 Task: Find connections with filter location Jagtiāl with filter topic #Futurismwith filter profile language English with filter current company EPAM Anywhere with filter school Indian Institute of Information Technology, Design and Manufacturing, Jabalpur with filter industry Transportation, Logistics, Supply Chain and Storage with filter service category Corporate Events with filter keywords title Life Coach
Action: Mouse moved to (657, 93)
Screenshot: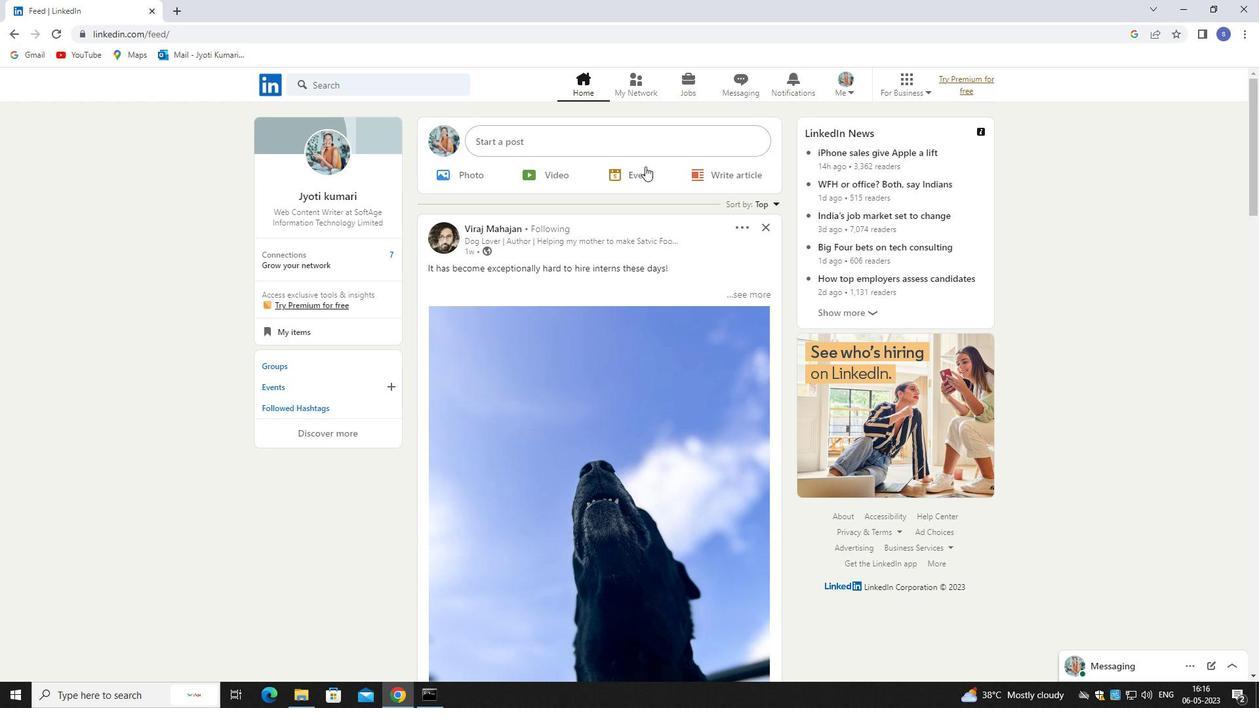 
Action: Mouse pressed left at (657, 93)
Screenshot: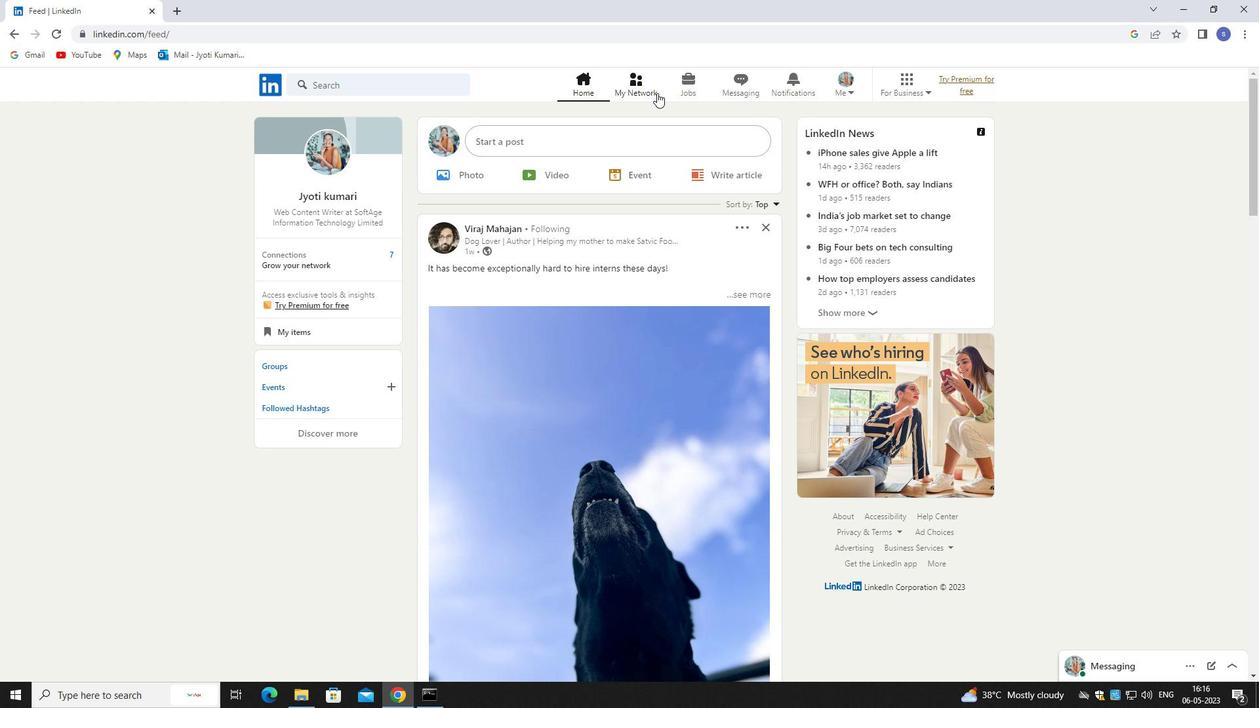 
Action: Mouse pressed left at (657, 93)
Screenshot: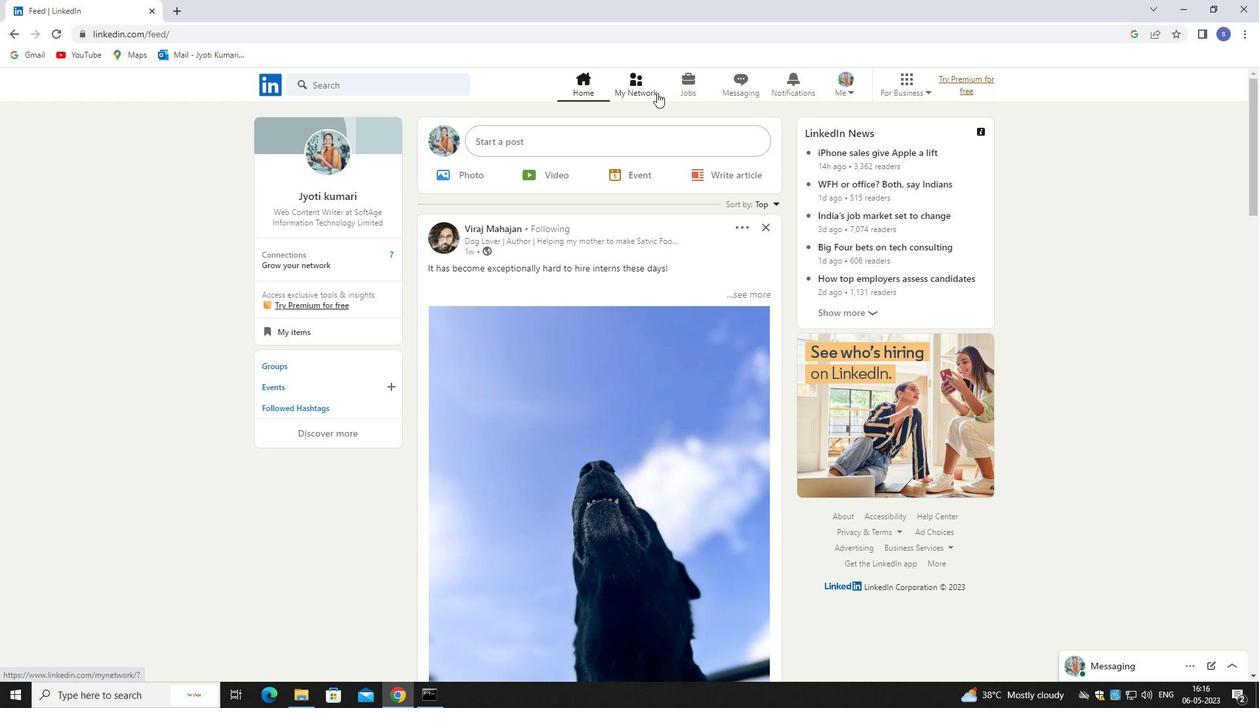 
Action: Mouse moved to (379, 171)
Screenshot: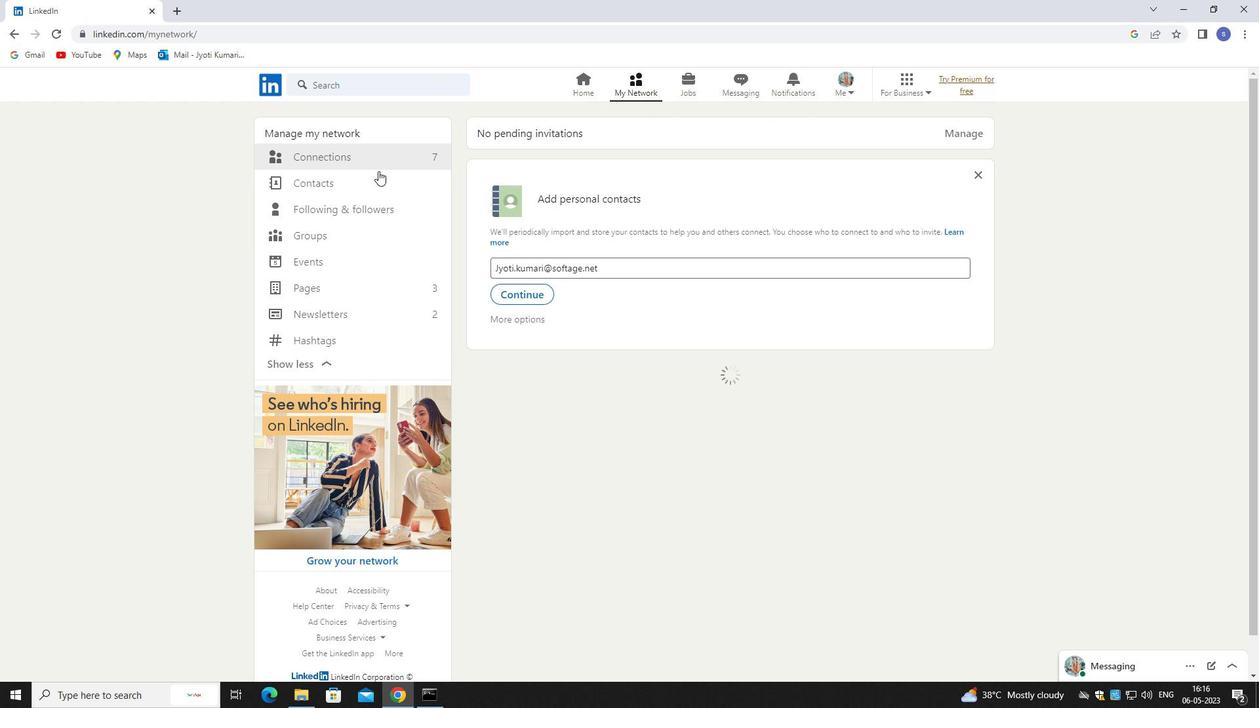 
Action: Mouse pressed left at (379, 171)
Screenshot: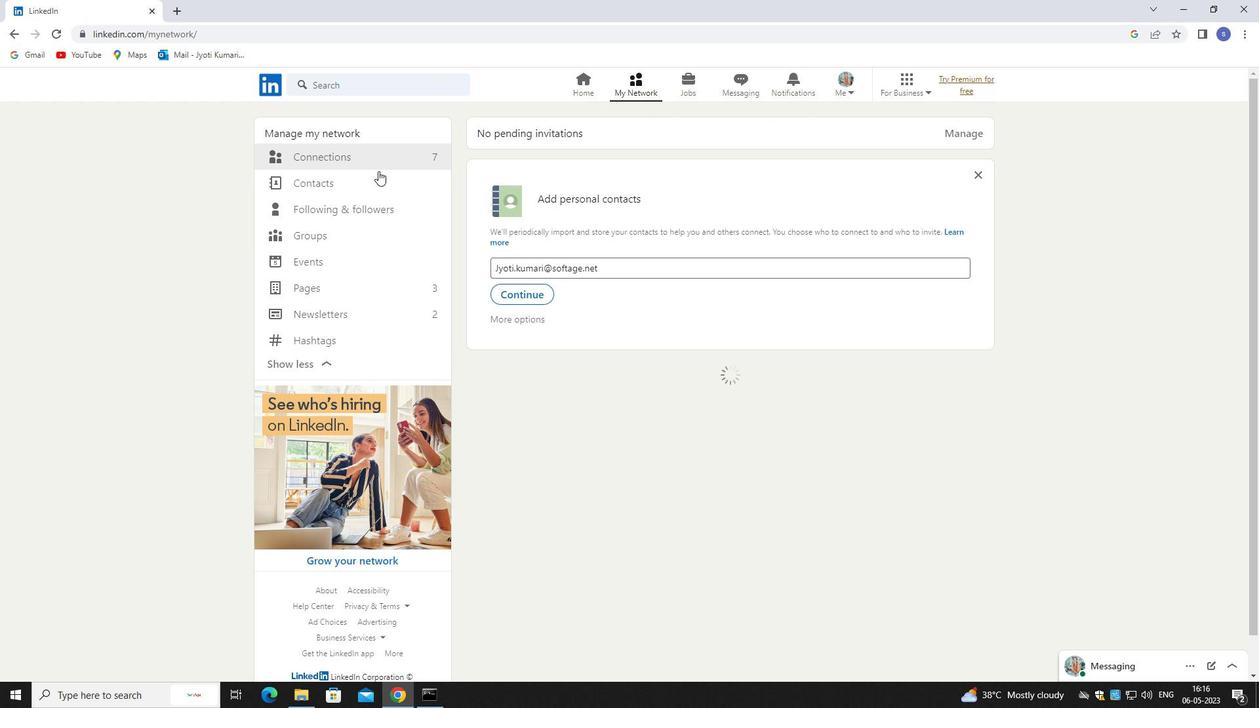 
Action: Mouse moved to (381, 159)
Screenshot: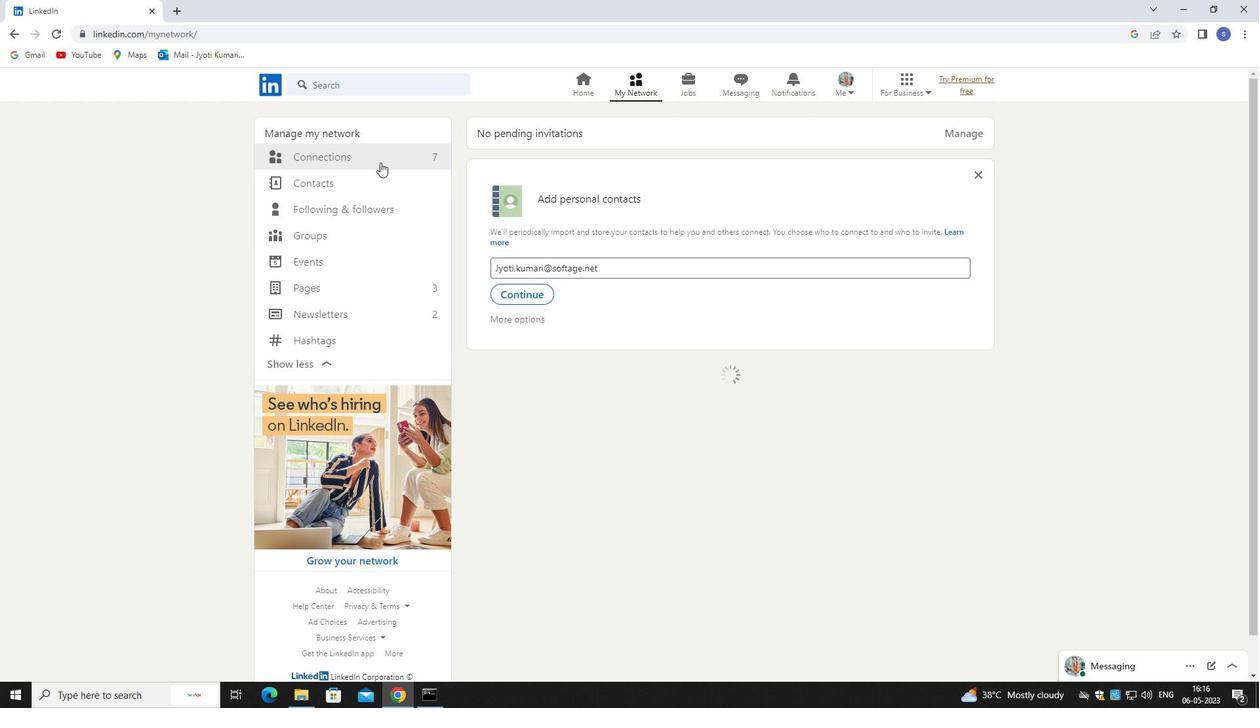 
Action: Mouse pressed left at (381, 159)
Screenshot: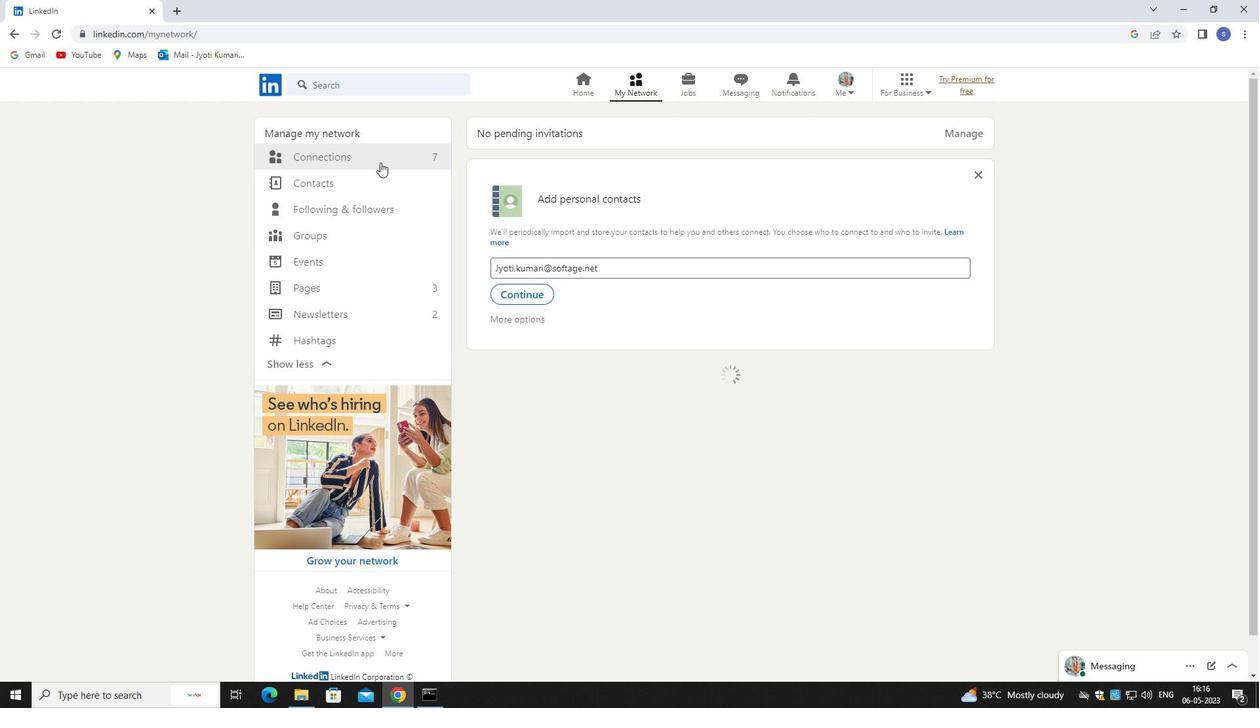 
Action: Mouse moved to (383, 159)
Screenshot: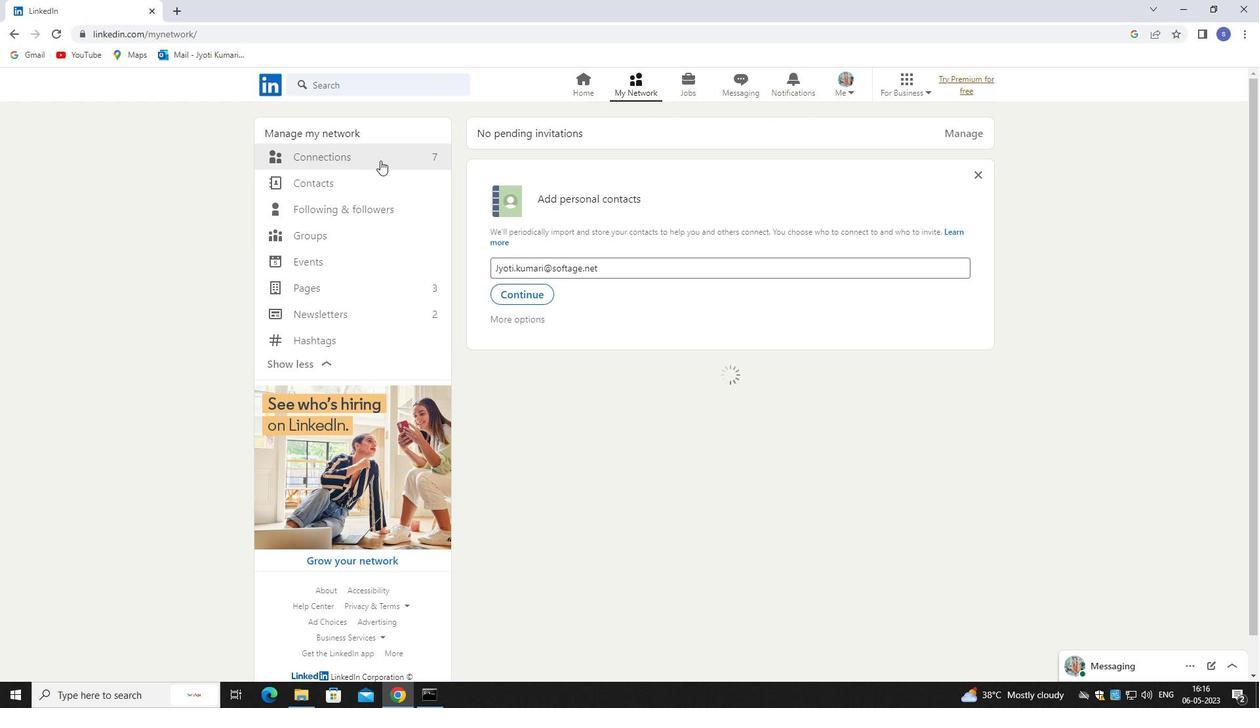 
Action: Mouse pressed left at (383, 159)
Screenshot: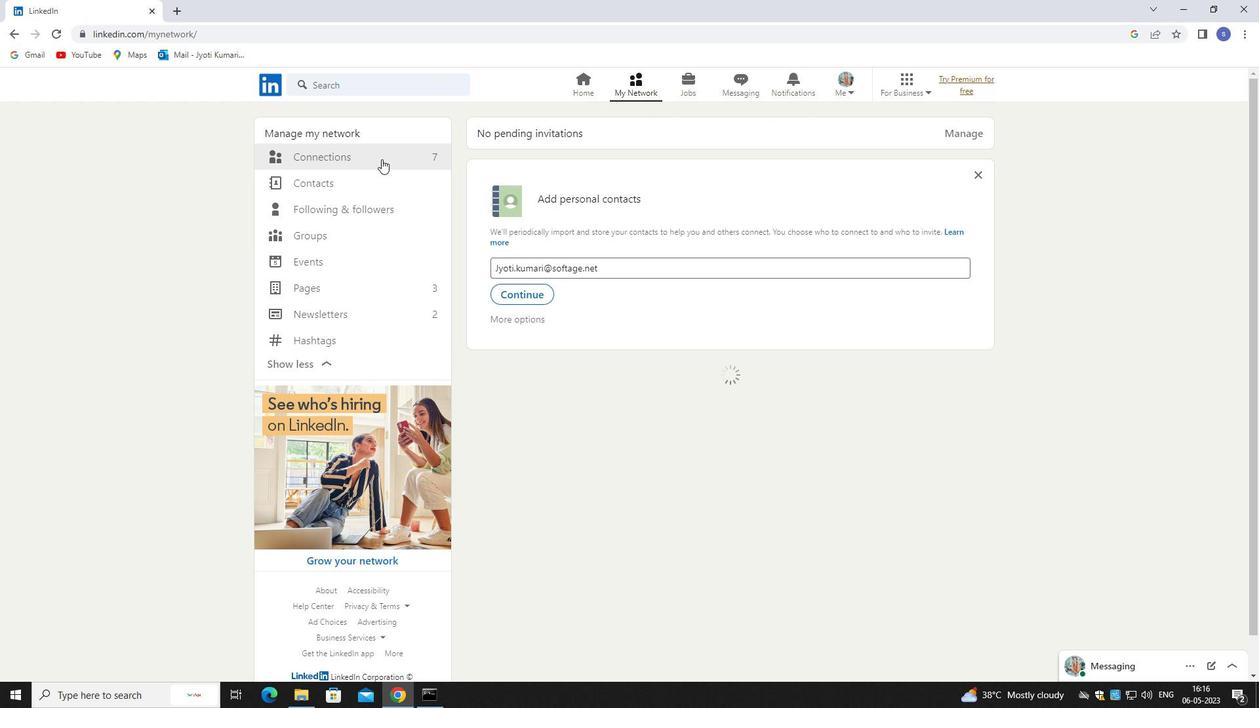 
Action: Mouse moved to (709, 148)
Screenshot: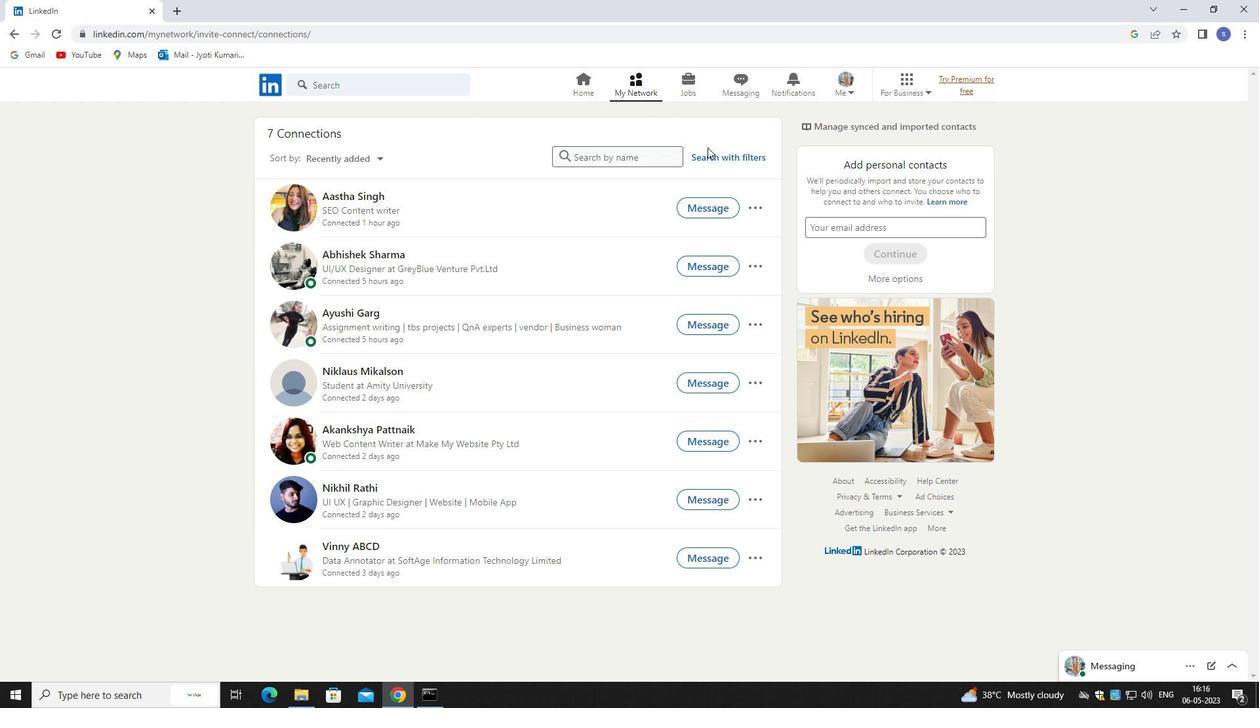 
Action: Mouse pressed left at (709, 148)
Screenshot: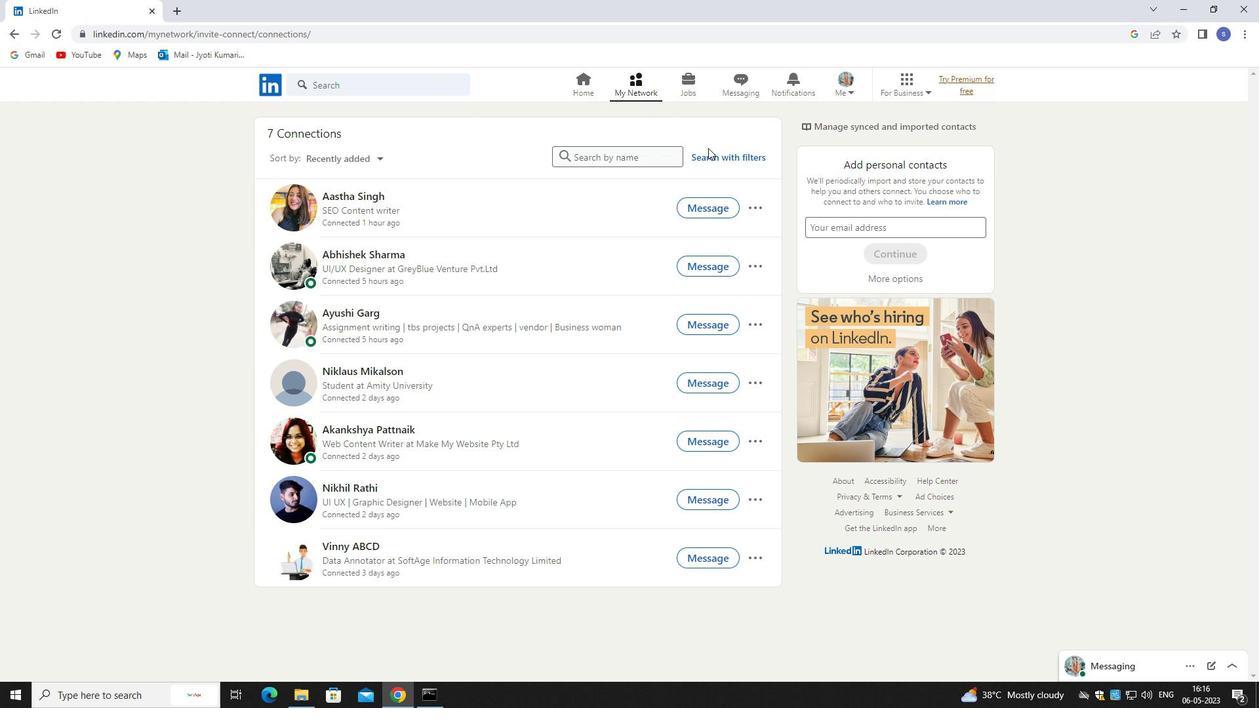 
Action: Mouse moved to (711, 152)
Screenshot: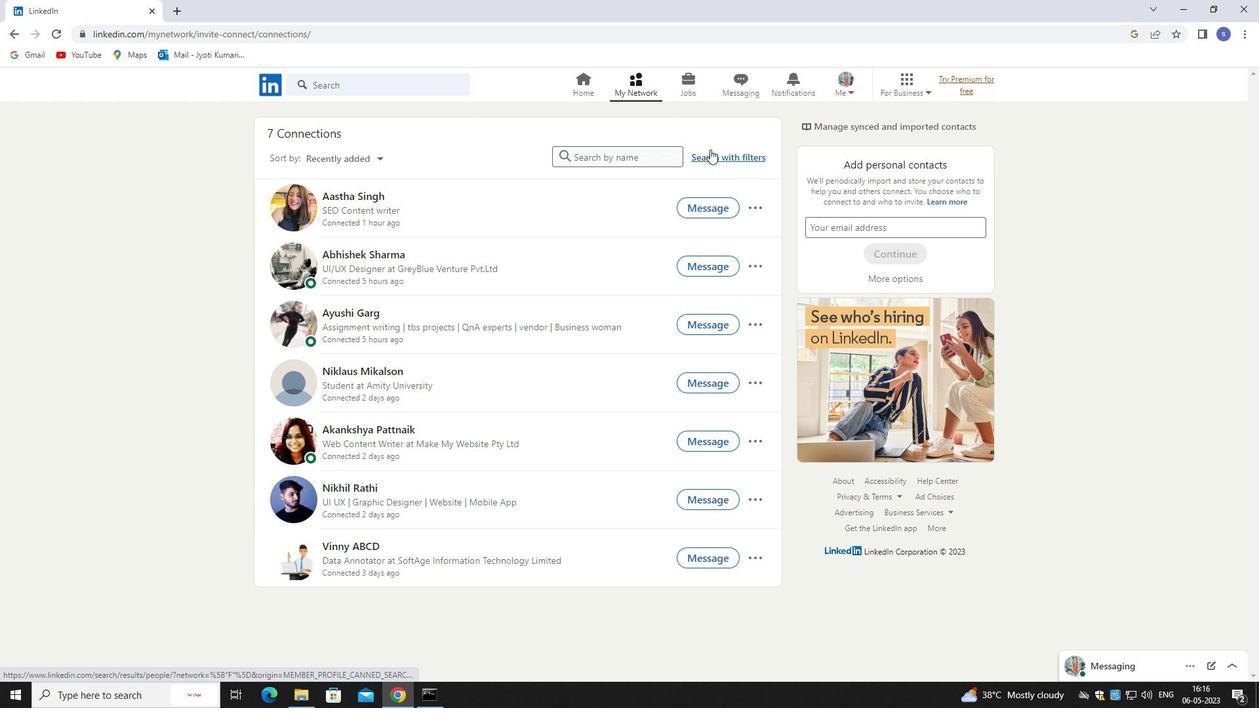 
Action: Mouse pressed left at (711, 152)
Screenshot: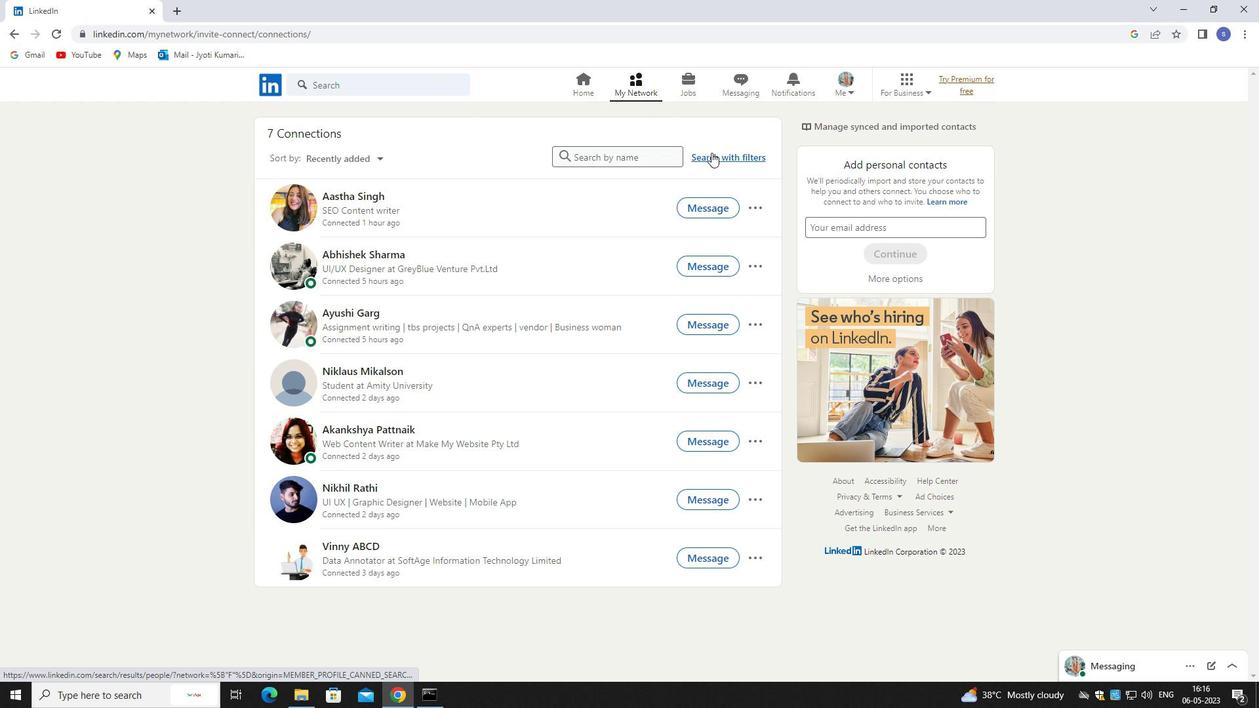 
Action: Mouse moved to (683, 120)
Screenshot: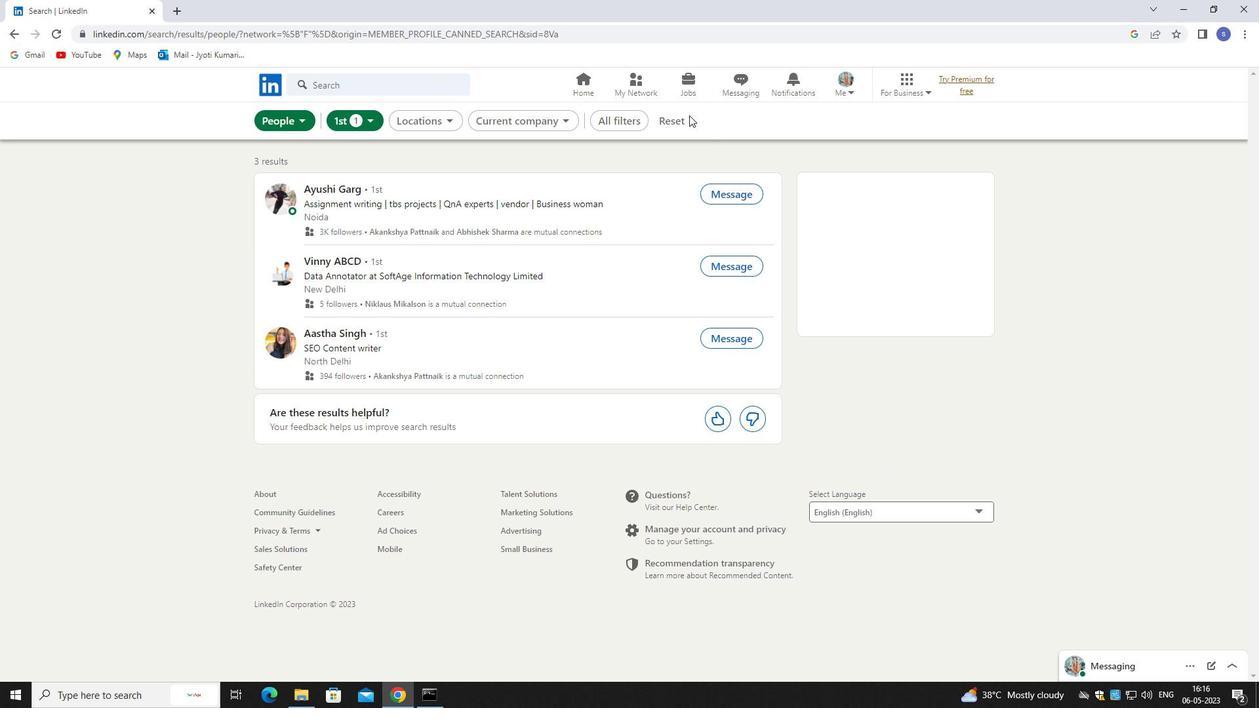
Action: Mouse pressed left at (683, 120)
Screenshot: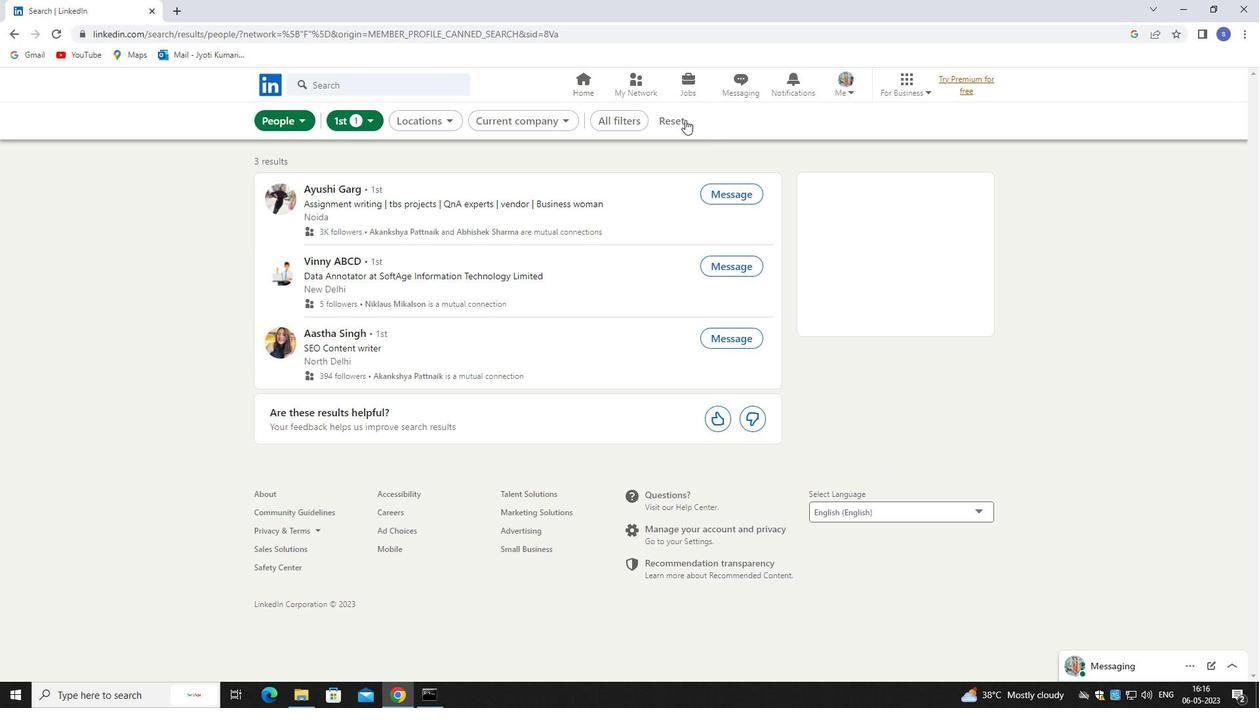 
Action: Mouse moved to (668, 117)
Screenshot: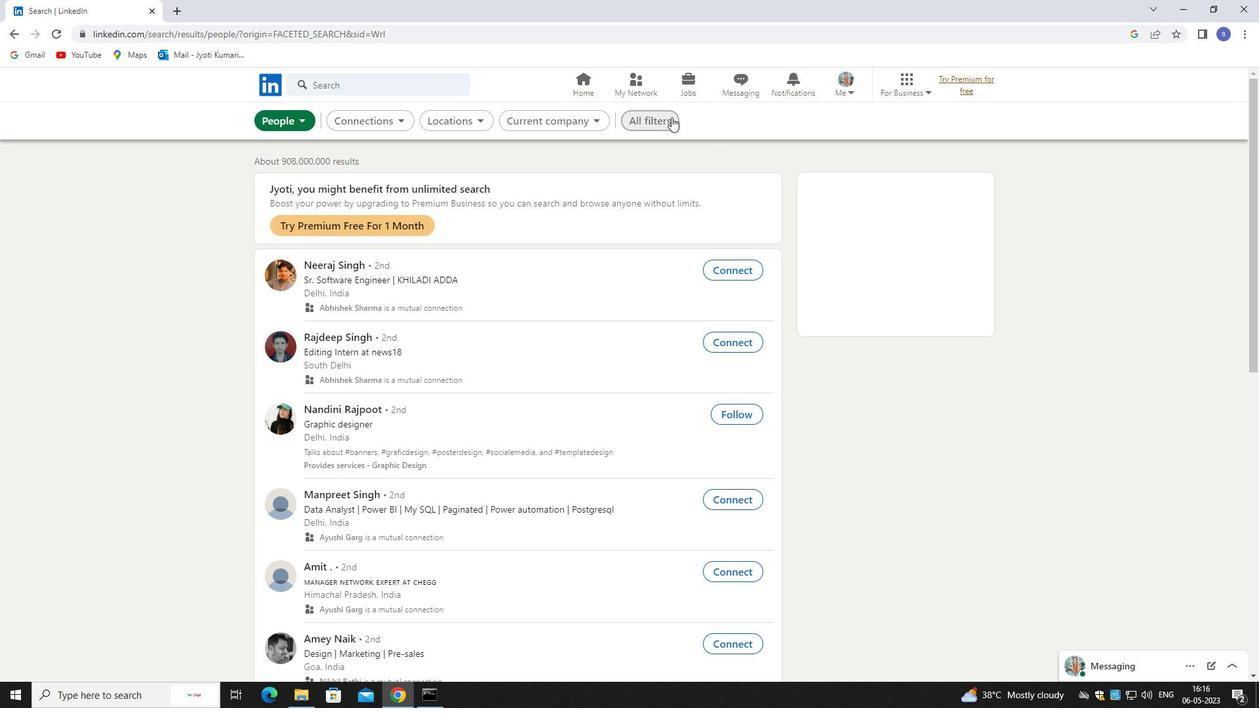 
Action: Mouse pressed left at (668, 117)
Screenshot: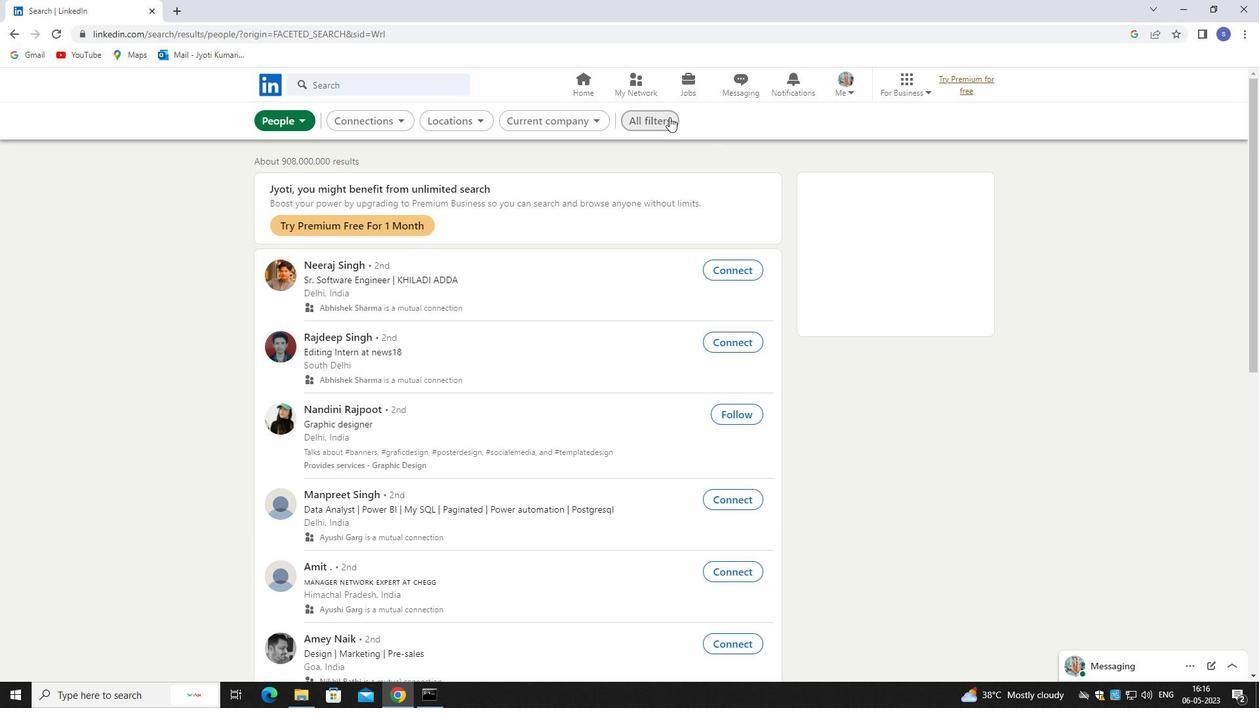 
Action: Mouse moved to (1104, 500)
Screenshot: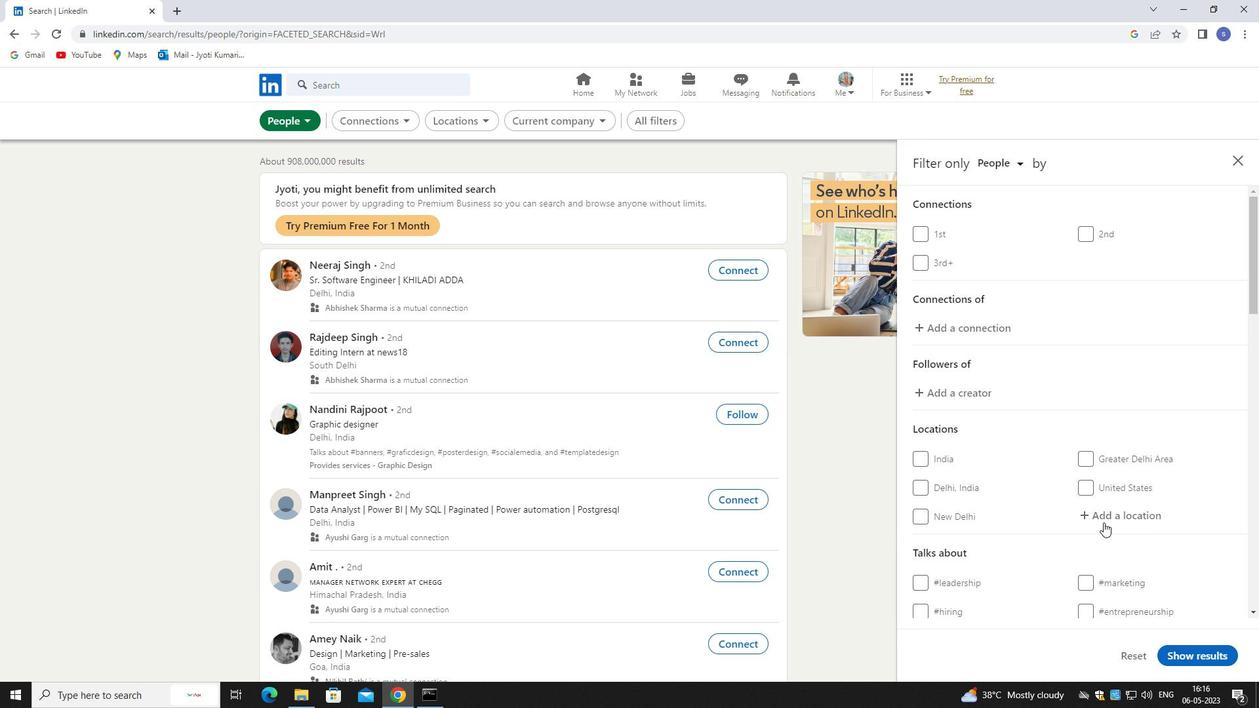 
Action: Mouse pressed left at (1104, 500)
Screenshot: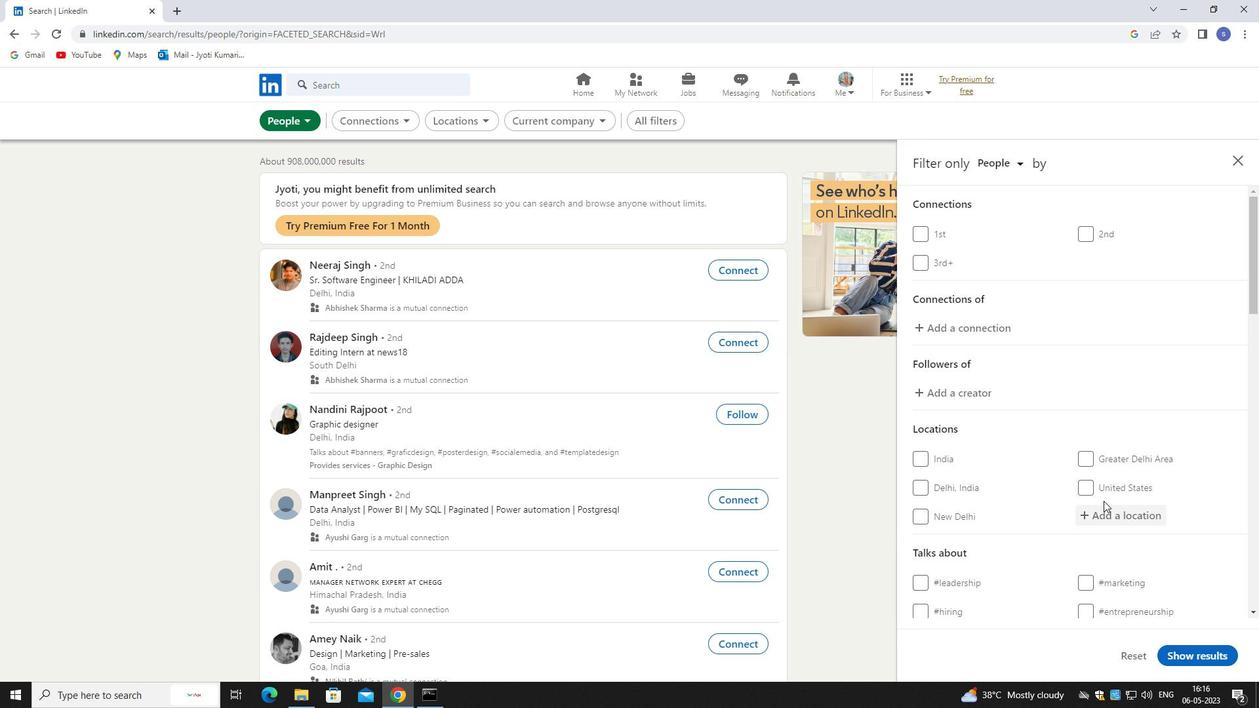 
Action: Mouse moved to (1103, 511)
Screenshot: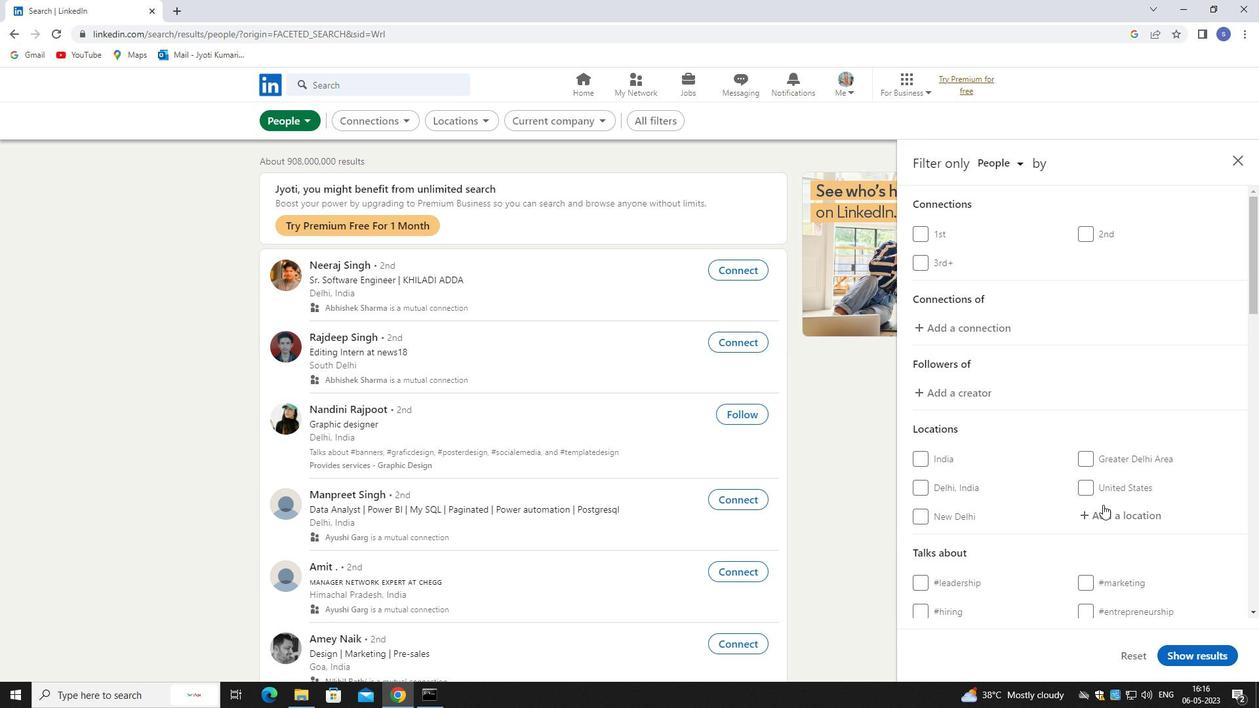 
Action: Mouse pressed left at (1103, 511)
Screenshot: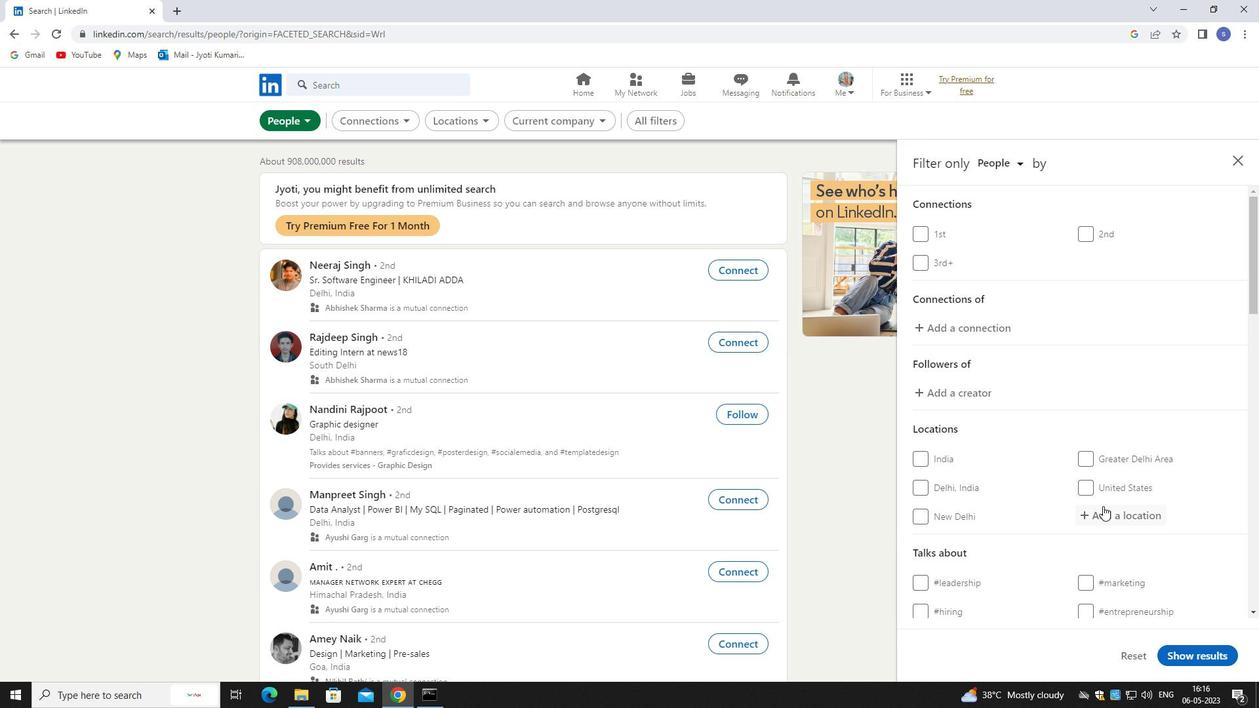 
Action: Mouse moved to (902, 372)
Screenshot: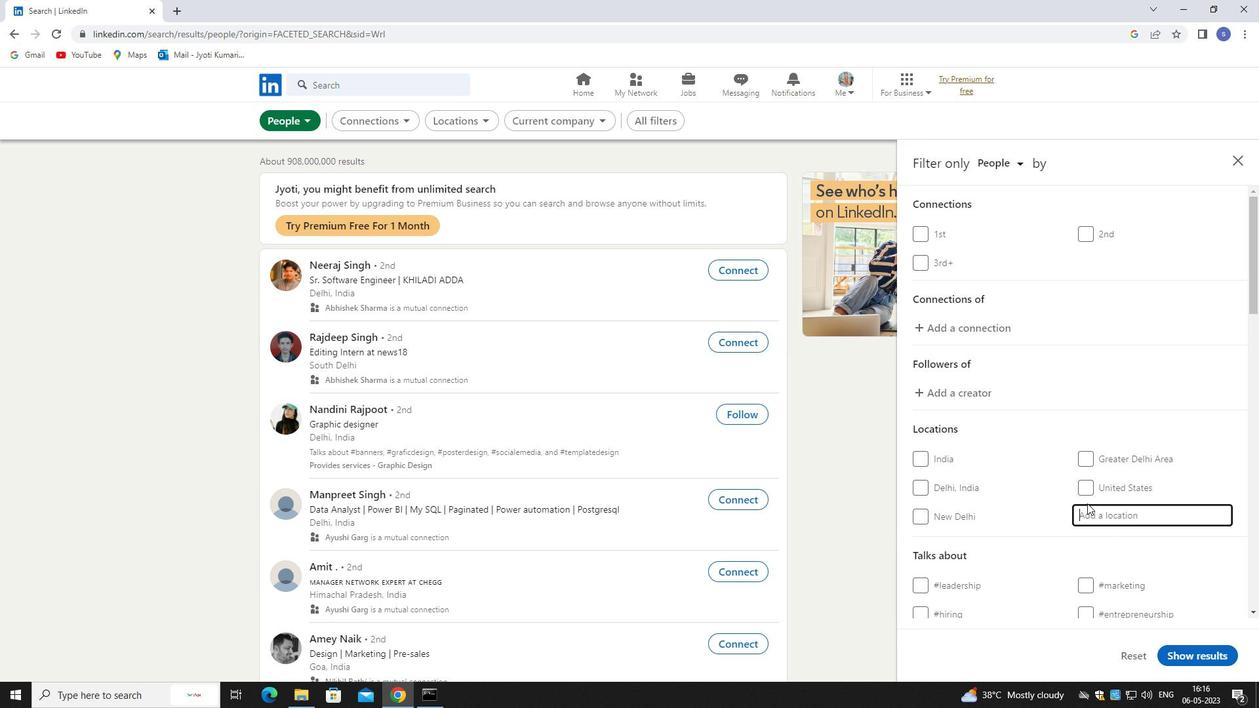 
Action: Key pressed jagtial
Screenshot: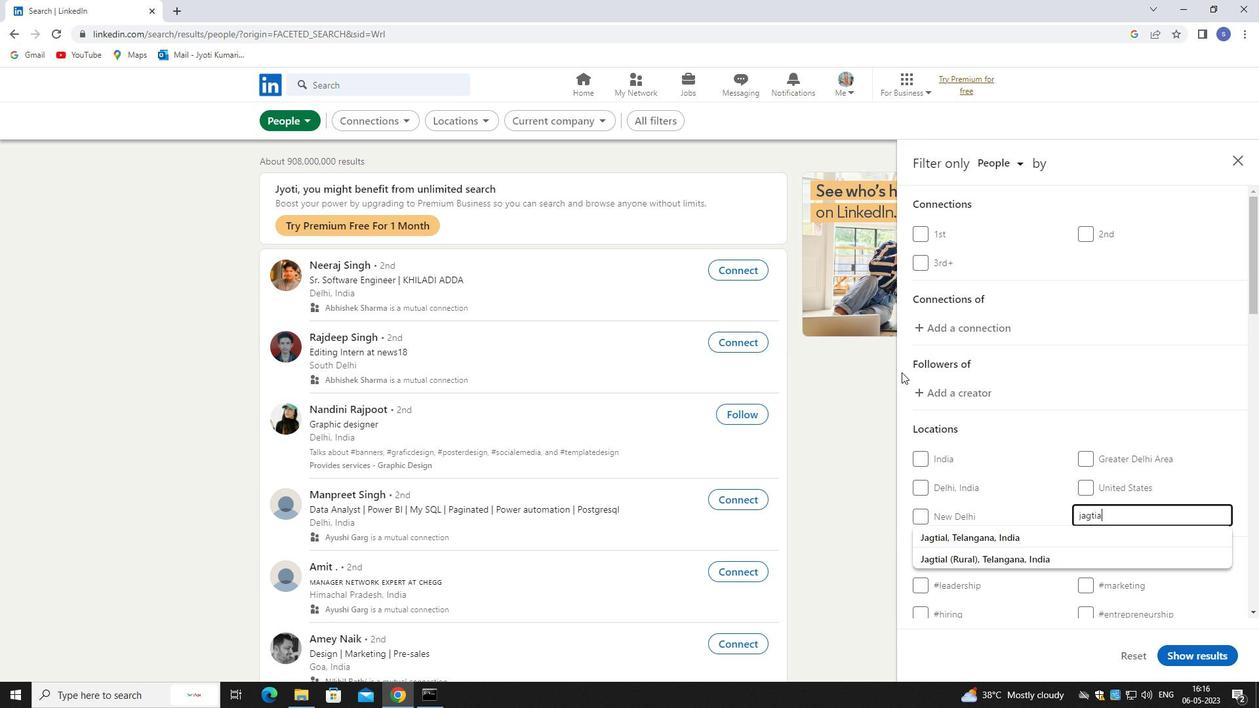 
Action: Mouse moved to (1086, 538)
Screenshot: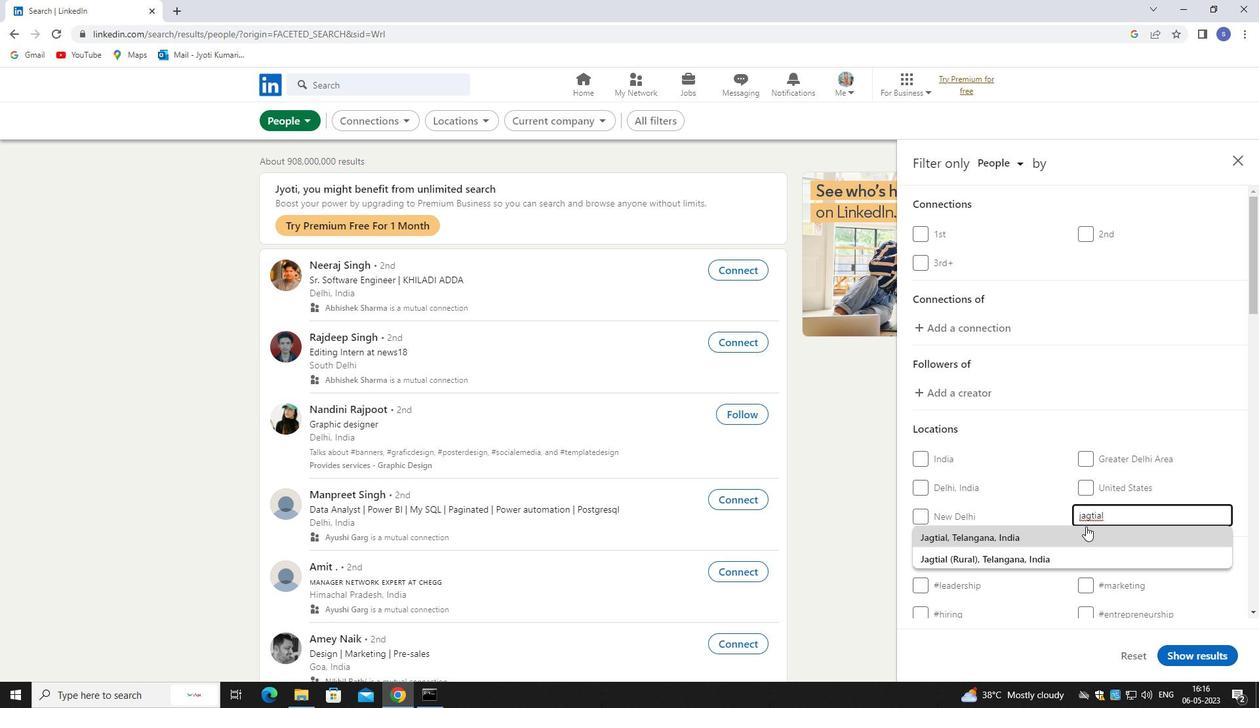 
Action: Mouse pressed left at (1086, 538)
Screenshot: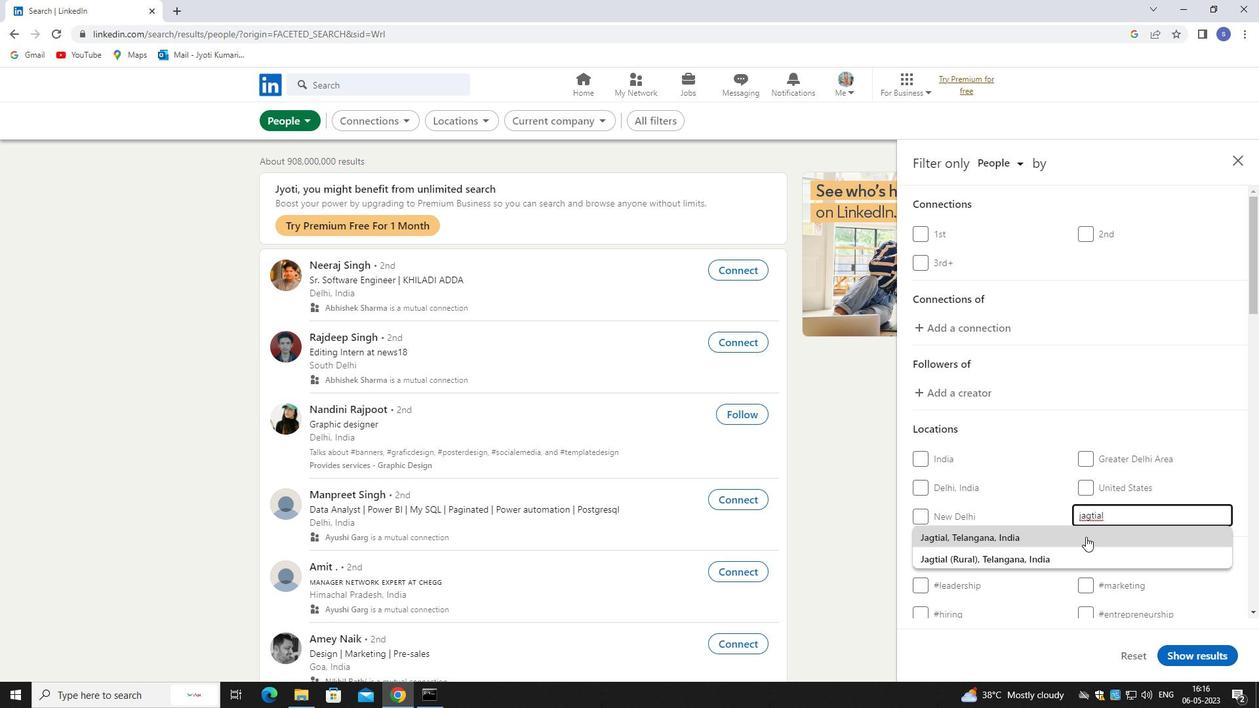 
Action: Mouse moved to (1088, 537)
Screenshot: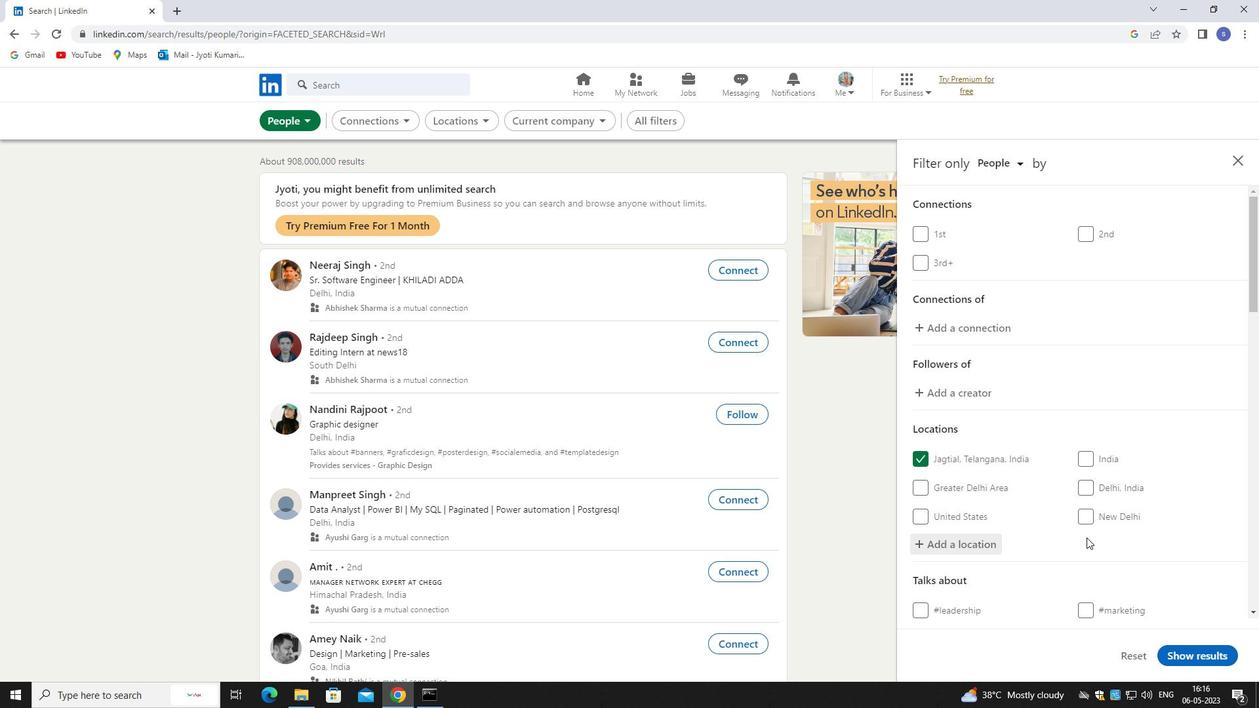 
Action: Mouse scrolled (1088, 536) with delta (0, 0)
Screenshot: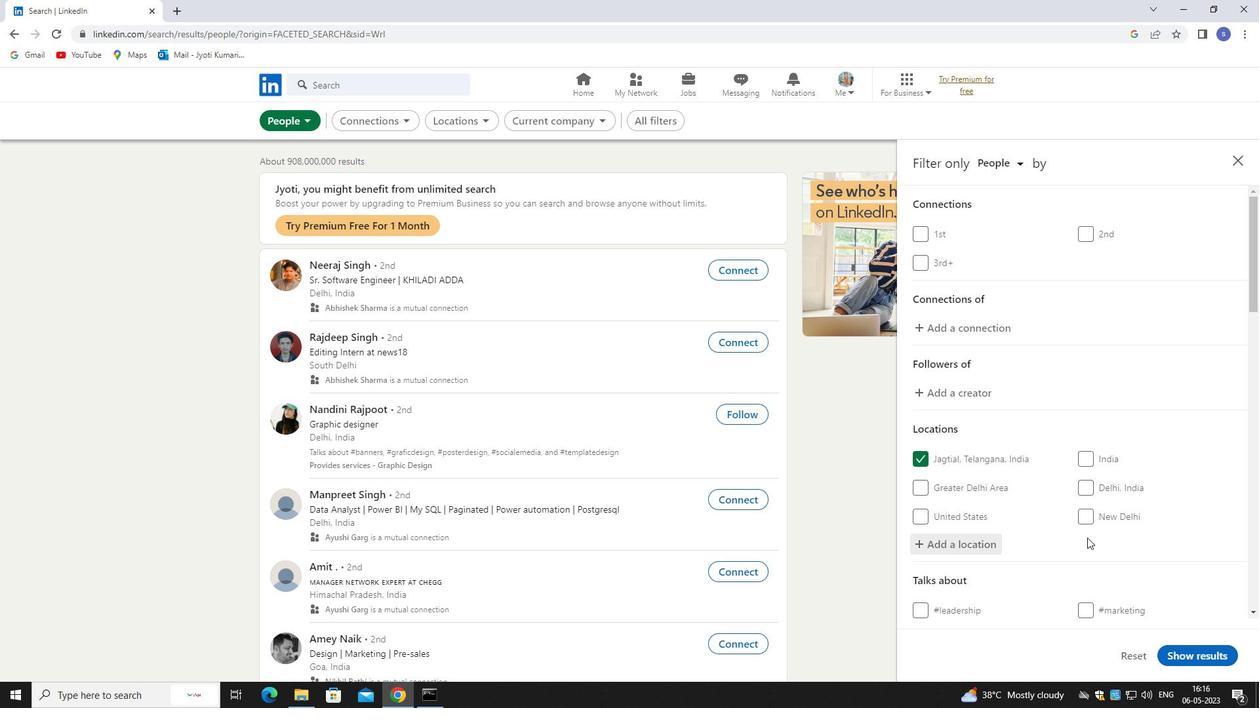 
Action: Mouse moved to (1088, 537)
Screenshot: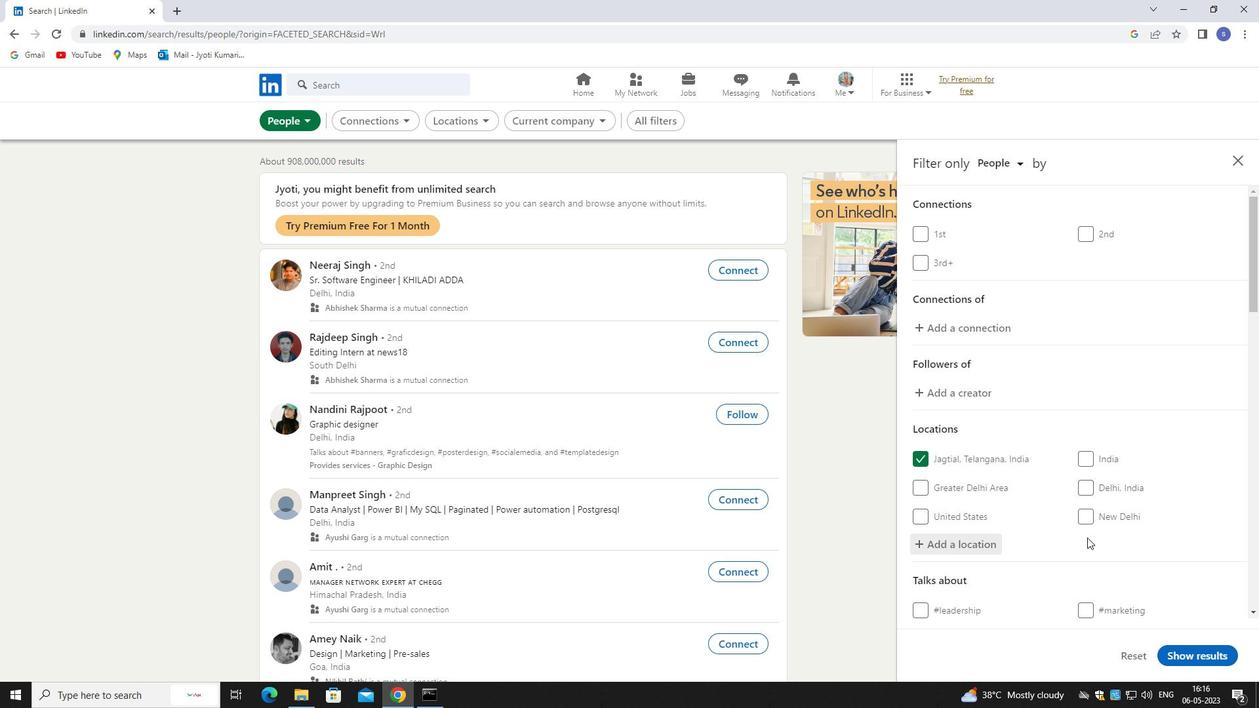 
Action: Mouse scrolled (1088, 536) with delta (0, 0)
Screenshot: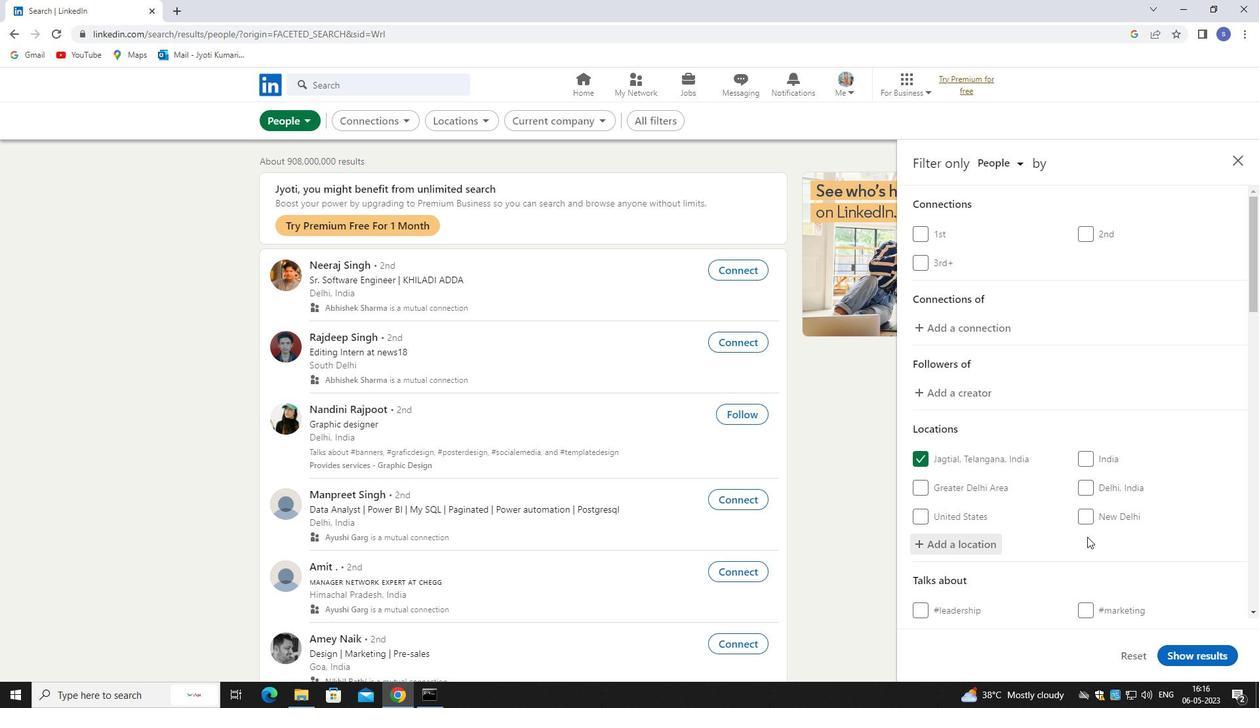 
Action: Mouse scrolled (1088, 536) with delta (0, 0)
Screenshot: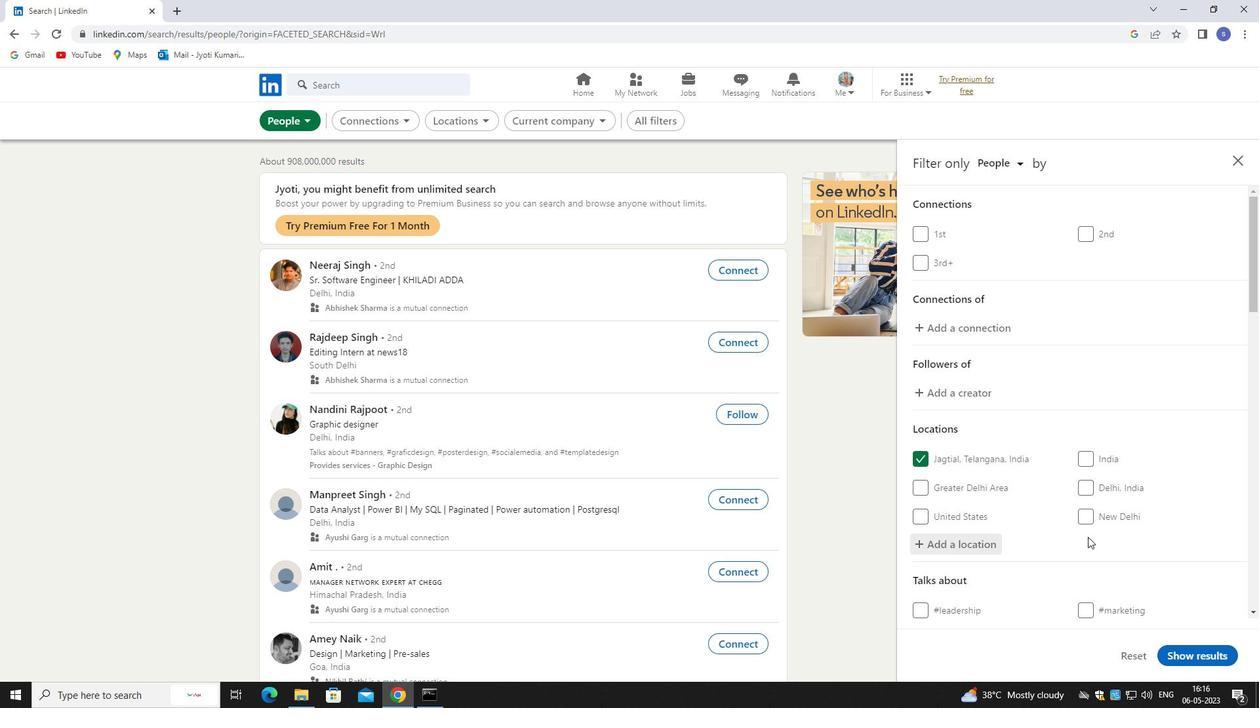 
Action: Mouse moved to (1085, 468)
Screenshot: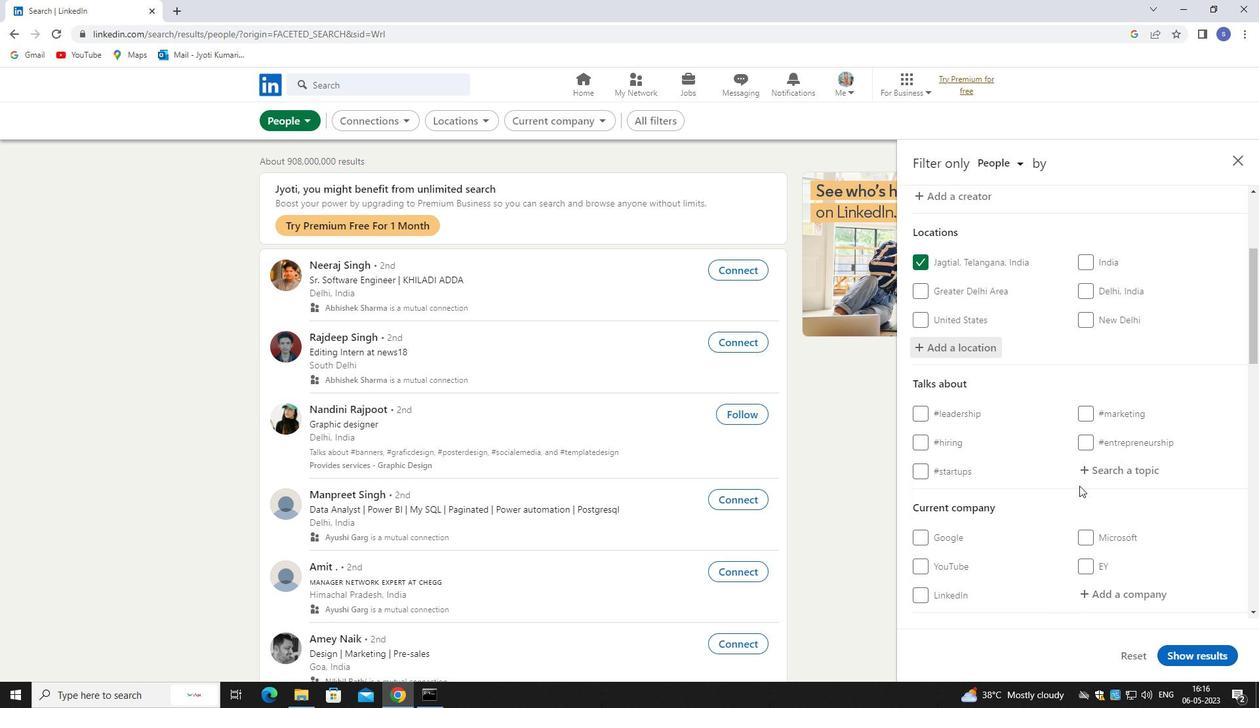 
Action: Mouse pressed left at (1085, 468)
Screenshot: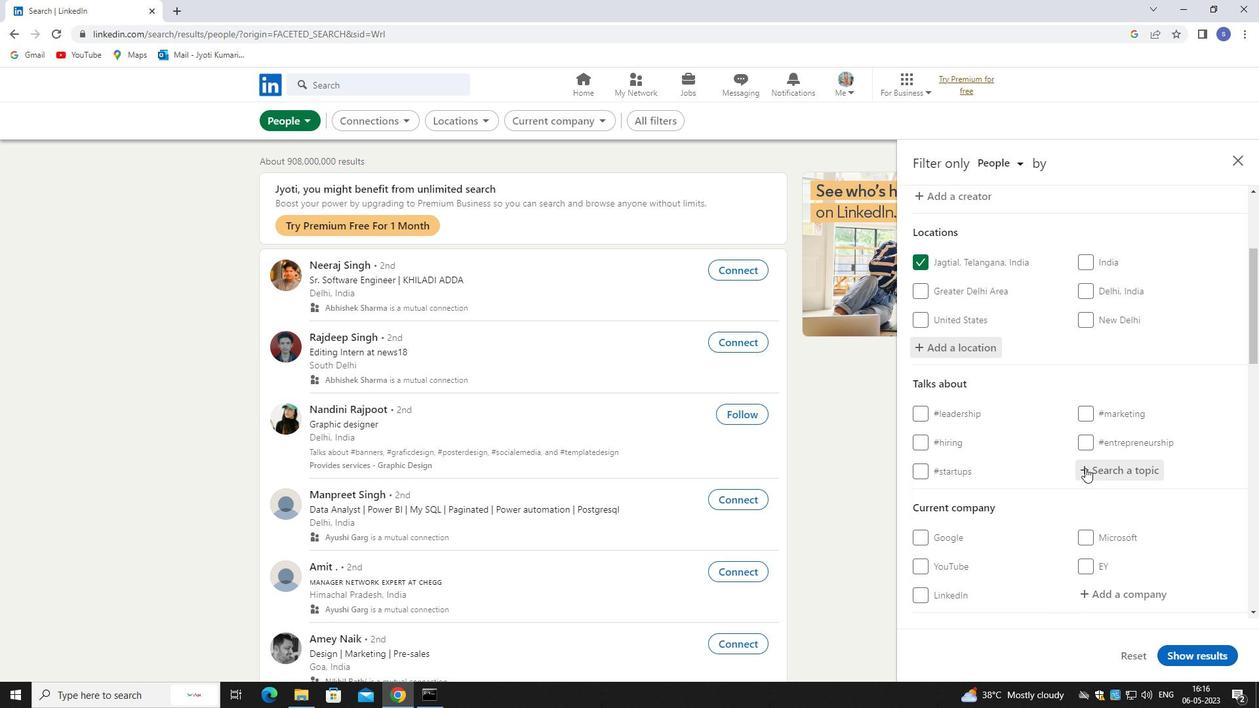 
Action: Mouse moved to (1035, 436)
Screenshot: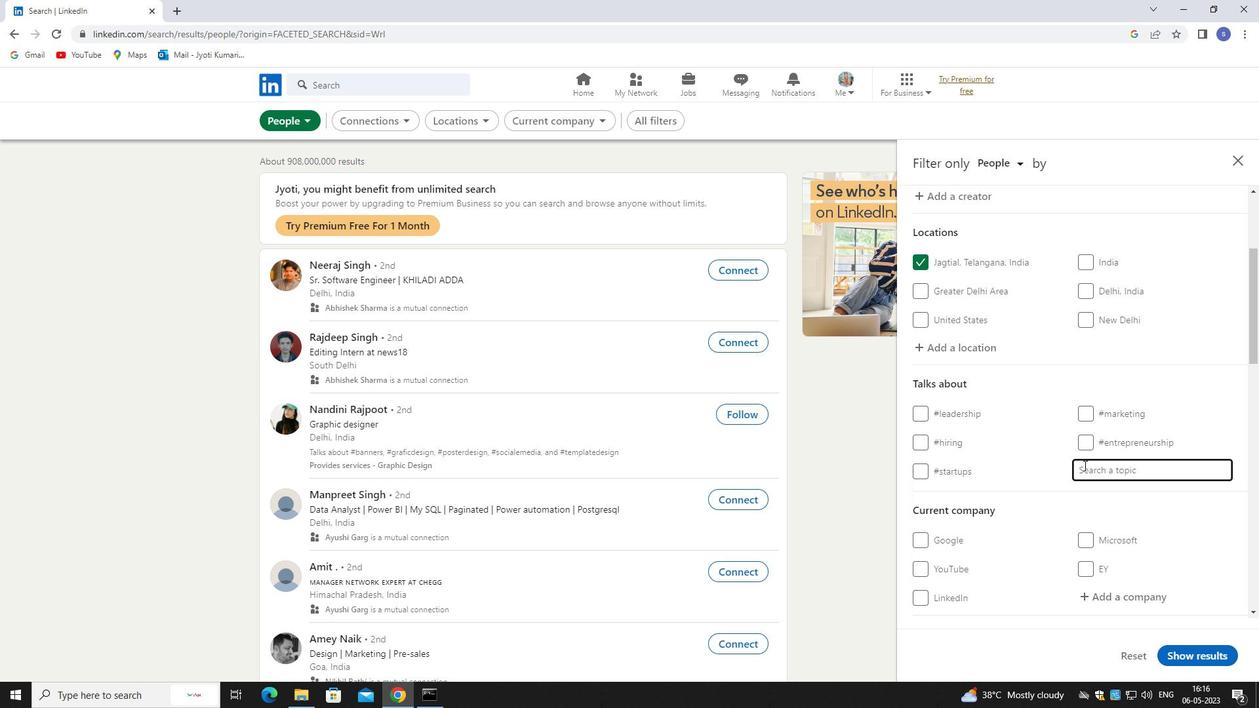 
Action: Key pressed futurism
Screenshot: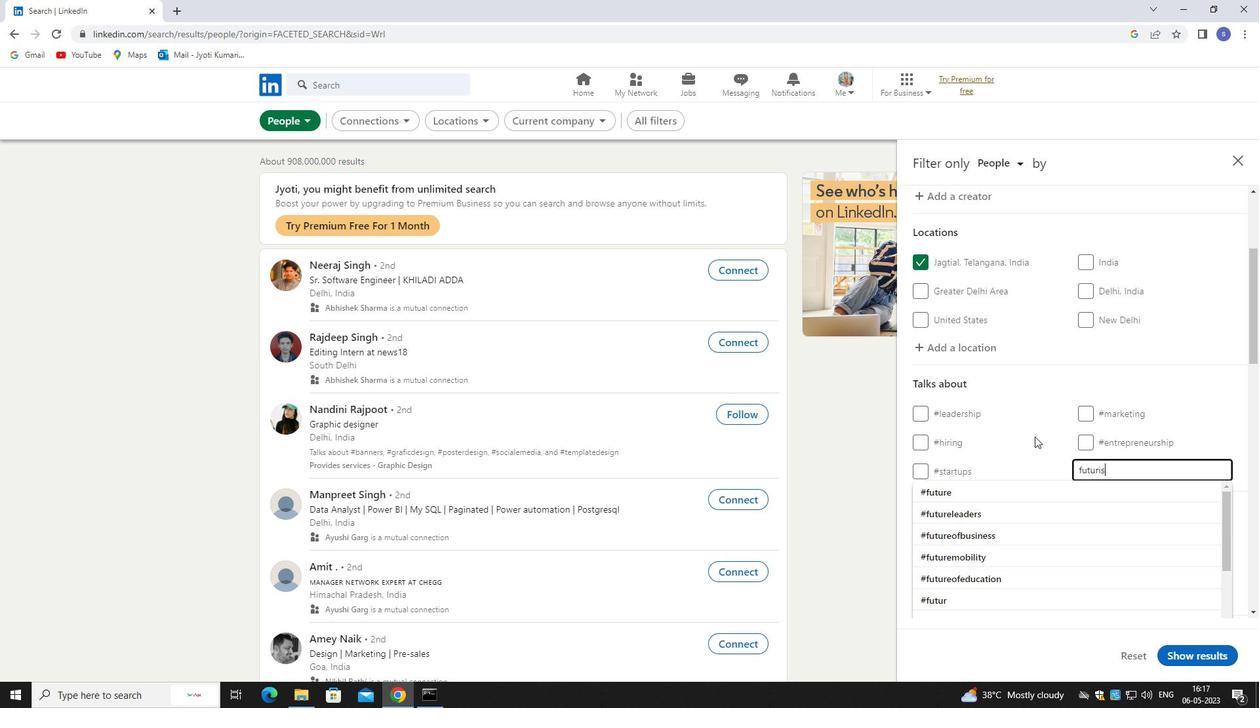 
Action: Mouse moved to (1023, 484)
Screenshot: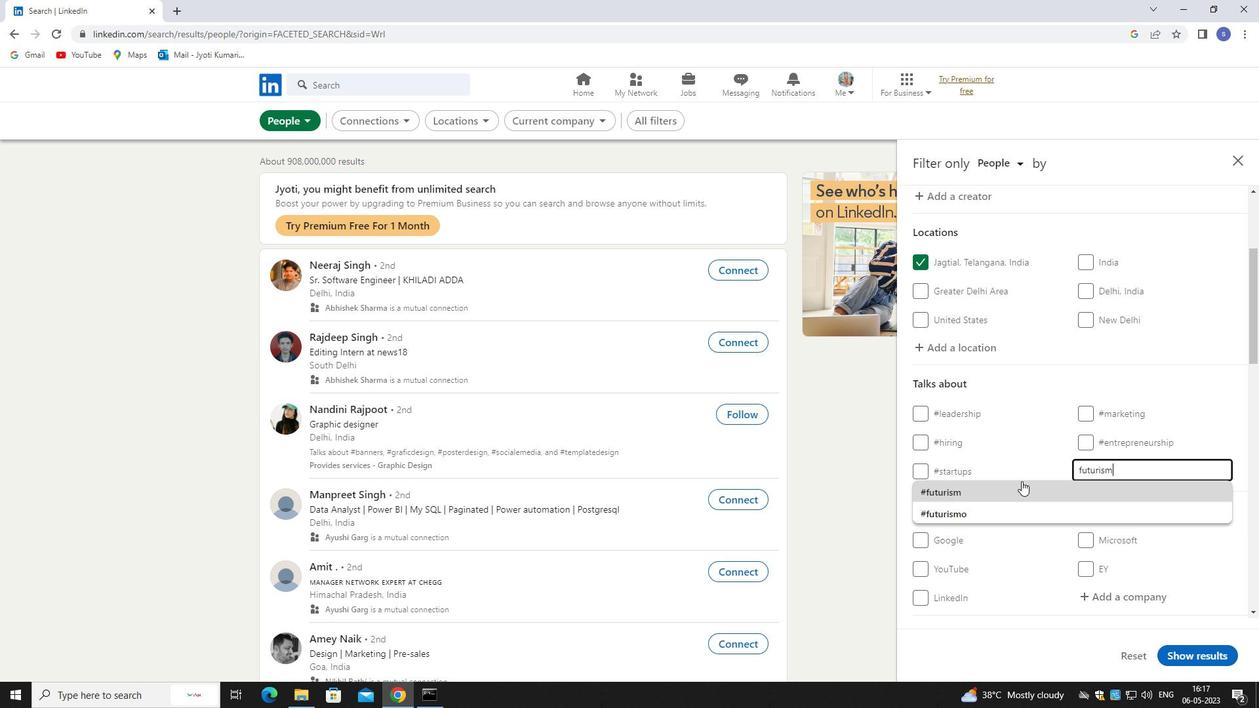 
Action: Mouse pressed left at (1023, 484)
Screenshot: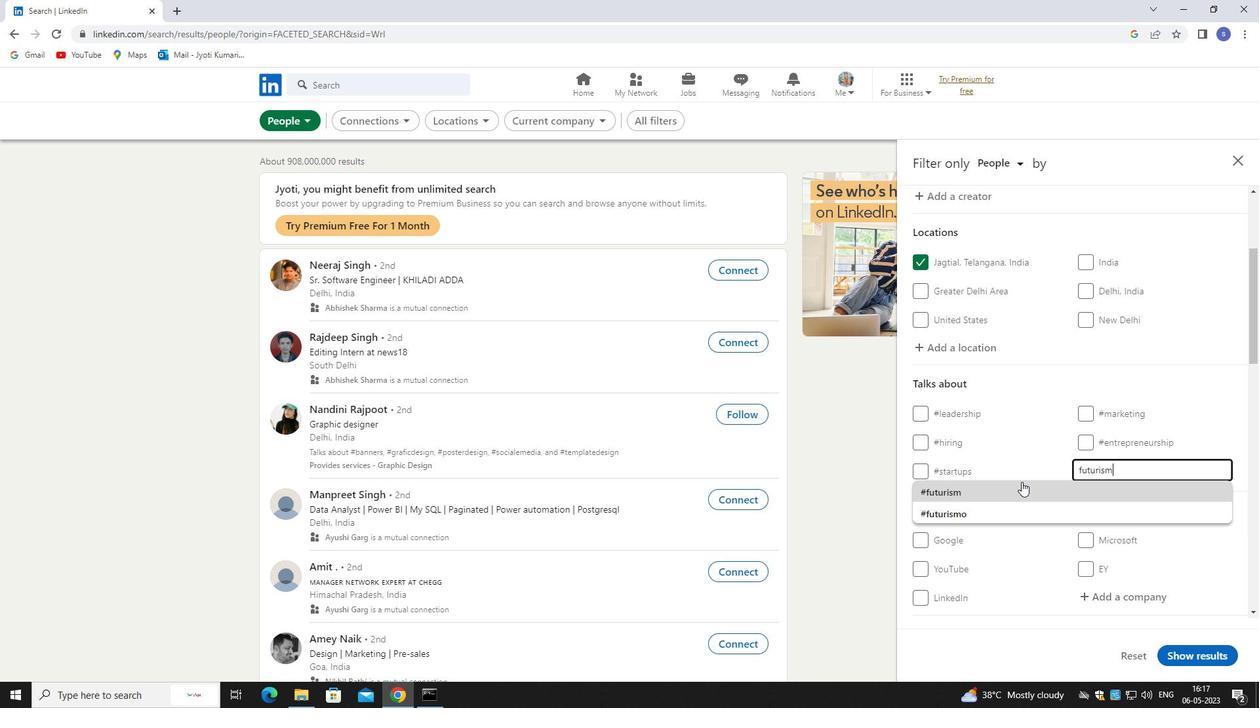 
Action: Mouse moved to (1025, 484)
Screenshot: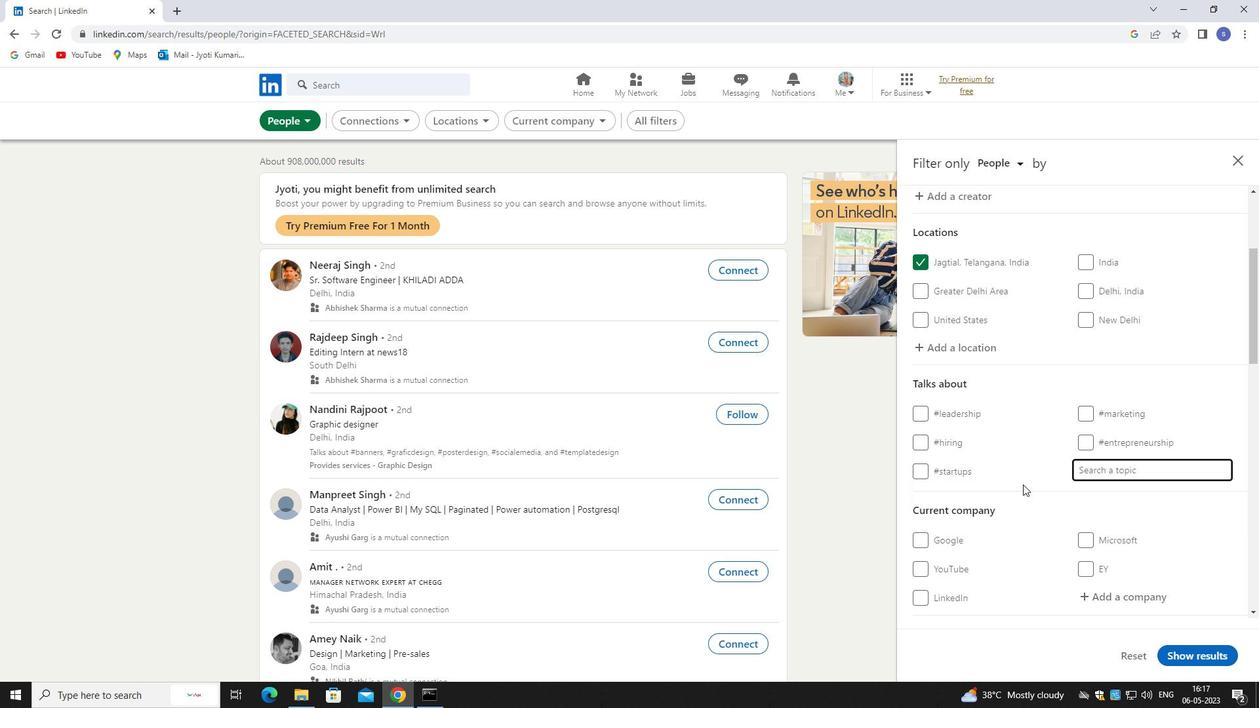 
Action: Mouse scrolled (1025, 483) with delta (0, 0)
Screenshot: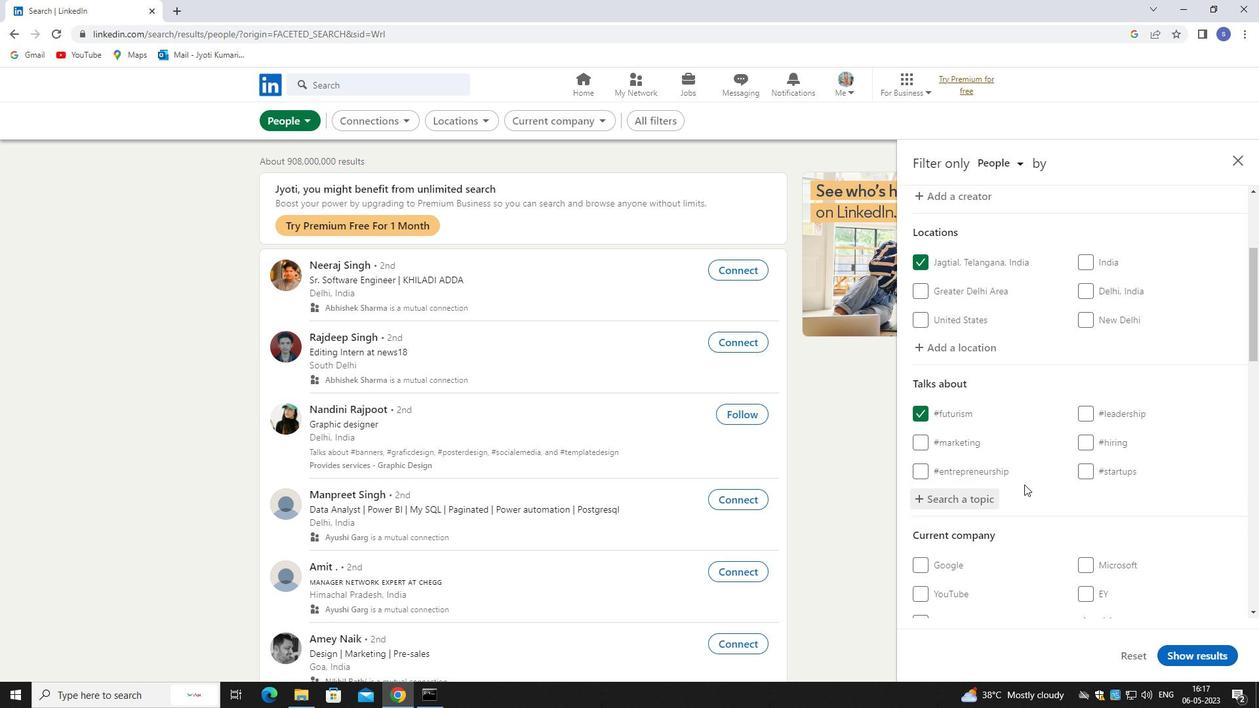 
Action: Mouse scrolled (1025, 483) with delta (0, 0)
Screenshot: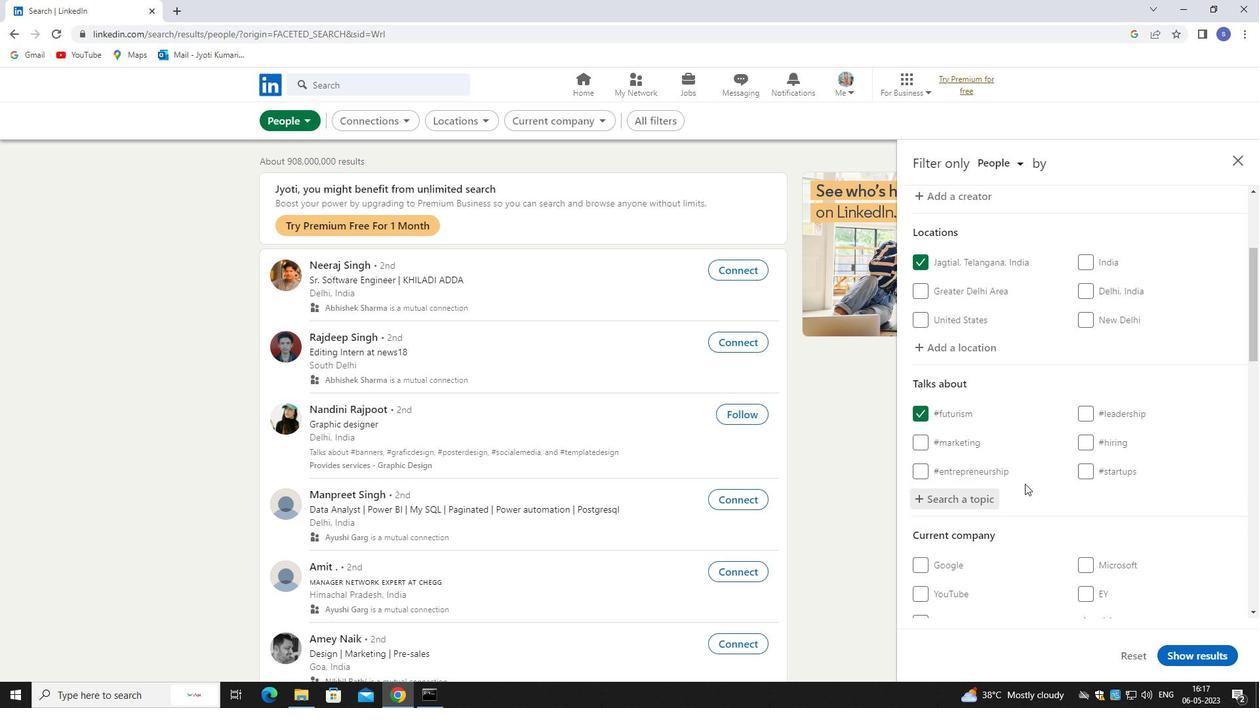 
Action: Mouse scrolled (1025, 483) with delta (0, 0)
Screenshot: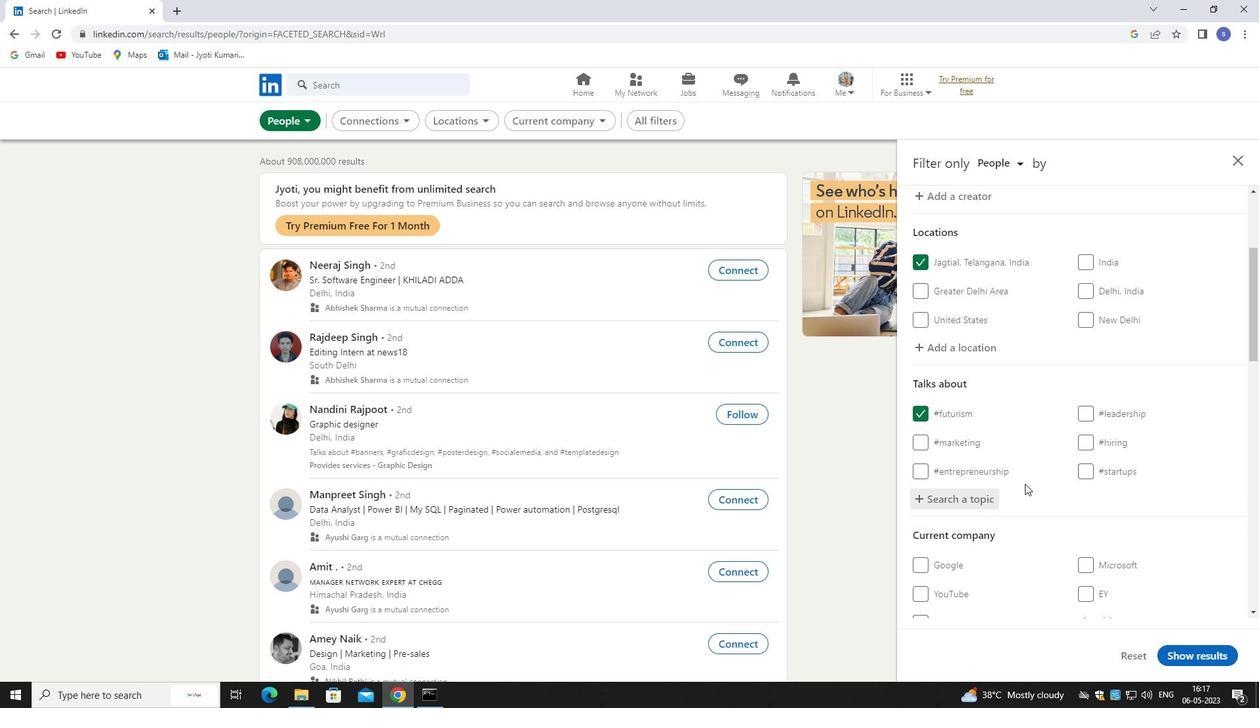 
Action: Mouse moved to (1101, 426)
Screenshot: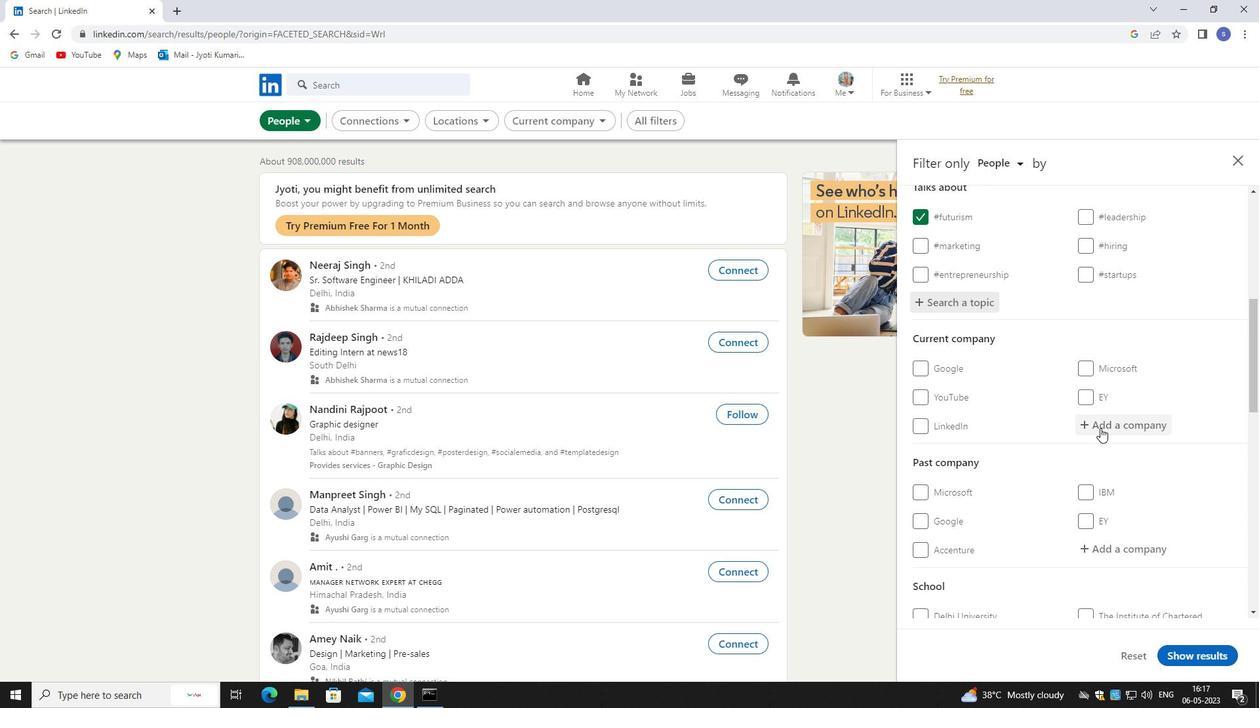 
Action: Mouse pressed left at (1101, 426)
Screenshot: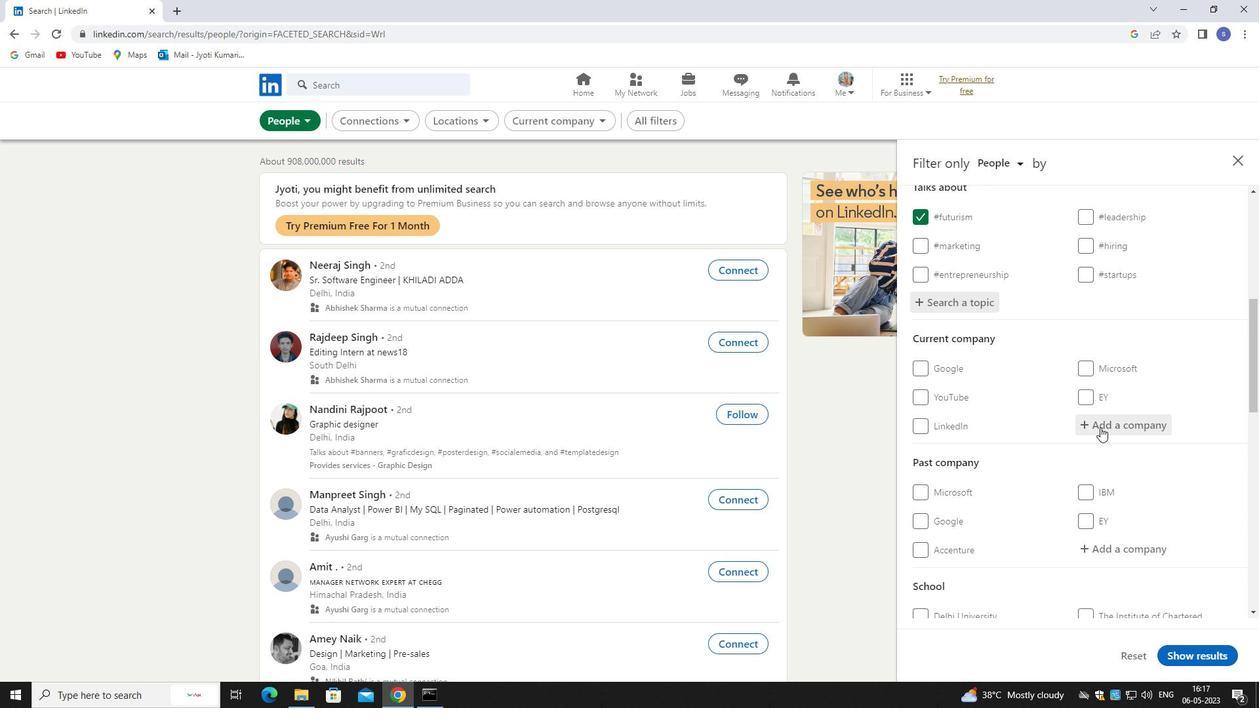 
Action: Mouse moved to (1088, 415)
Screenshot: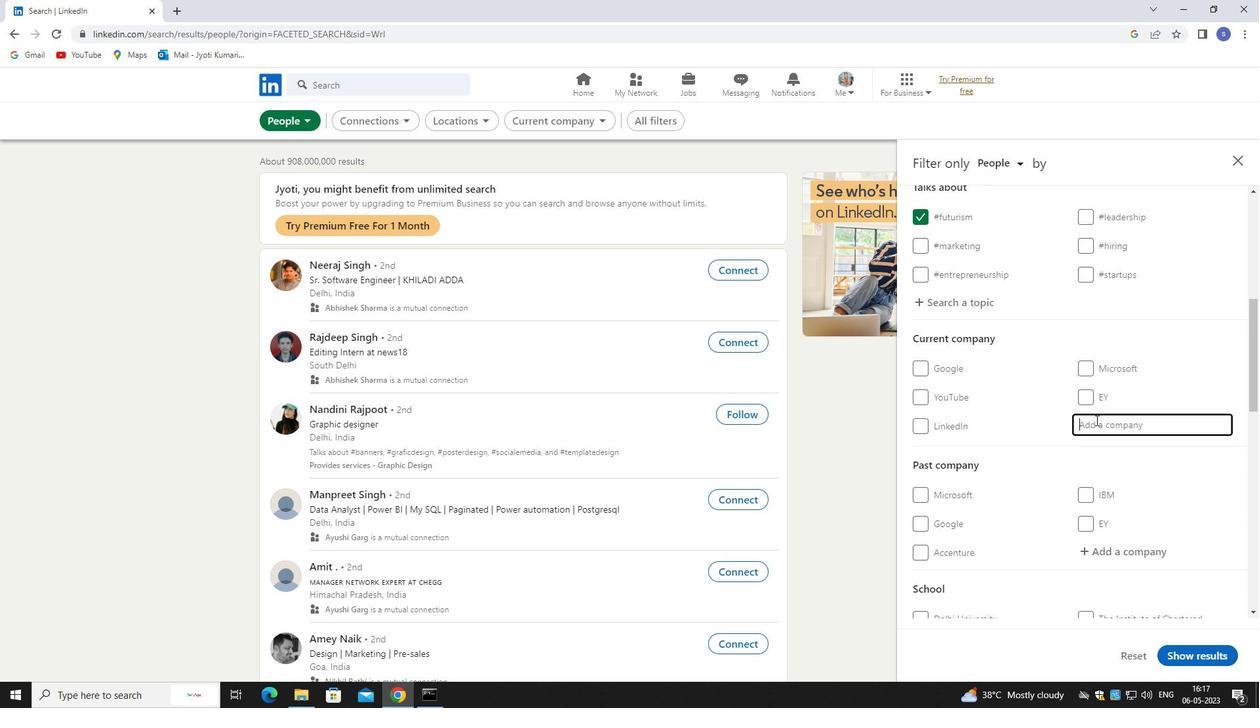 
Action: Key pressed epam<Key.space>a
Screenshot: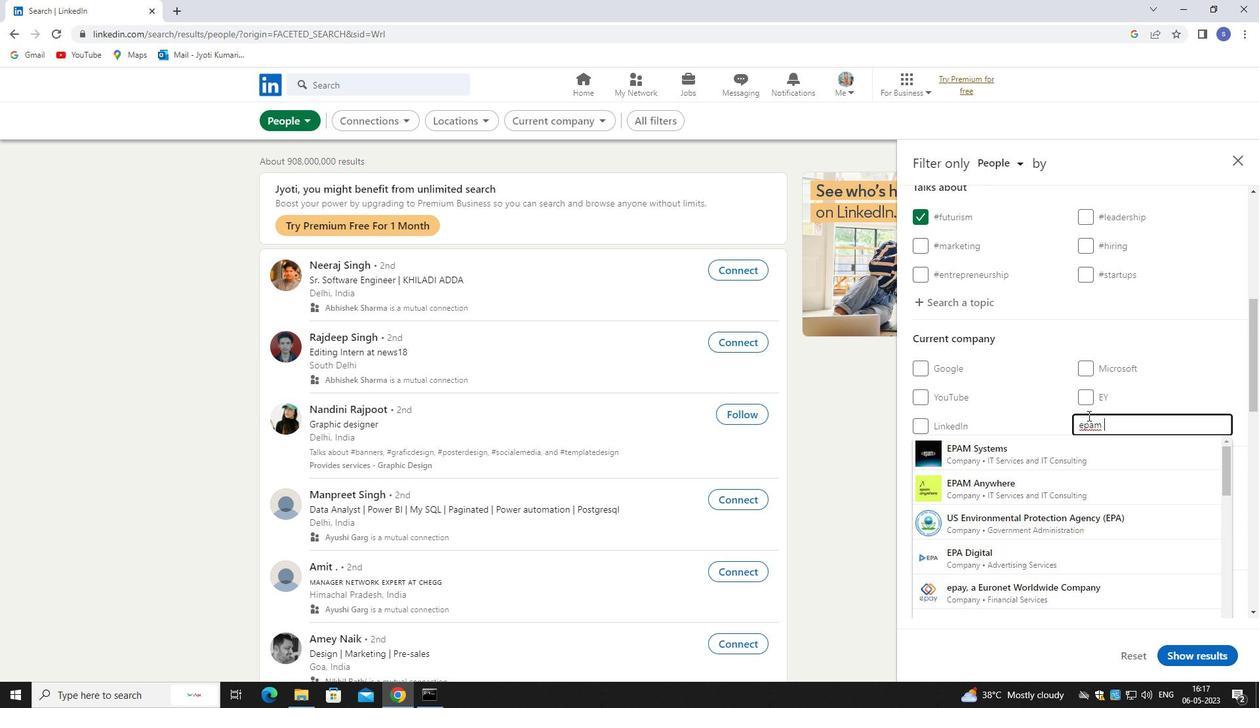 
Action: Mouse moved to (1020, 452)
Screenshot: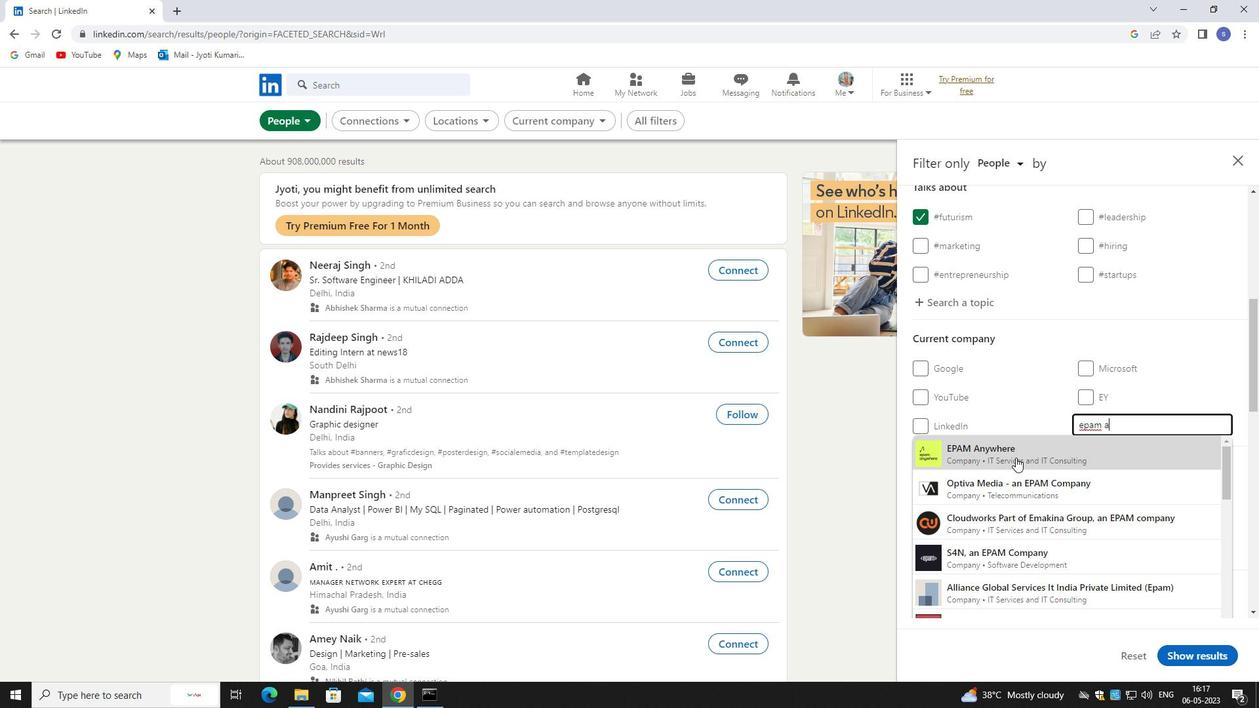 
Action: Mouse pressed left at (1020, 452)
Screenshot: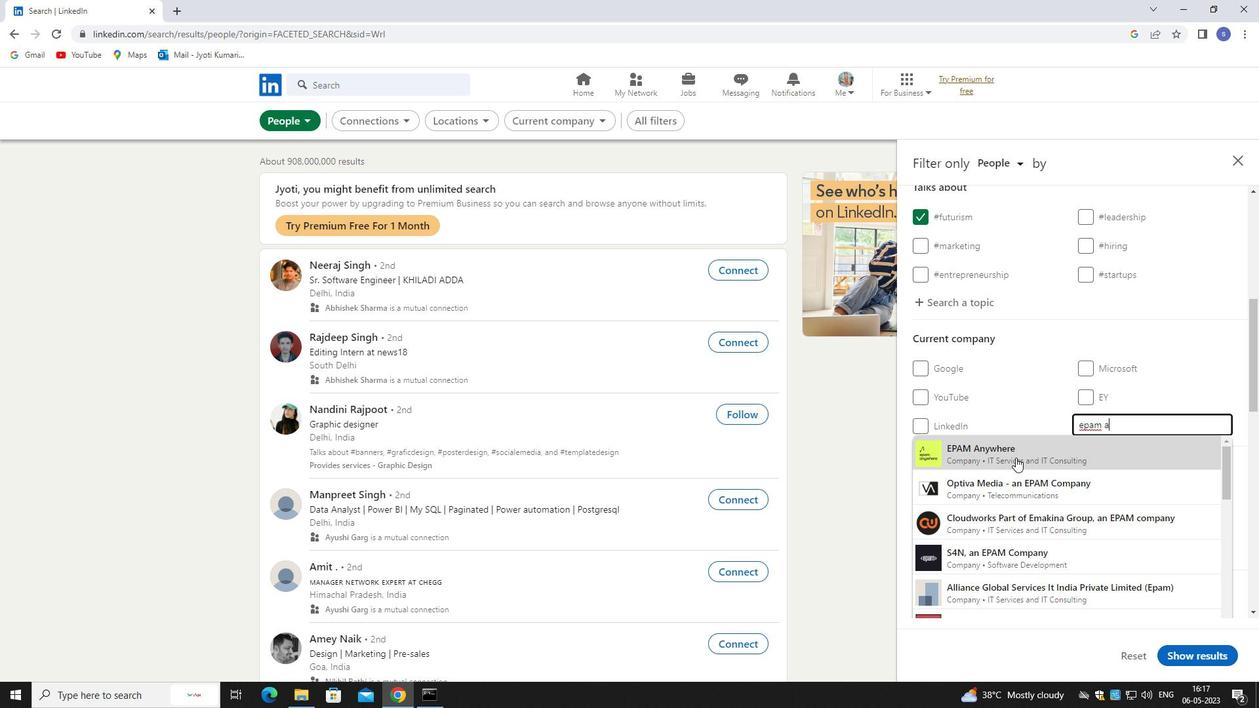 
Action: Mouse moved to (1030, 457)
Screenshot: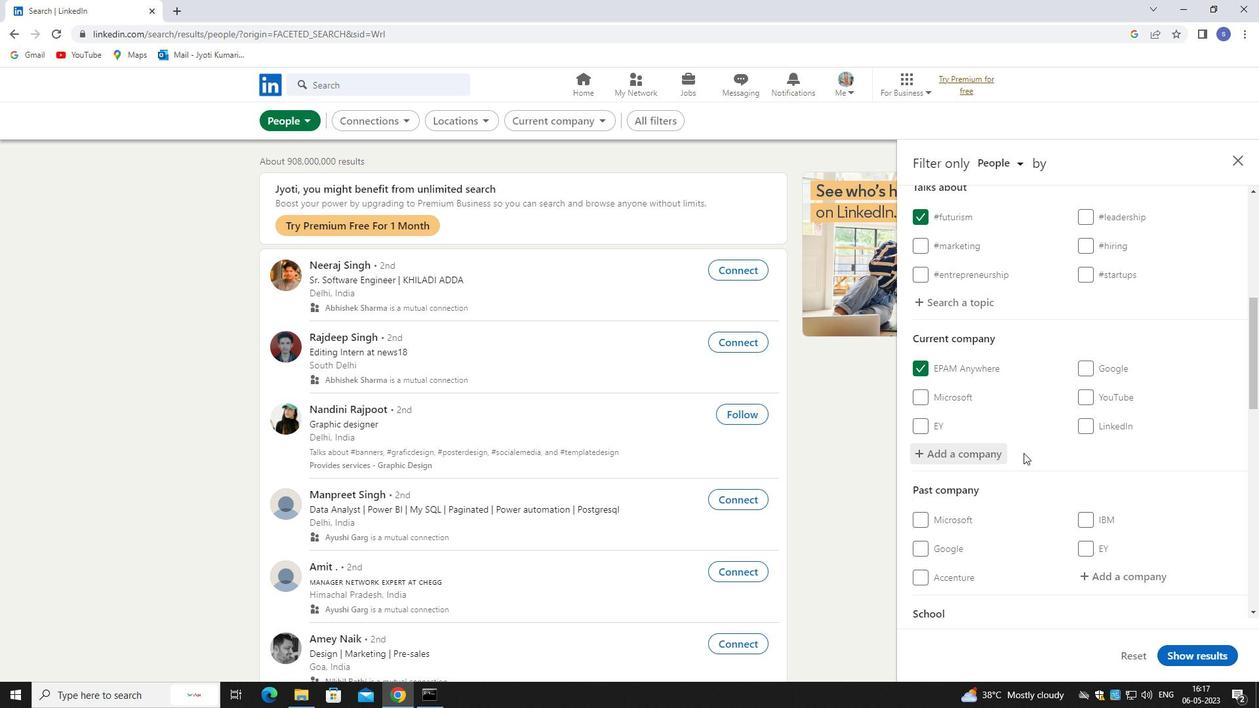 
Action: Mouse scrolled (1030, 457) with delta (0, 0)
Screenshot: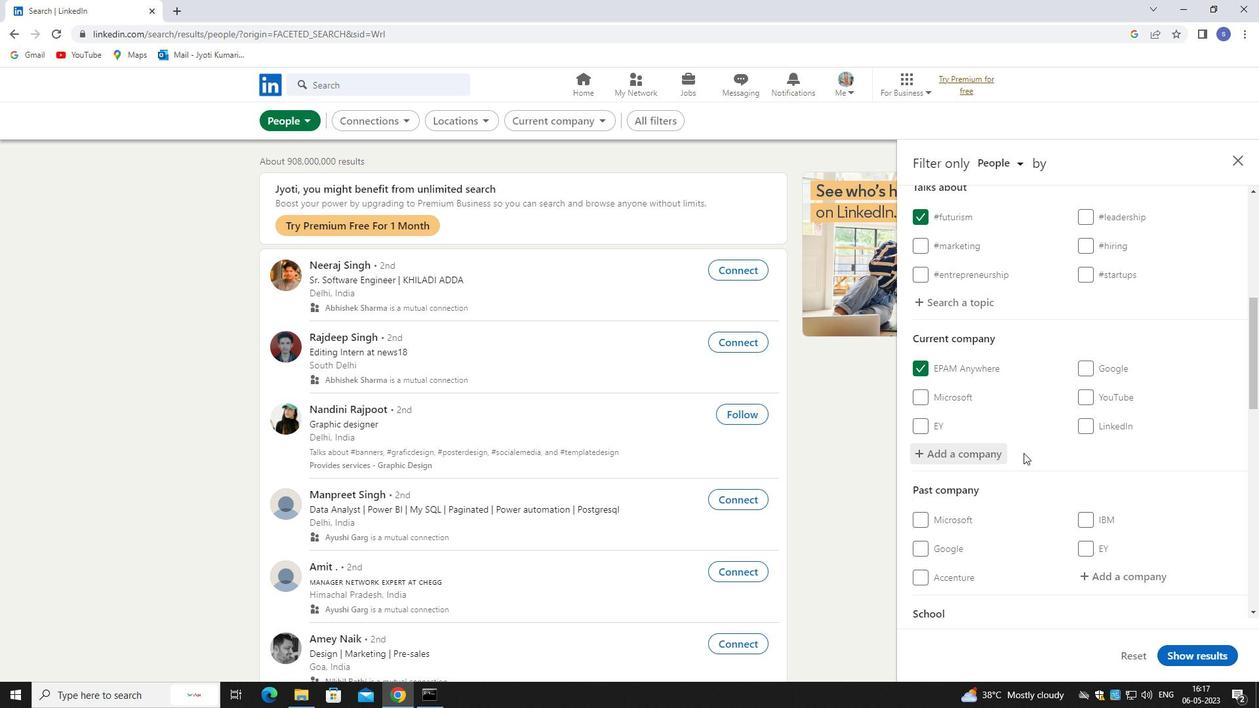 
Action: Mouse moved to (1033, 460)
Screenshot: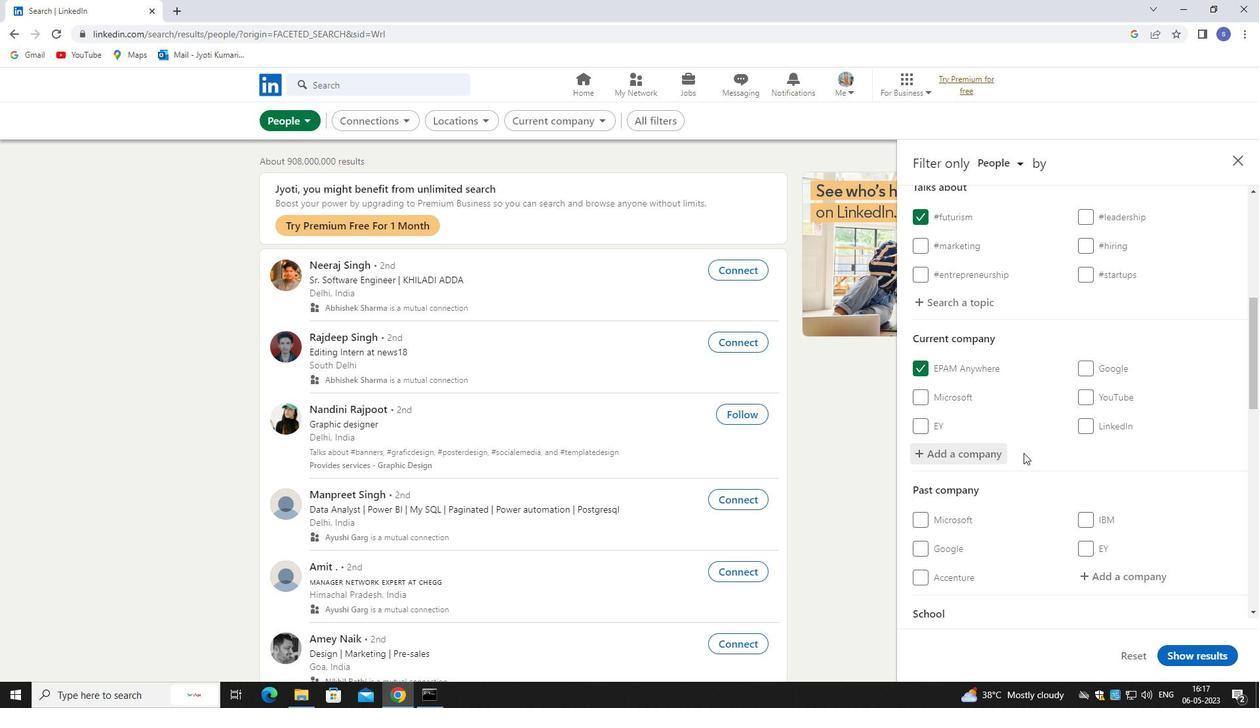 
Action: Mouse scrolled (1033, 459) with delta (0, 0)
Screenshot: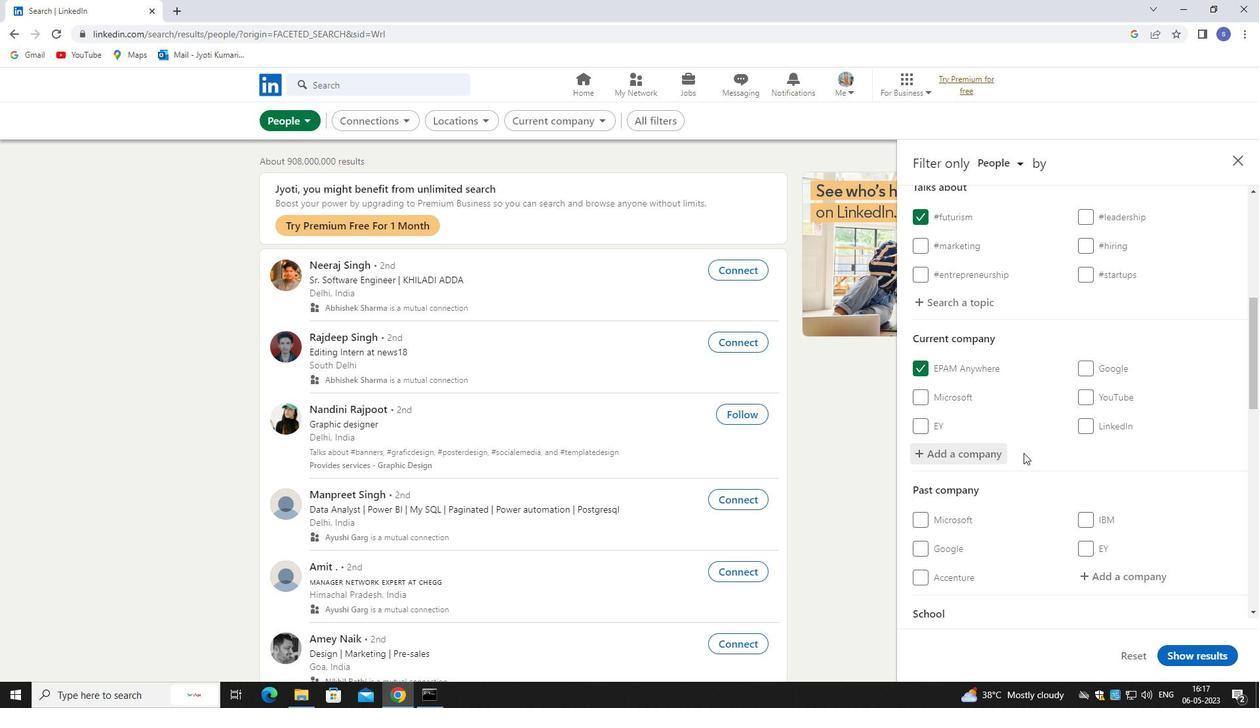 
Action: Mouse moved to (1035, 461)
Screenshot: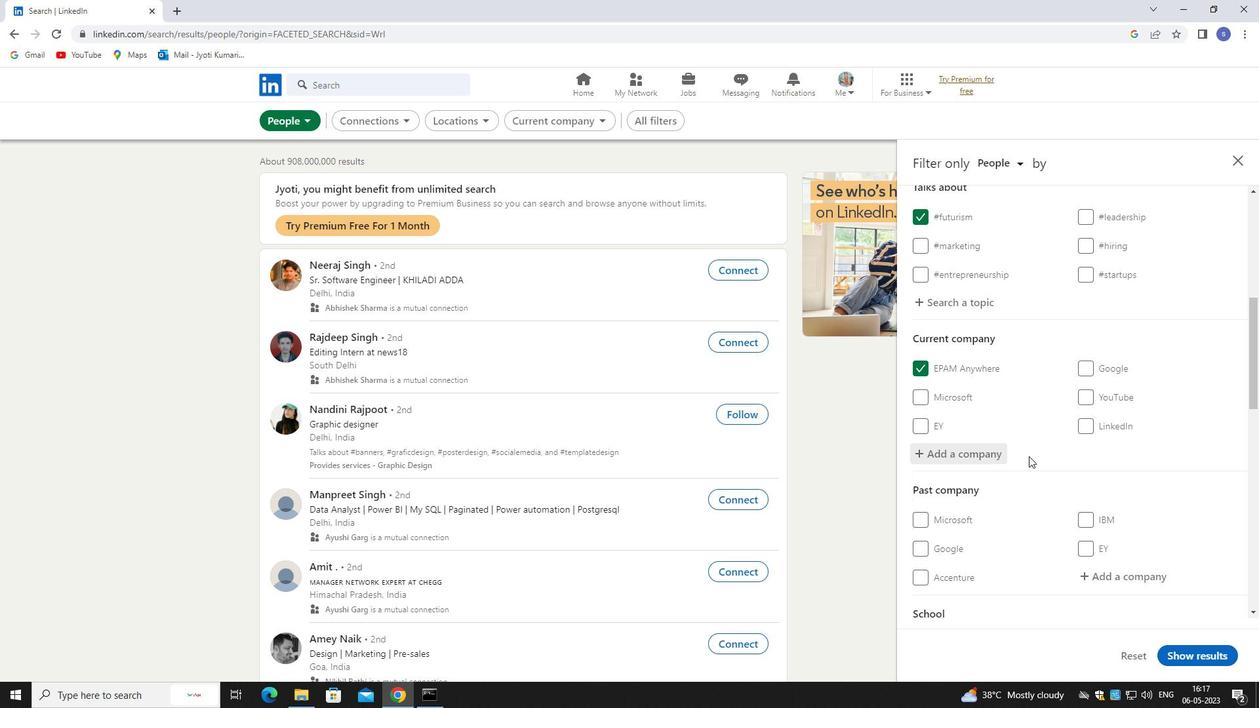 
Action: Mouse scrolled (1035, 460) with delta (0, 0)
Screenshot: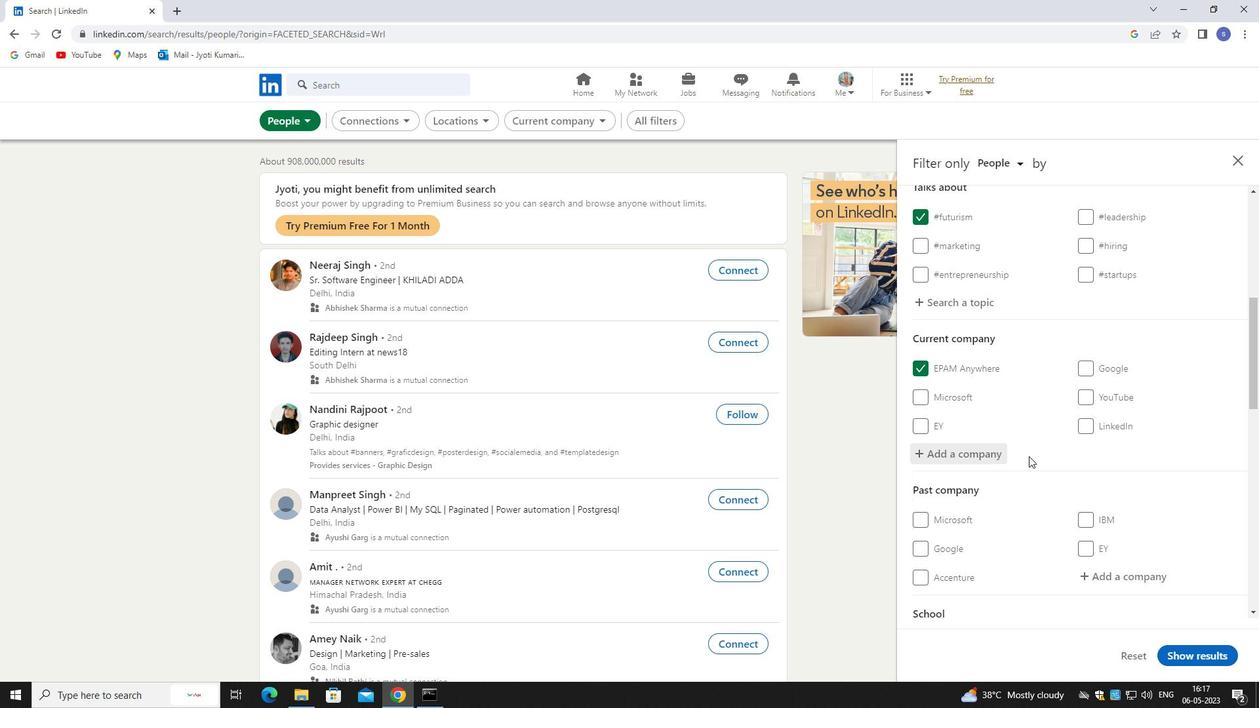 
Action: Mouse moved to (1135, 378)
Screenshot: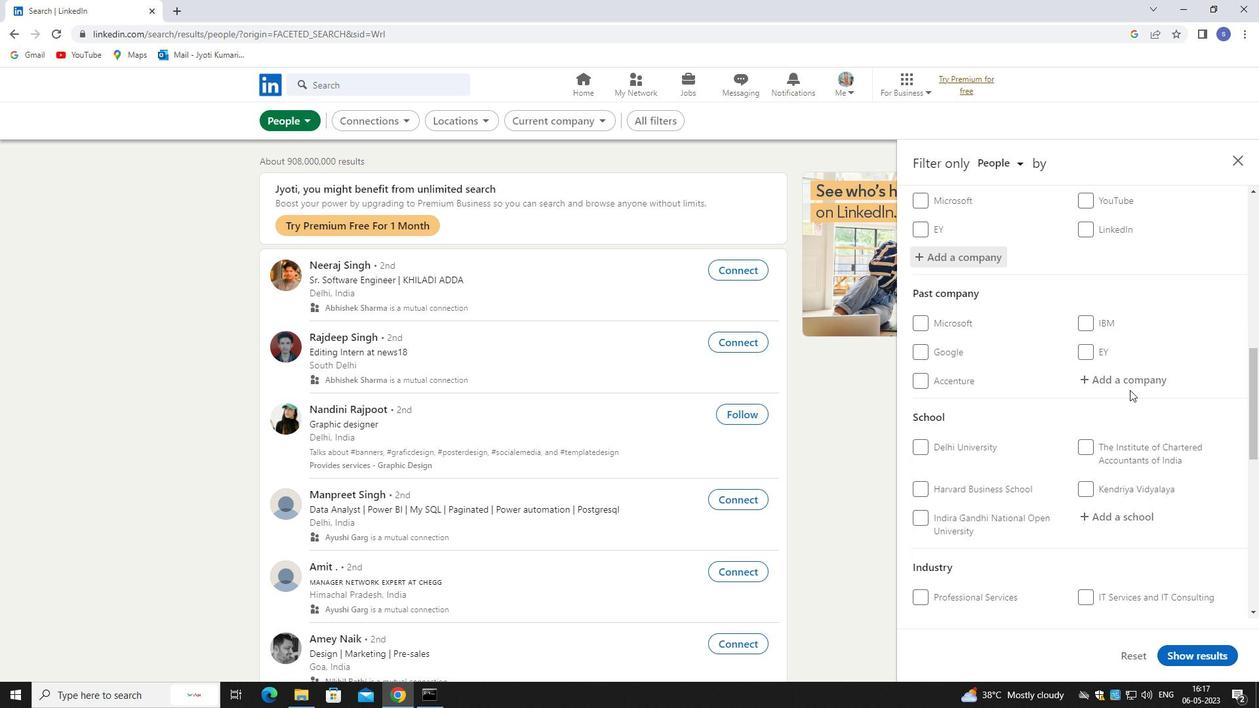 
Action: Mouse pressed left at (1135, 378)
Screenshot: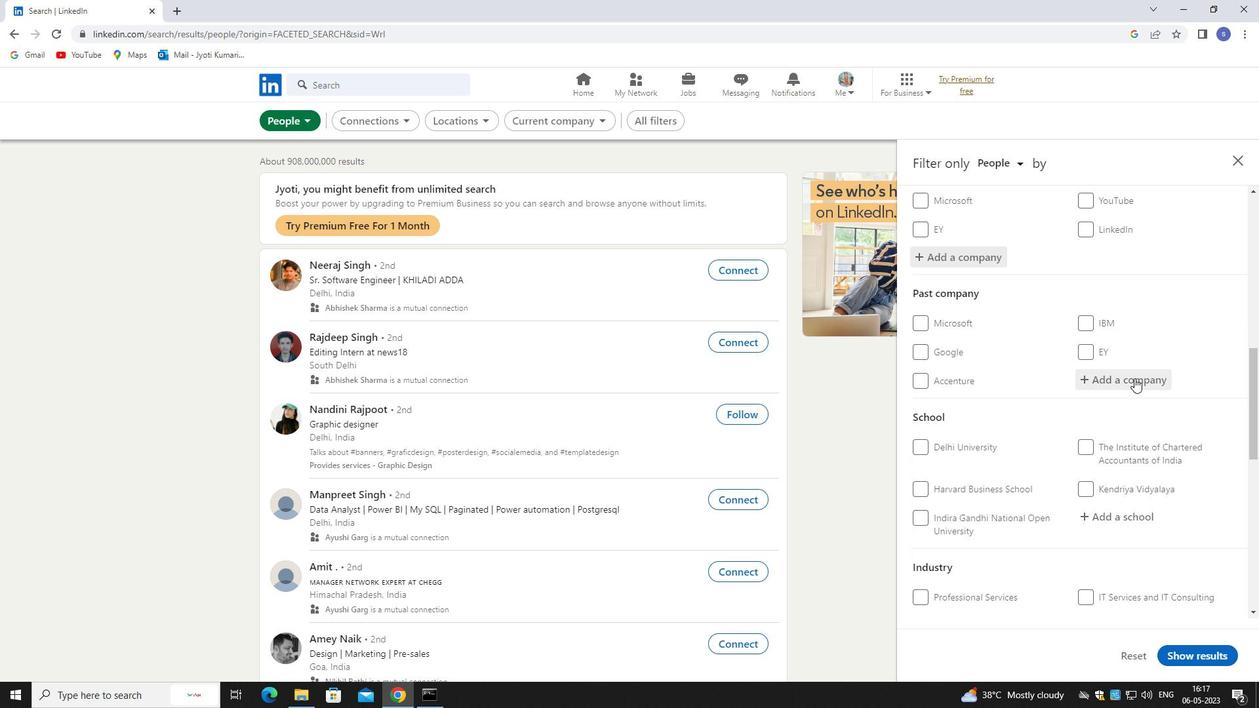 
Action: Mouse moved to (1068, 333)
Screenshot: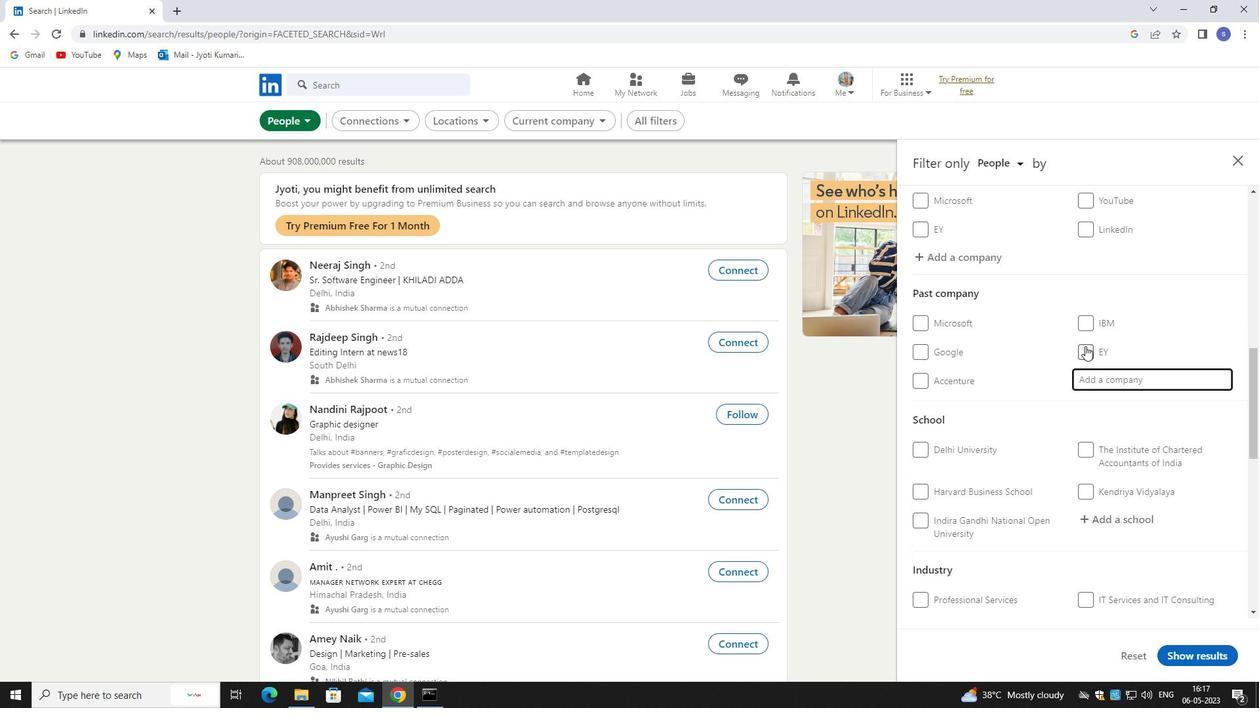 
Action: Key pressed indian<Key.space>
Screenshot: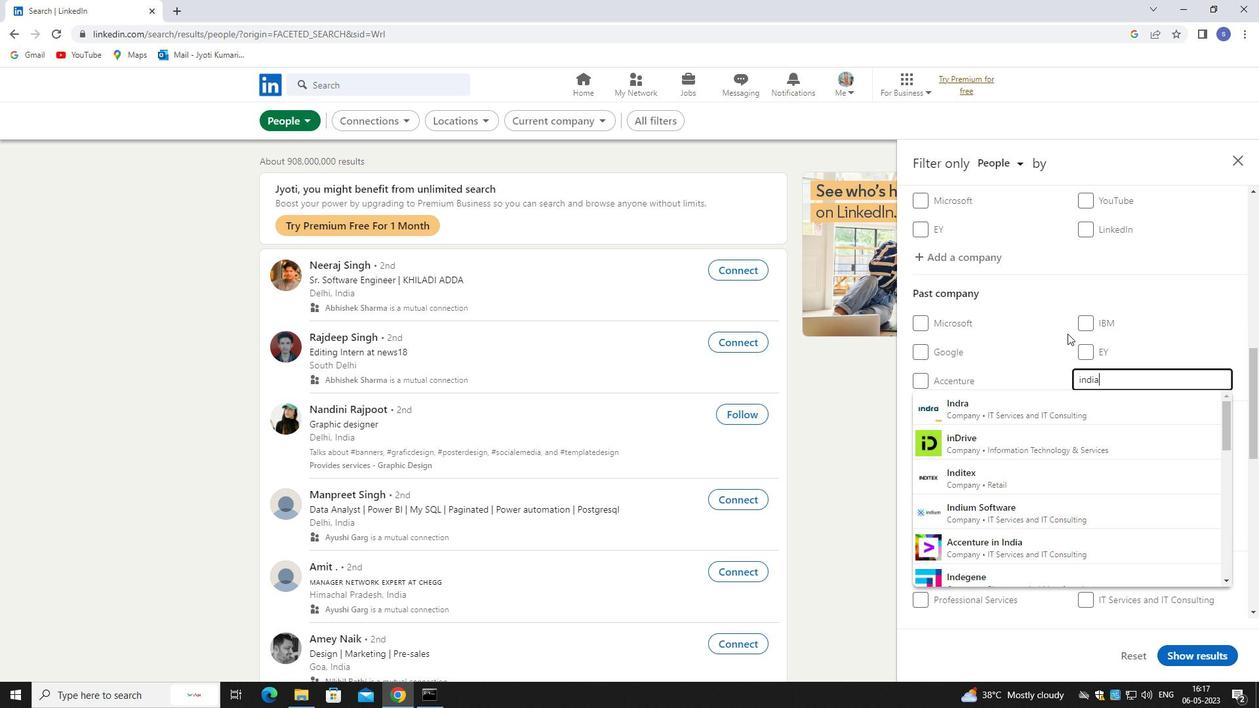 
Action: Mouse moved to (1070, 540)
Screenshot: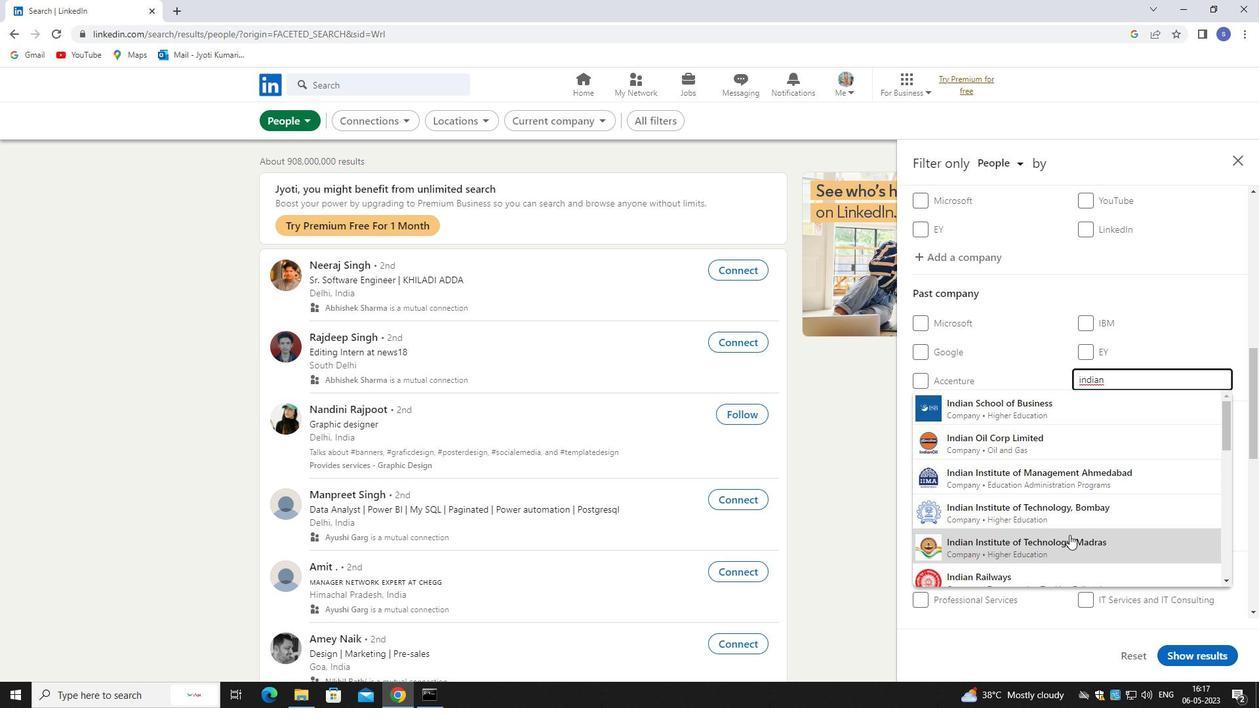 
Action: Mouse pressed left at (1070, 540)
Screenshot: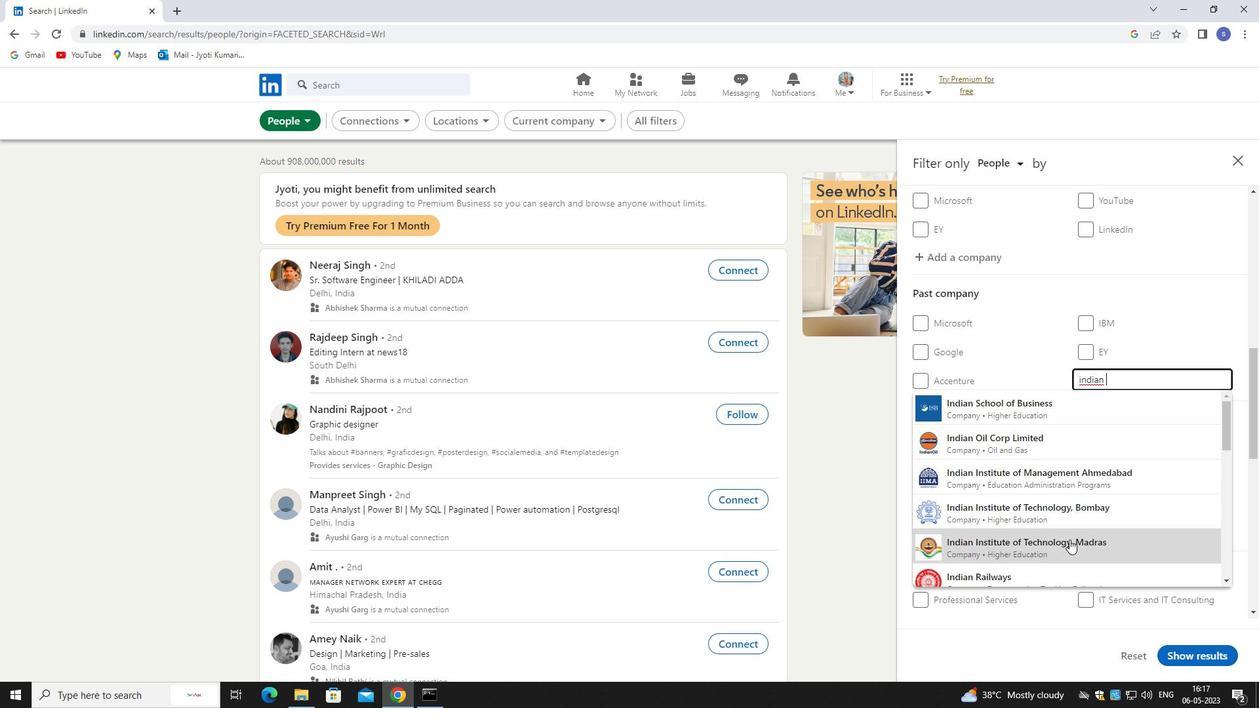 
Action: Mouse moved to (1070, 541)
Screenshot: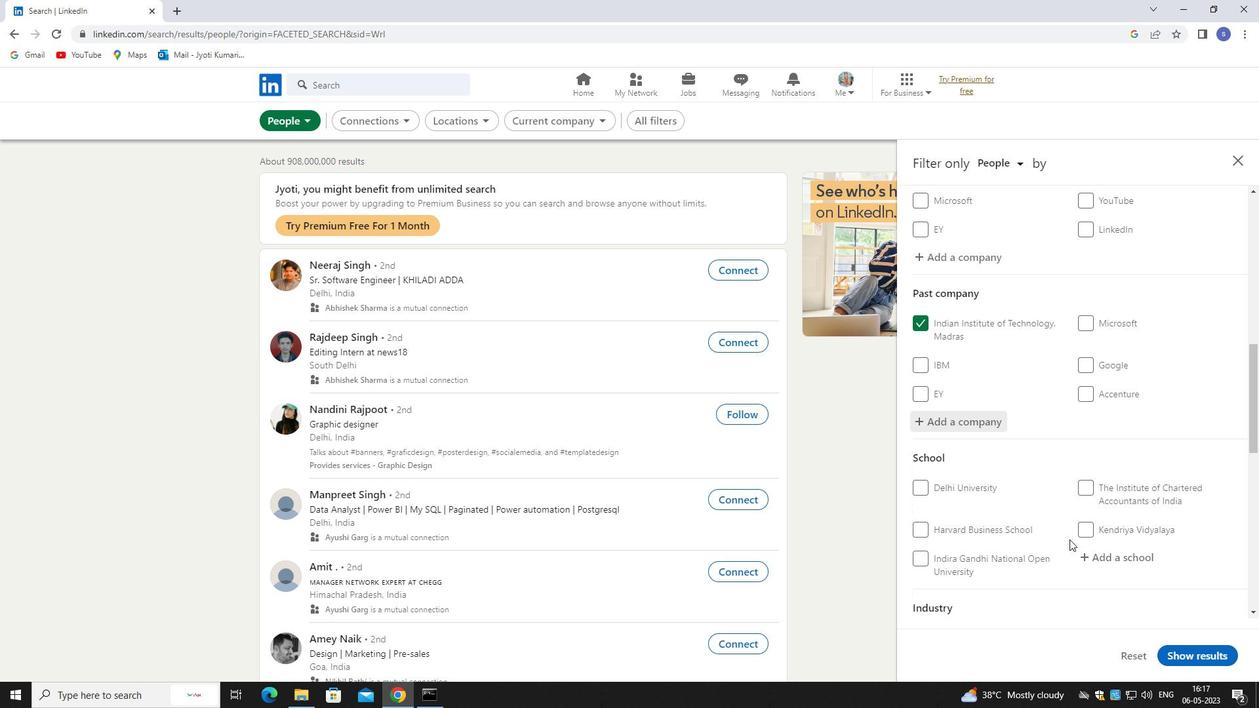 
Action: Mouse scrolled (1070, 540) with delta (0, 0)
Screenshot: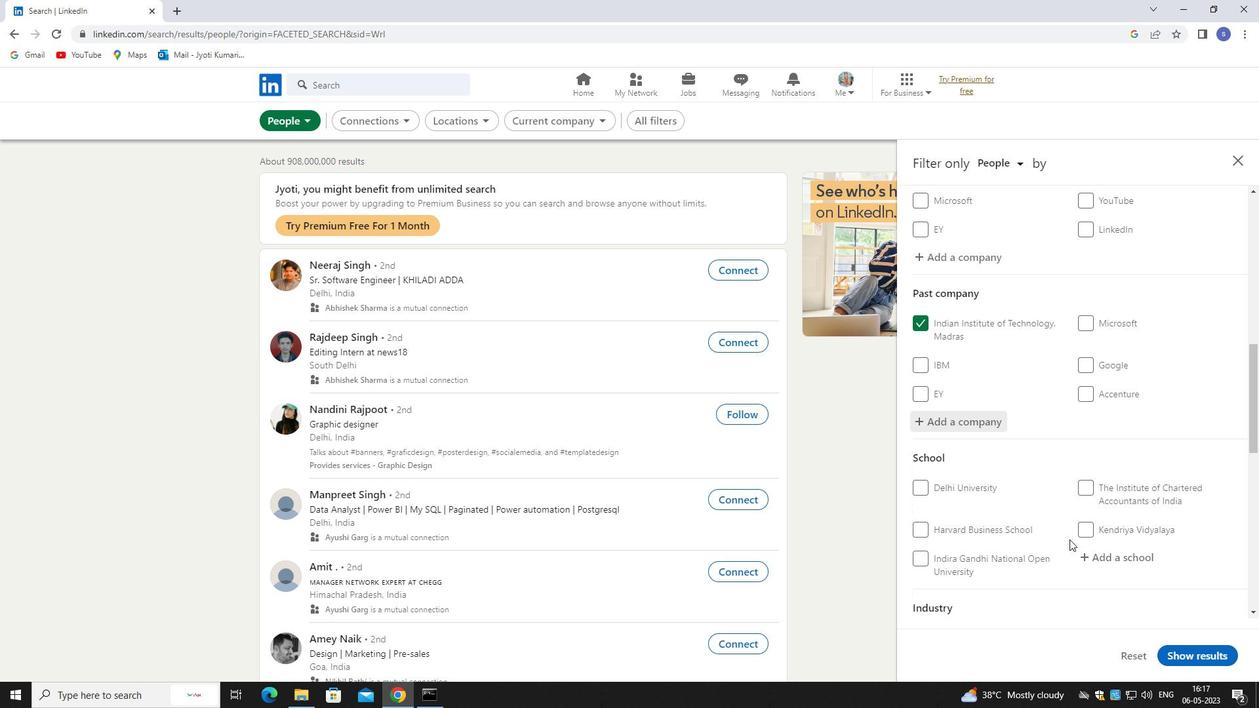 
Action: Mouse scrolled (1070, 540) with delta (0, 0)
Screenshot: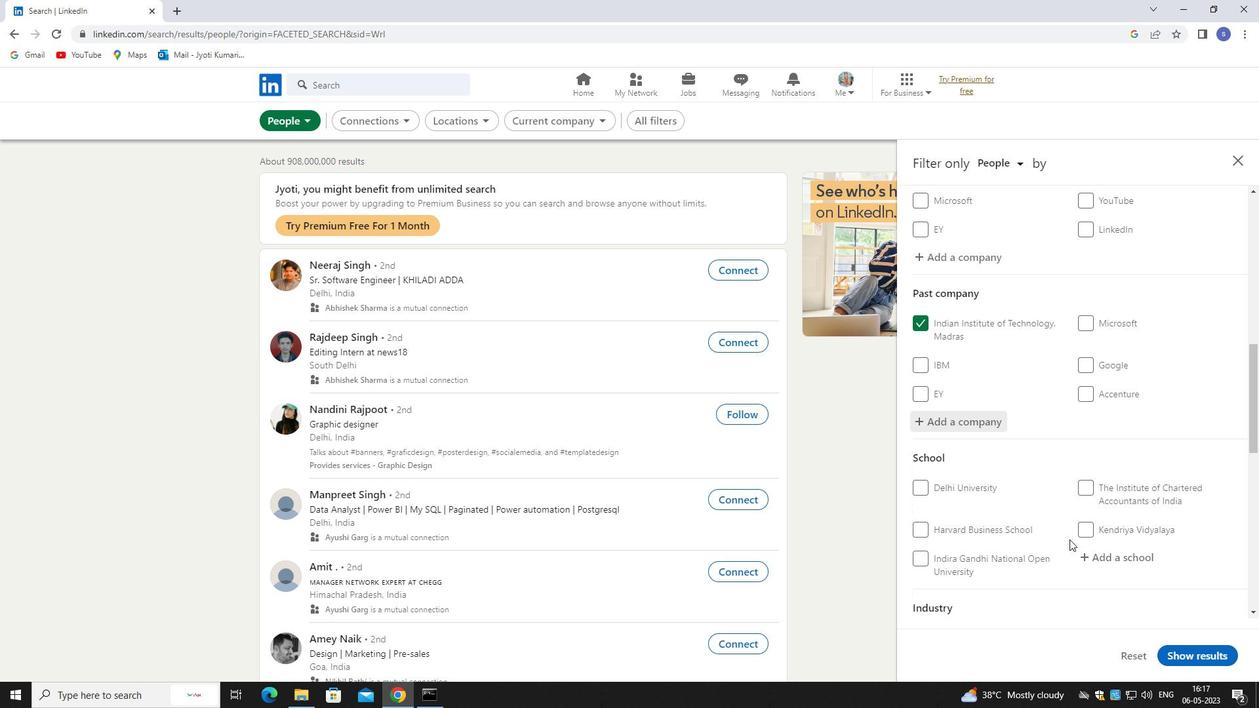 
Action: Mouse scrolled (1070, 540) with delta (0, 0)
Screenshot: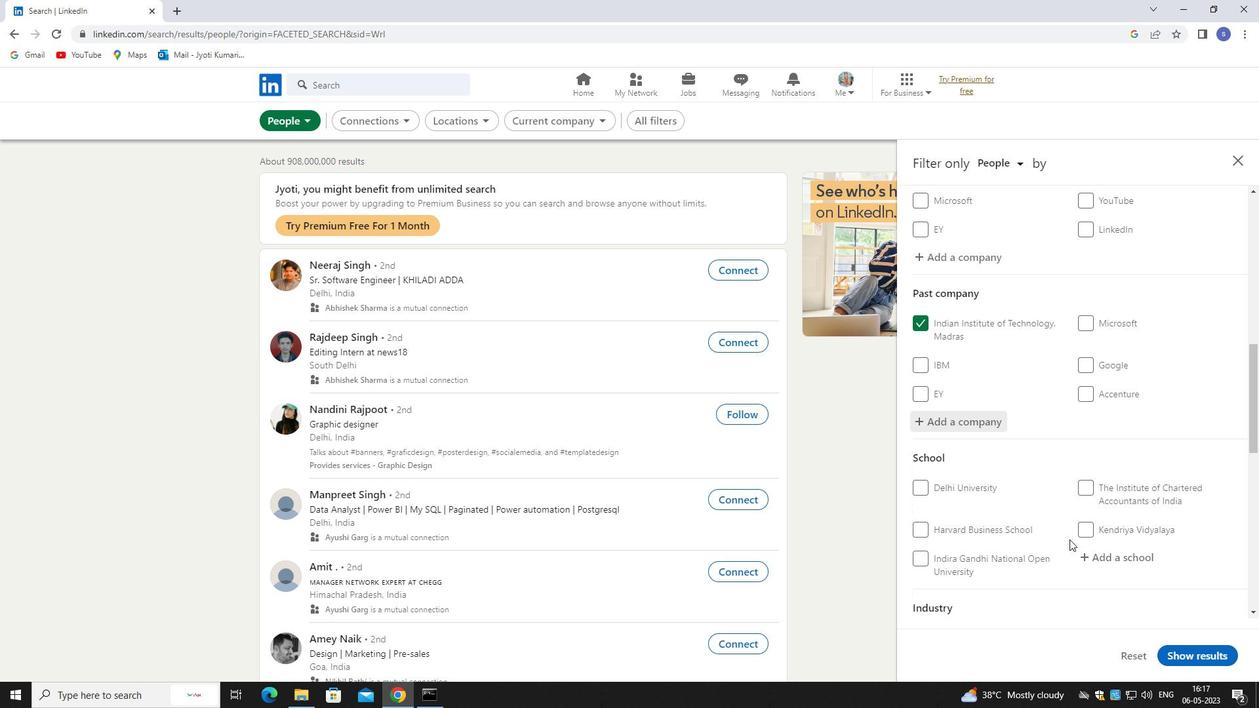 
Action: Mouse moved to (1110, 402)
Screenshot: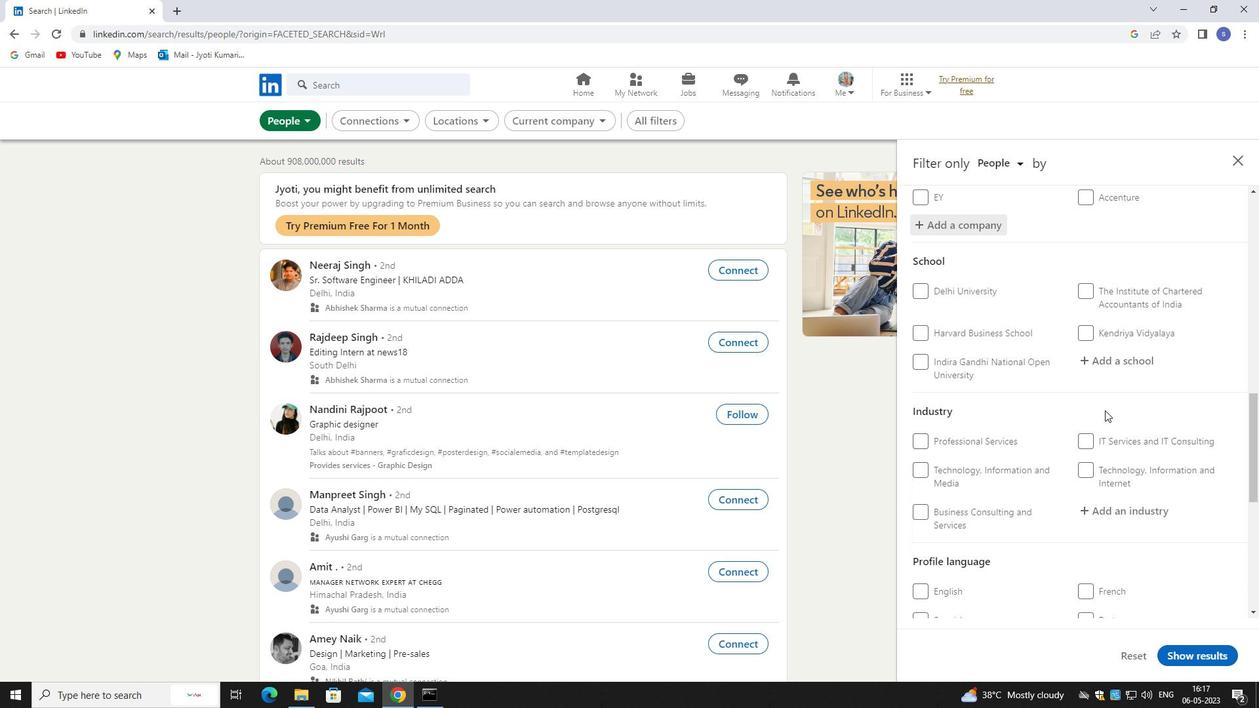 
Action: Mouse scrolled (1110, 403) with delta (0, 0)
Screenshot: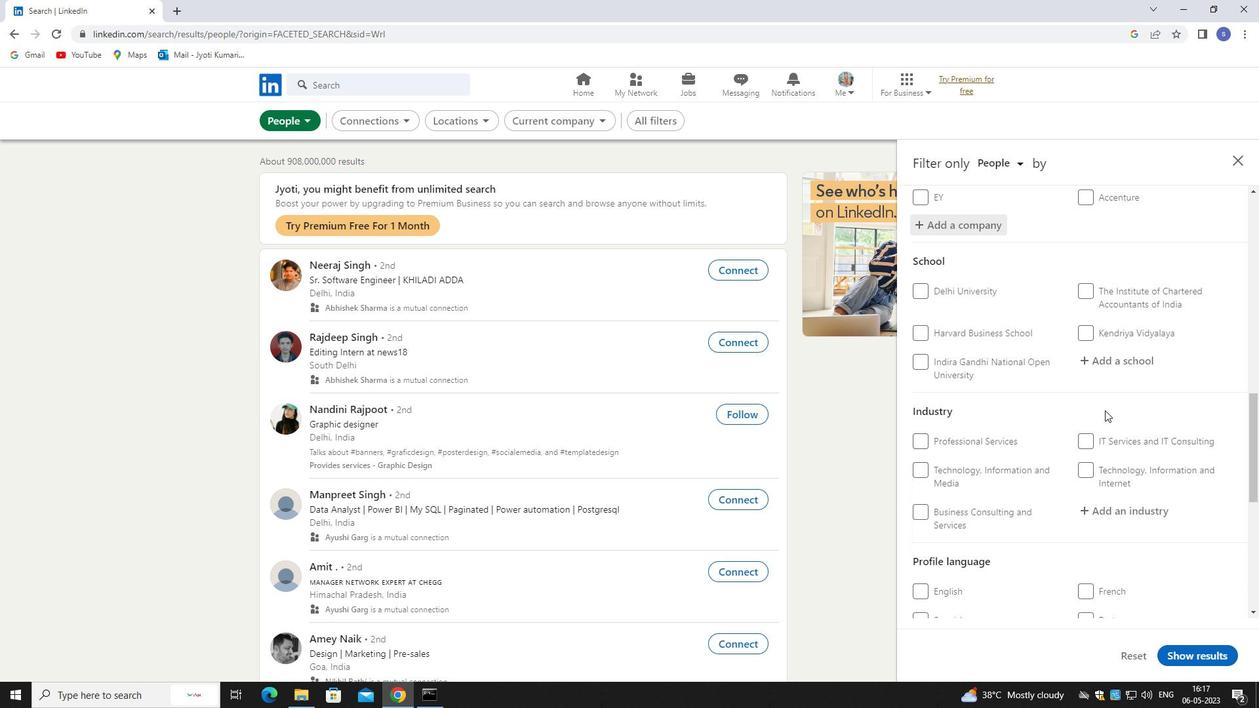 
Action: Mouse moved to (1111, 402)
Screenshot: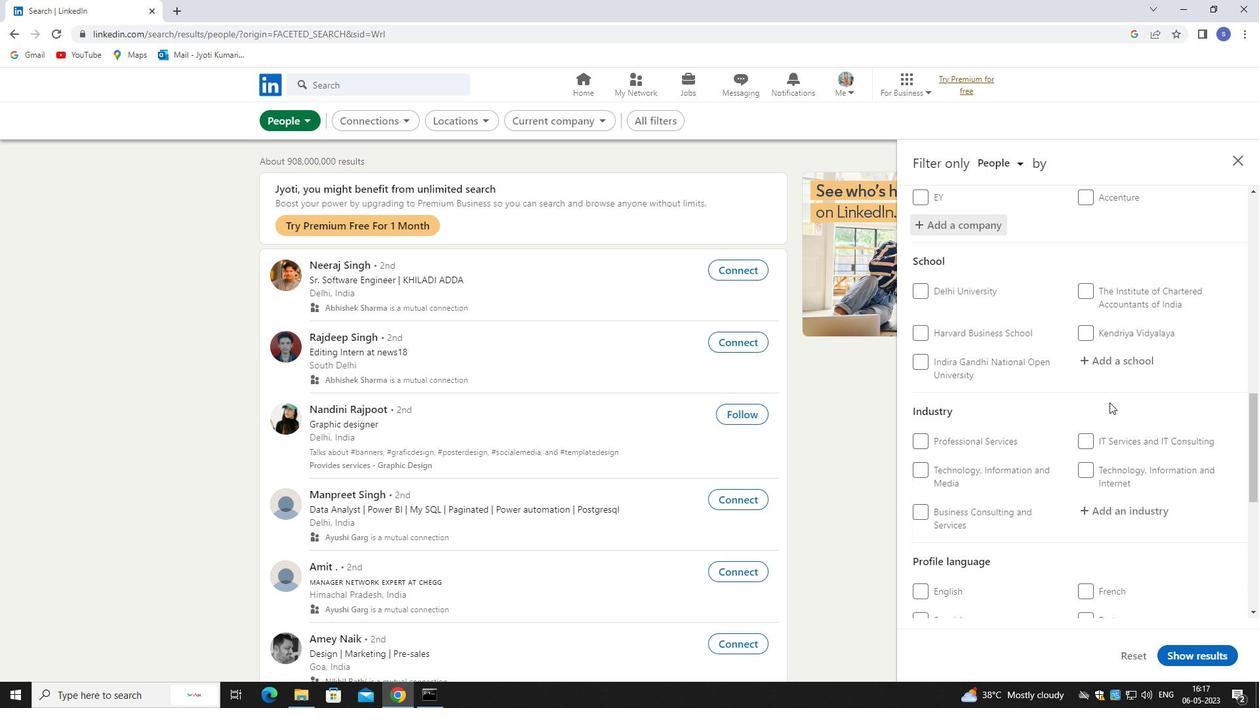 
Action: Mouse scrolled (1111, 403) with delta (0, 0)
Screenshot: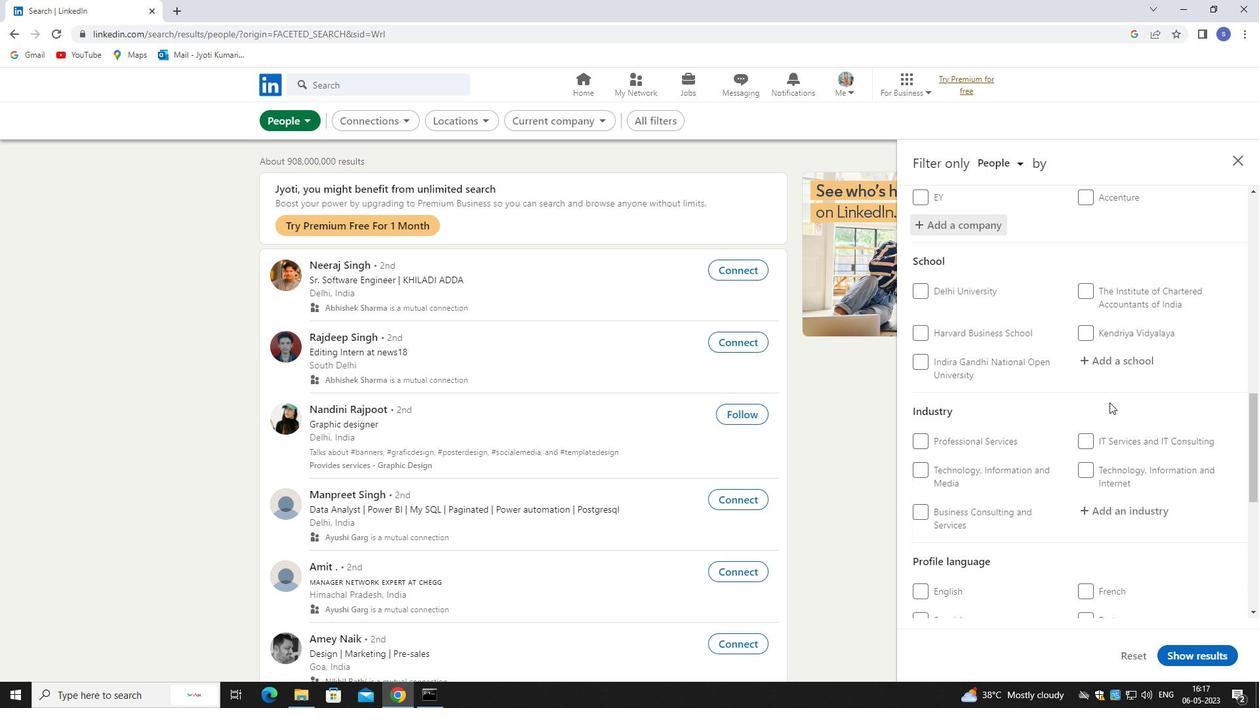 
Action: Mouse moved to (1118, 398)
Screenshot: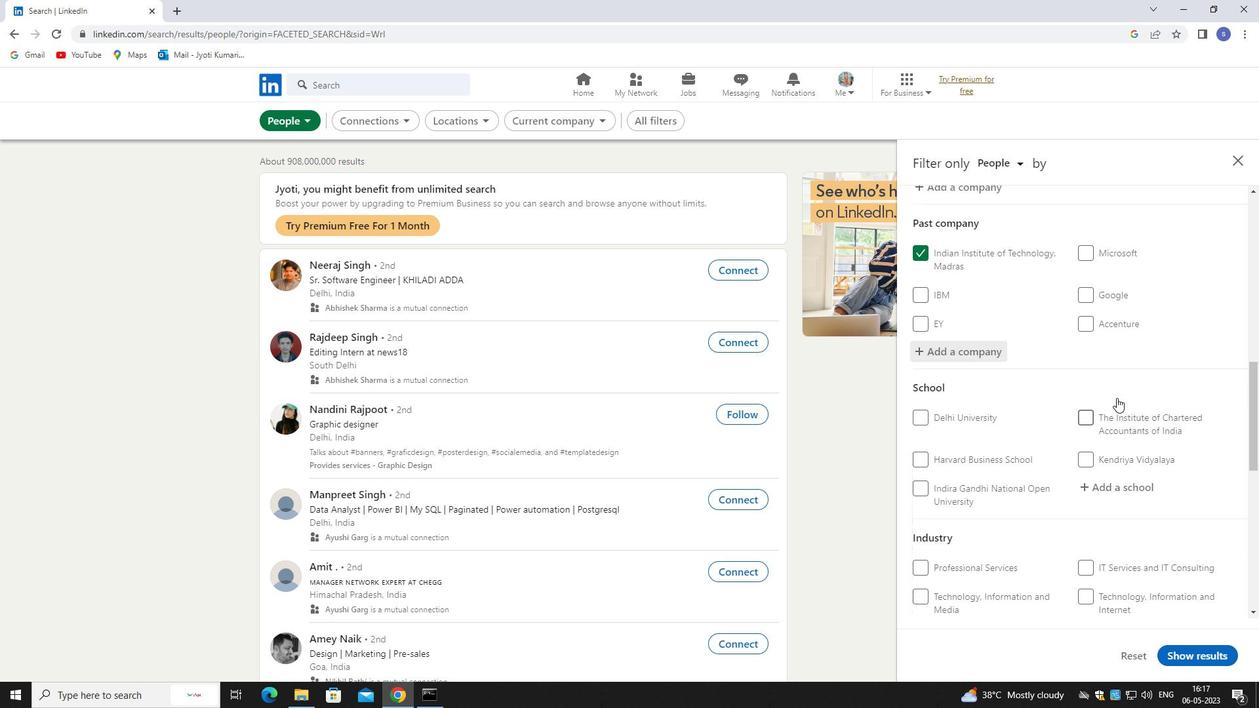 
Action: Mouse scrolled (1118, 398) with delta (0, 0)
Screenshot: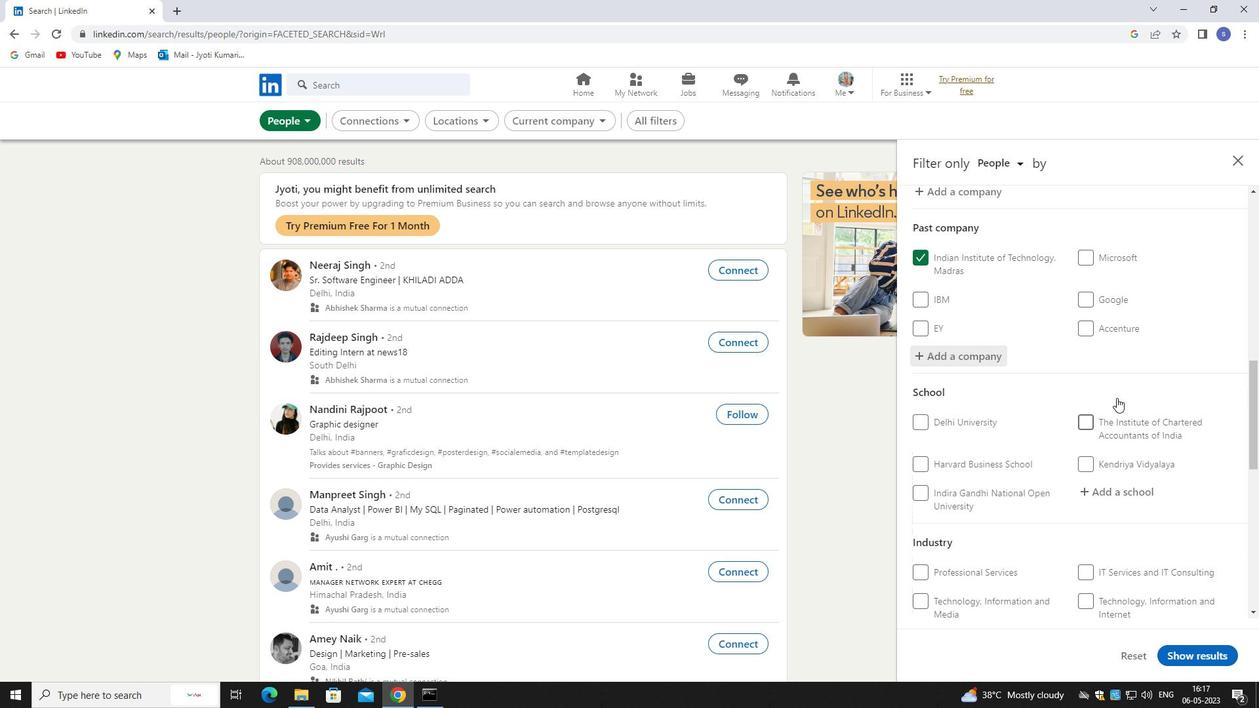 
Action: Mouse scrolled (1118, 398) with delta (0, 0)
Screenshot: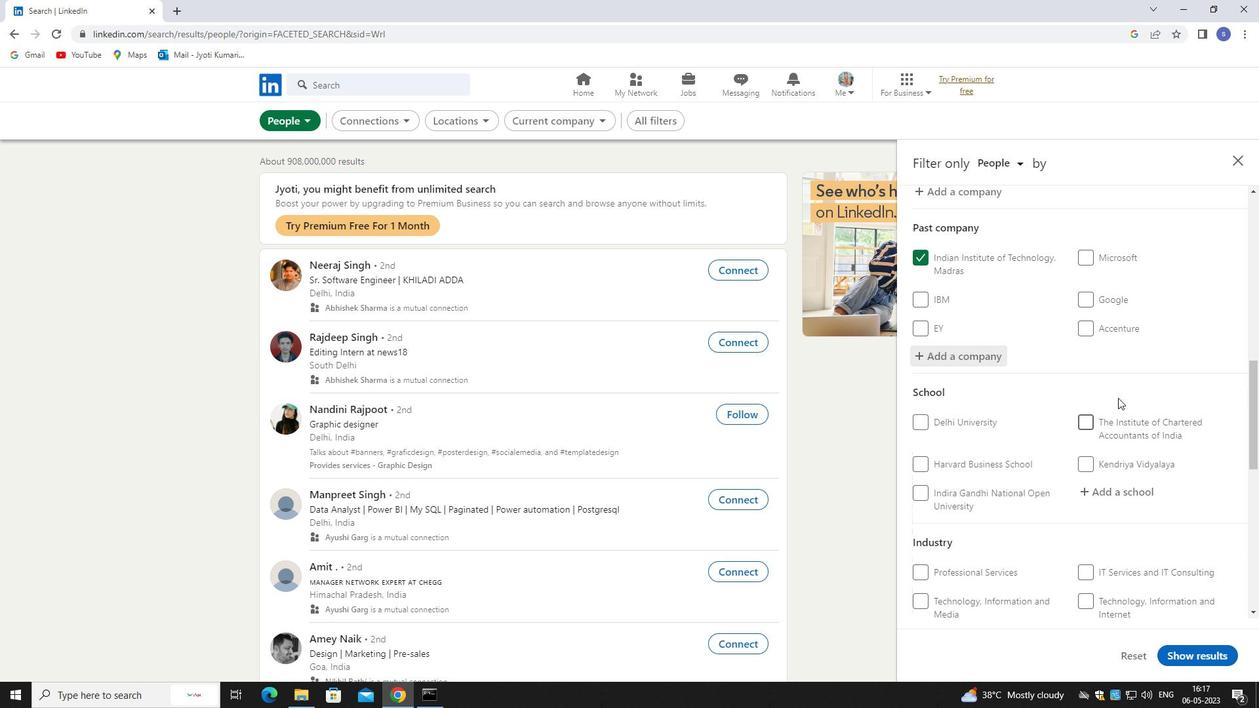 
Action: Mouse moved to (923, 384)
Screenshot: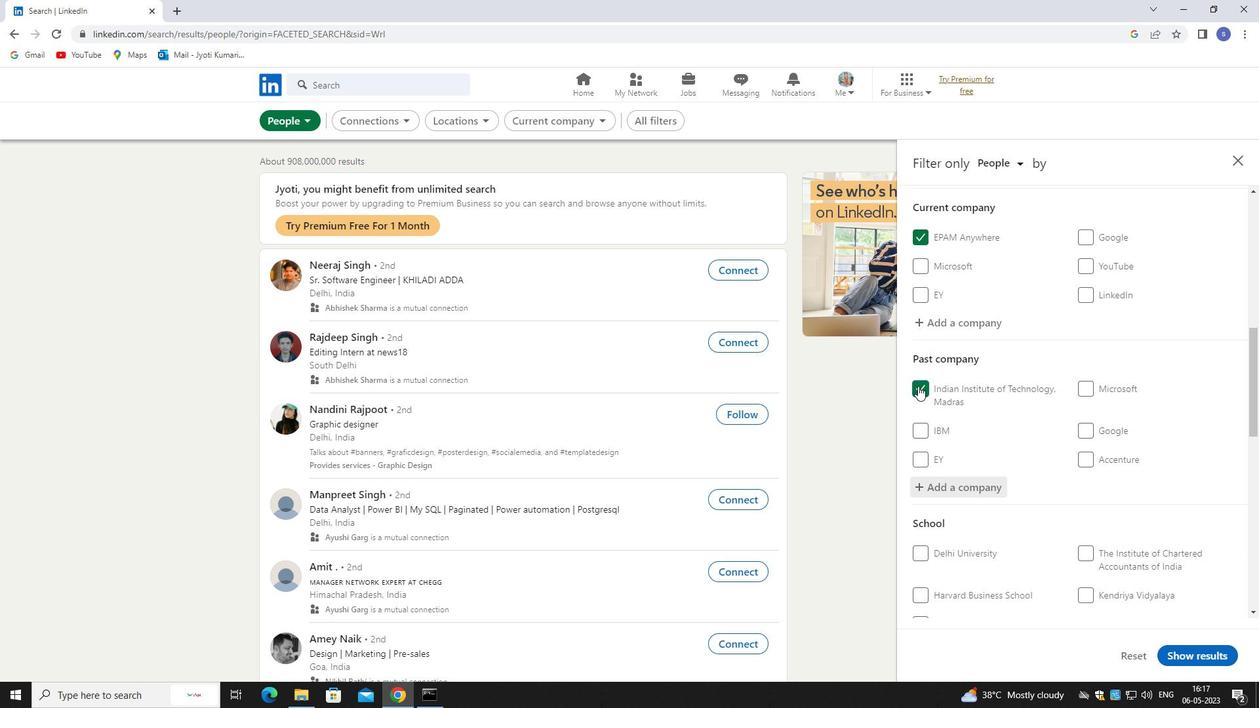 
Action: Mouse pressed left at (923, 384)
Screenshot: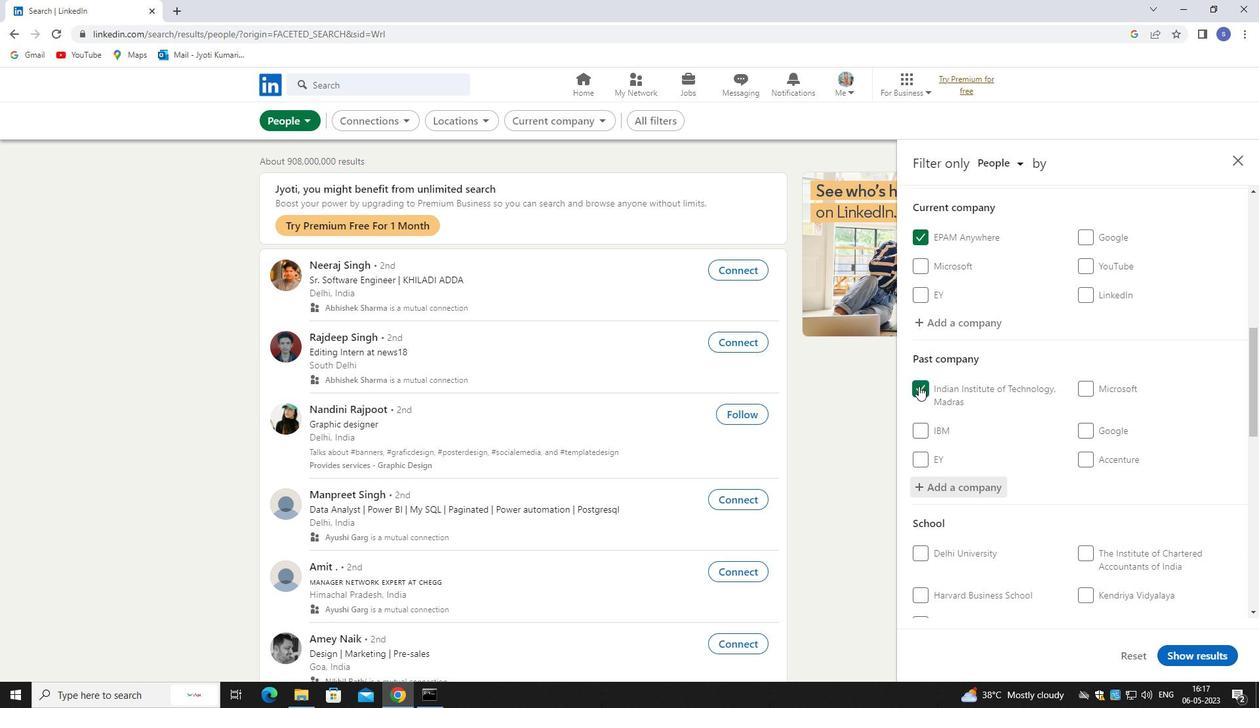 
Action: Mouse moved to (1152, 589)
Screenshot: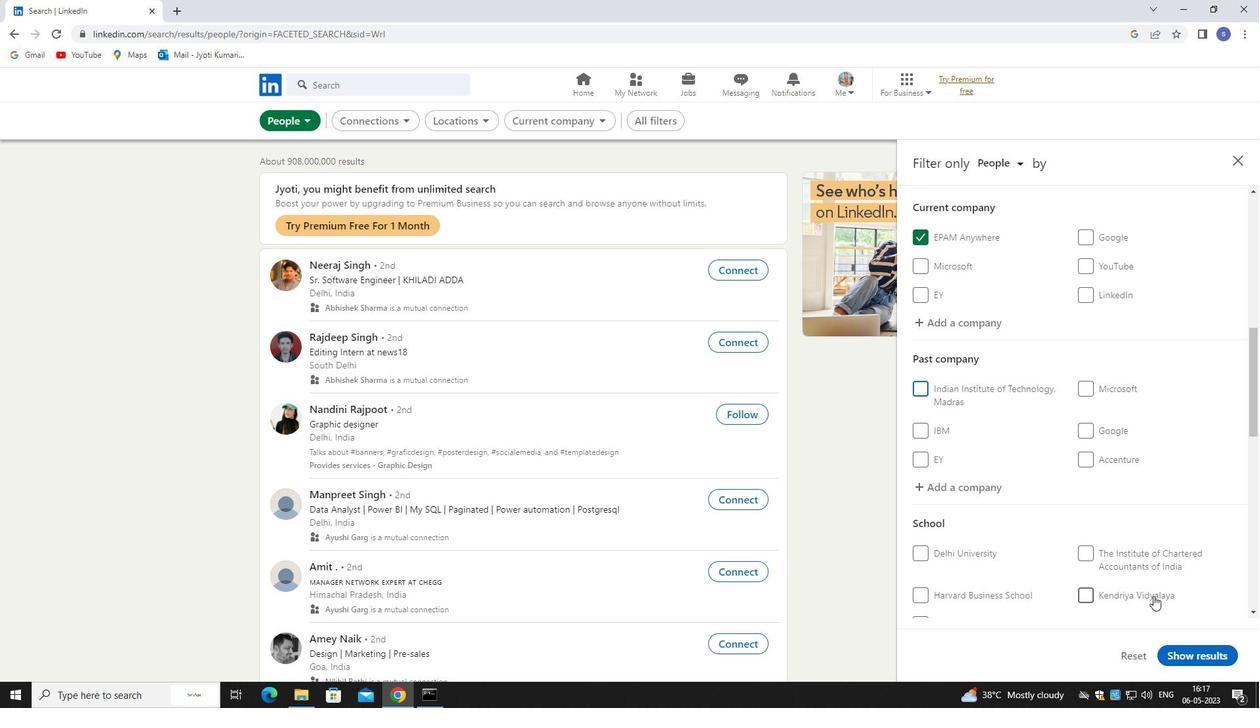 
Action: Mouse scrolled (1152, 588) with delta (0, 0)
Screenshot: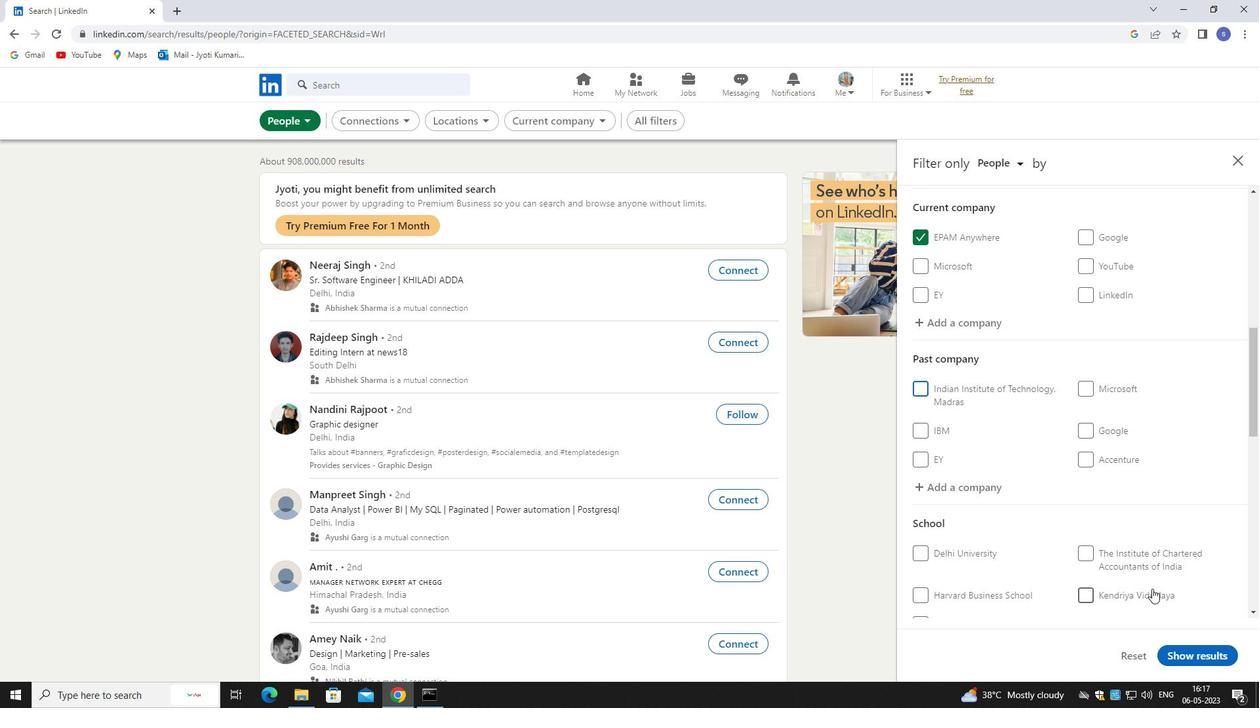 
Action: Mouse scrolled (1152, 588) with delta (0, 0)
Screenshot: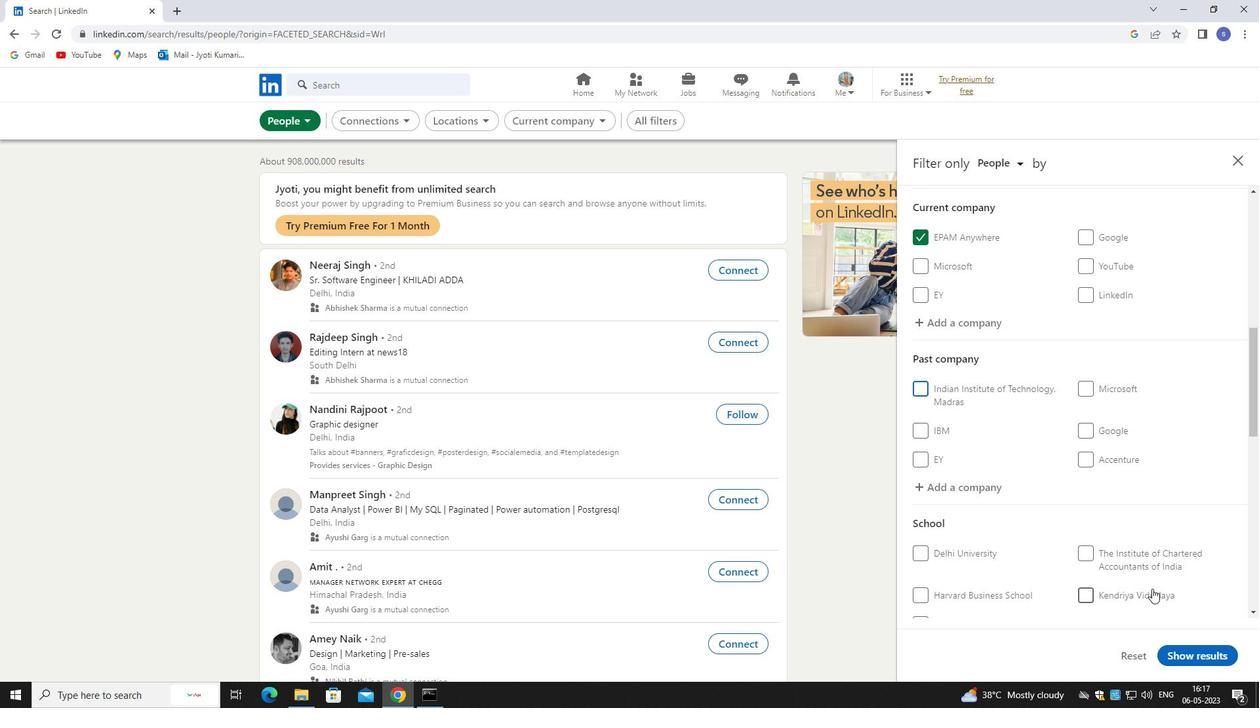 
Action: Mouse moved to (1127, 492)
Screenshot: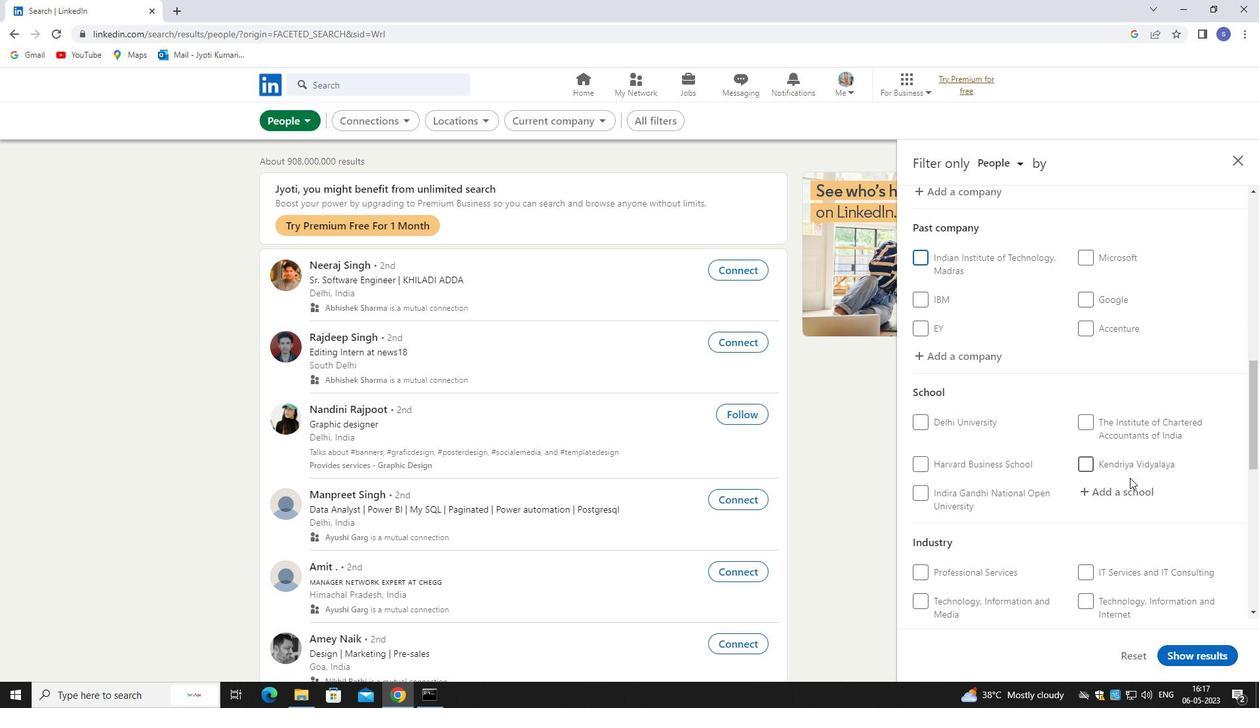 
Action: Mouse pressed left at (1127, 492)
Screenshot: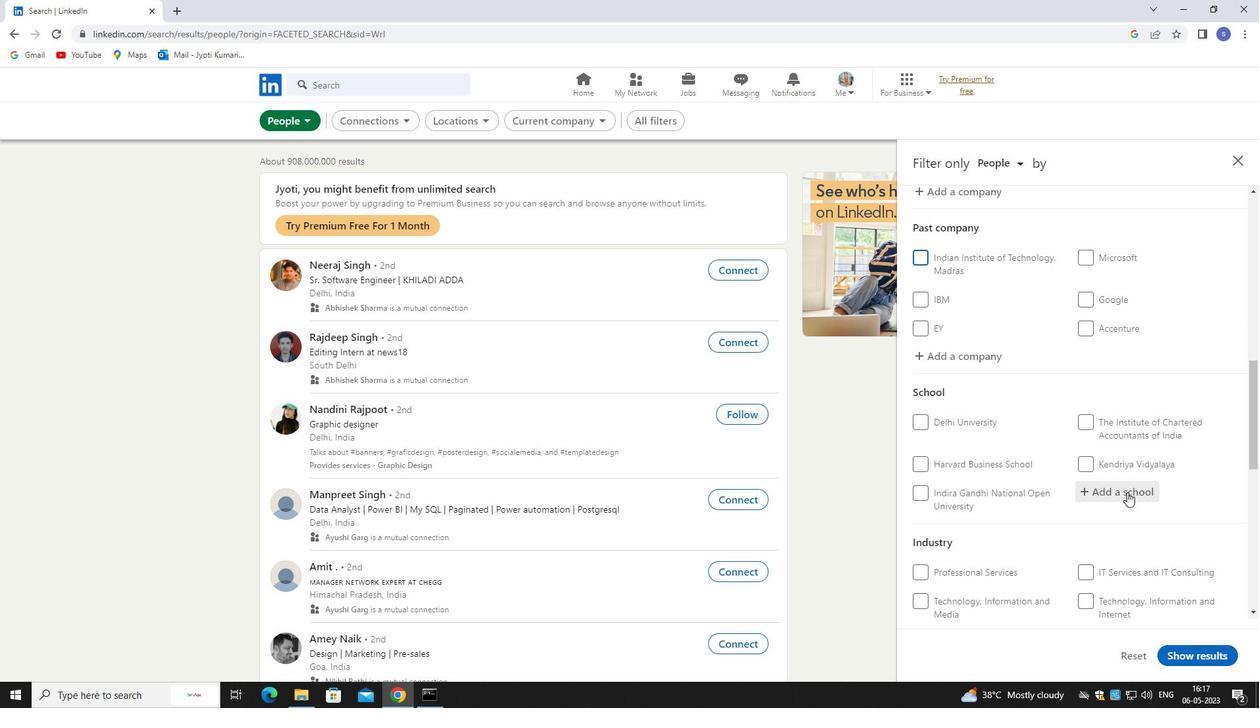 
Action: Key pressed india<Key.space><Key.backspace>n<Key.space>insti
Screenshot: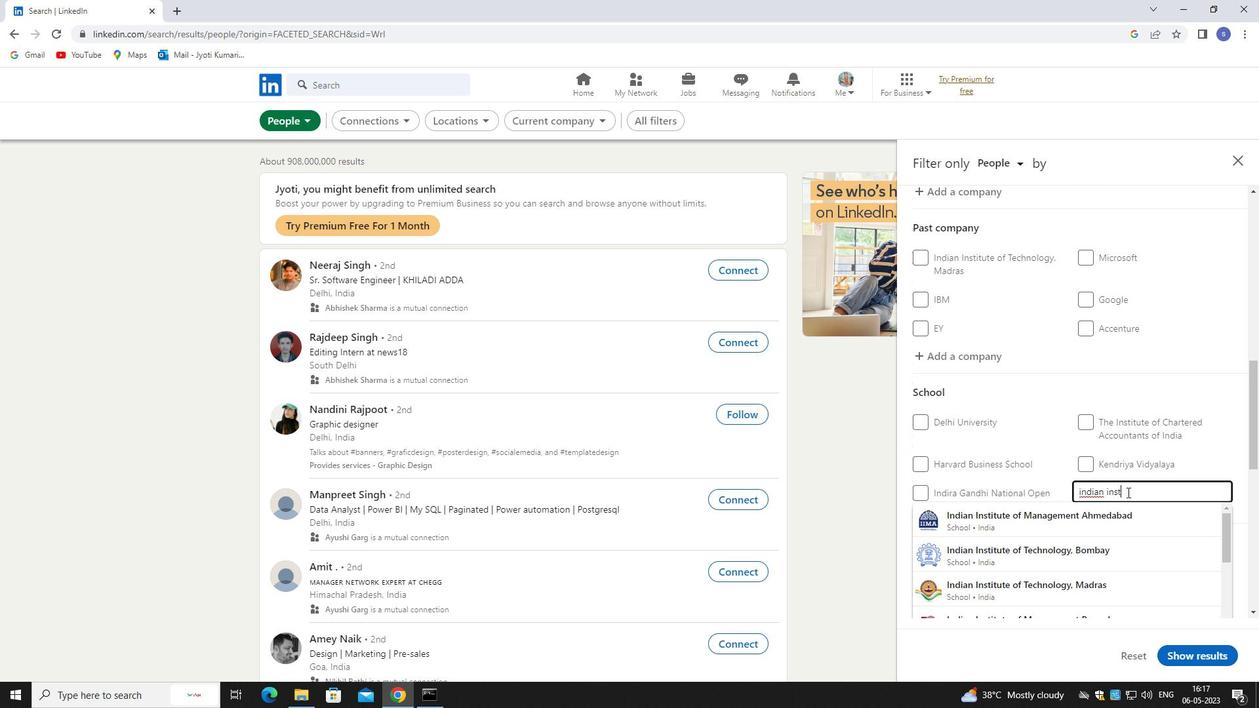 
Action: Mouse moved to (1110, 575)
Screenshot: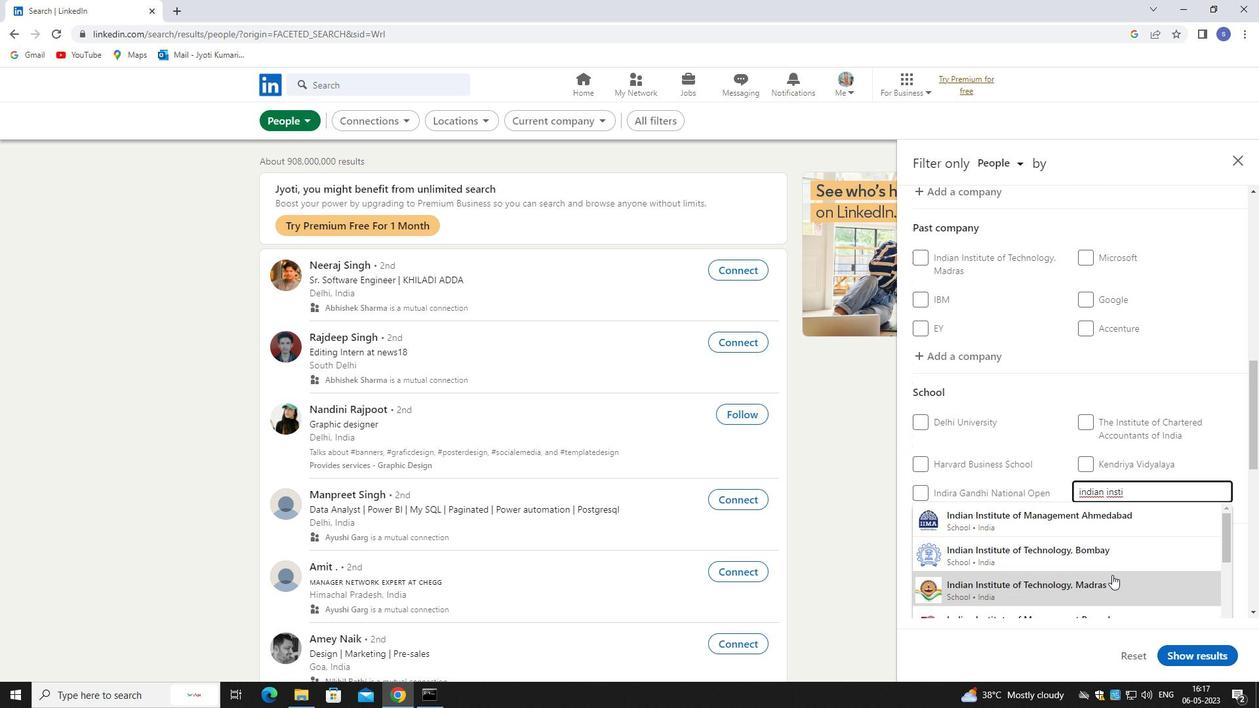 
Action: Mouse pressed left at (1110, 575)
Screenshot: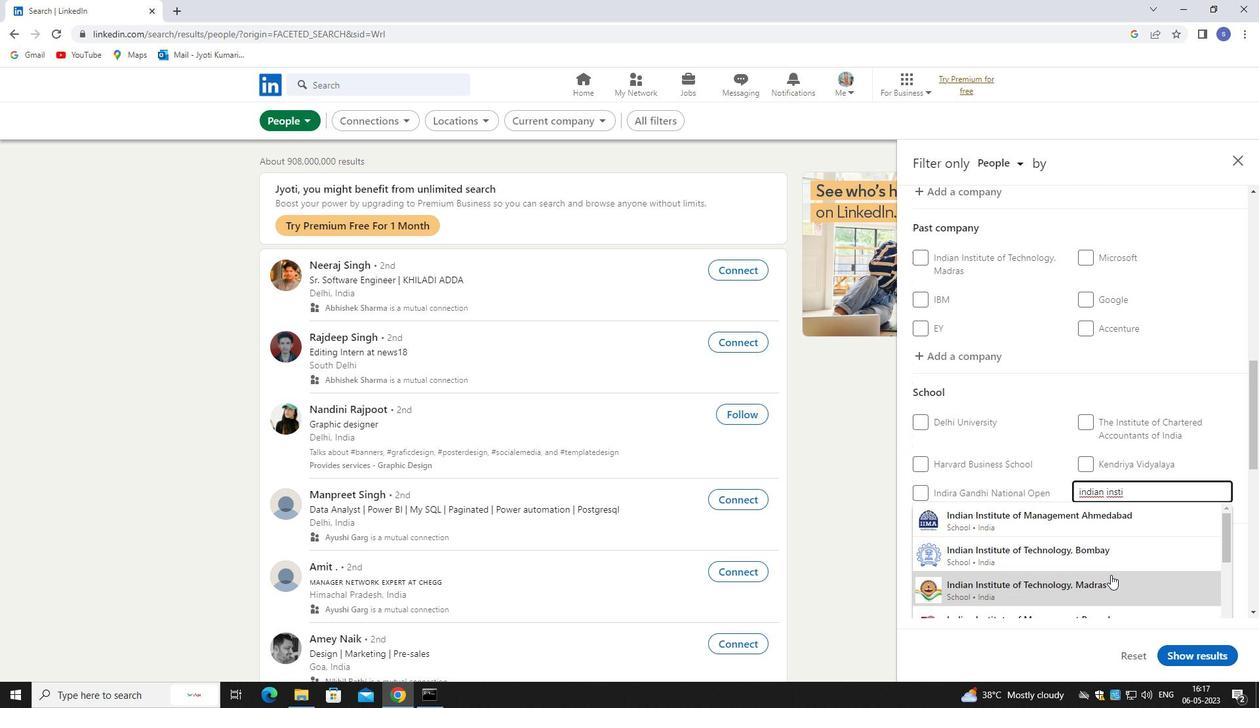 
Action: Mouse moved to (1110, 575)
Screenshot: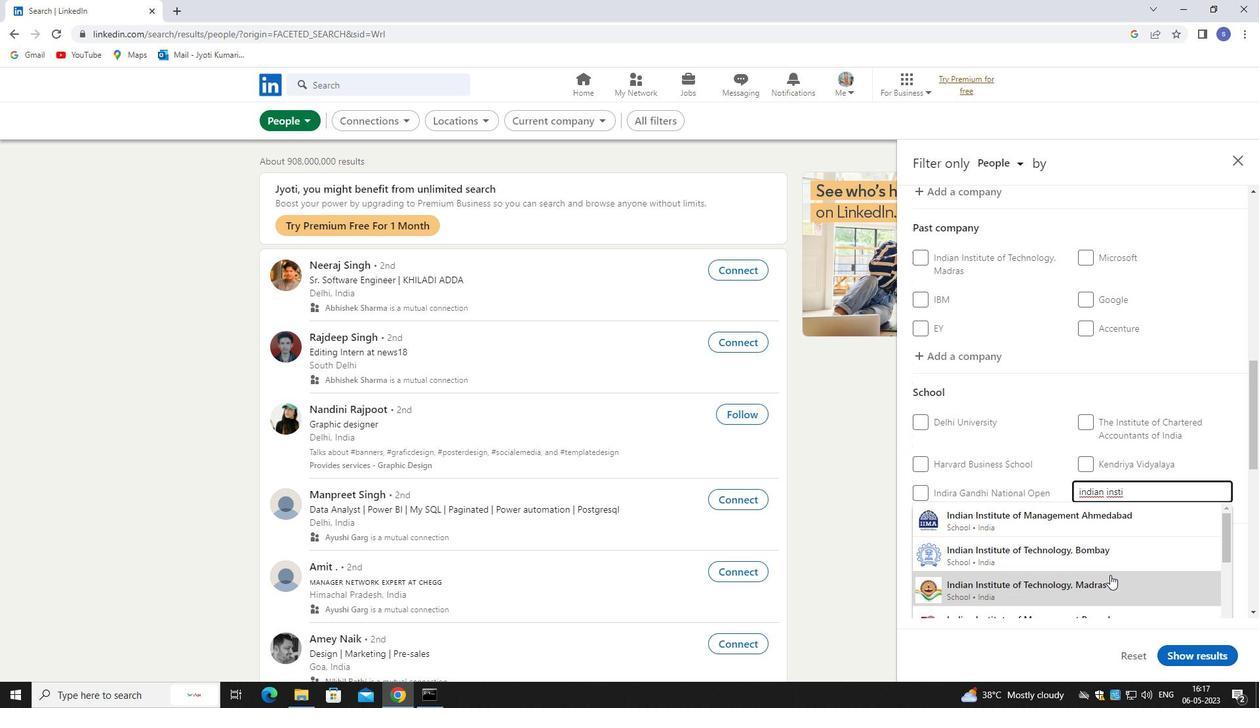 
Action: Mouse scrolled (1110, 574) with delta (0, 0)
Screenshot: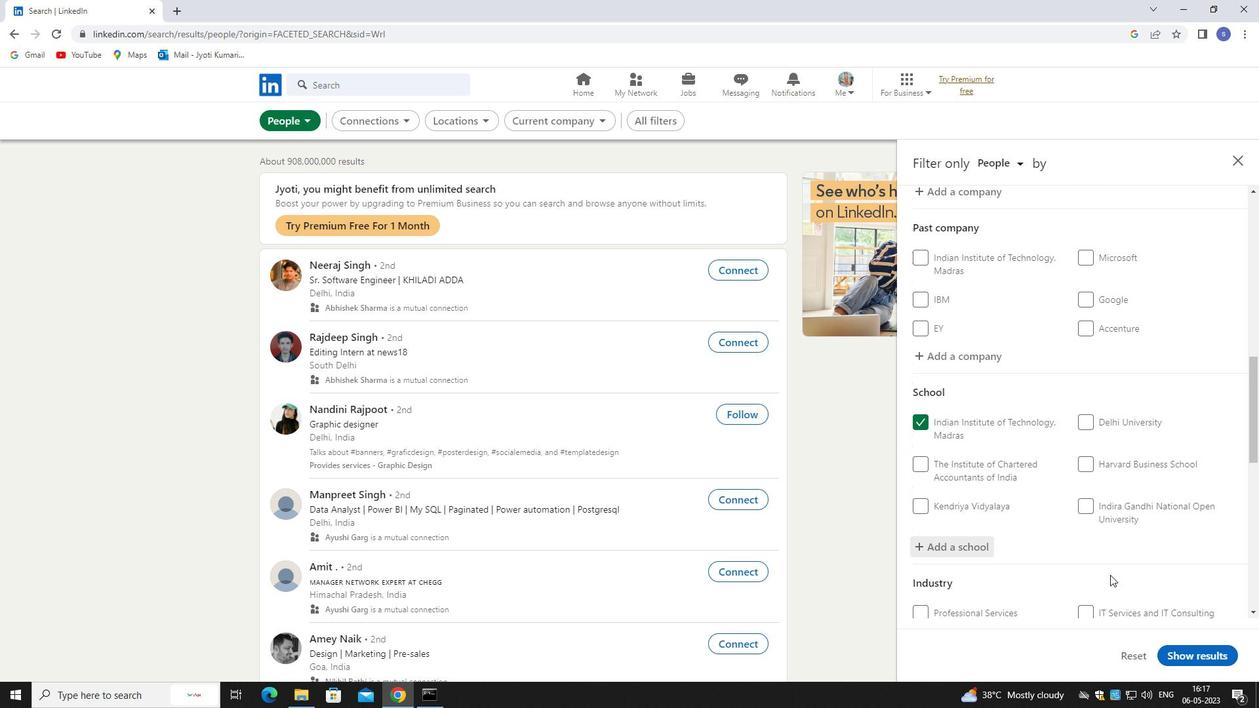 
Action: Mouse scrolled (1110, 574) with delta (0, 0)
Screenshot: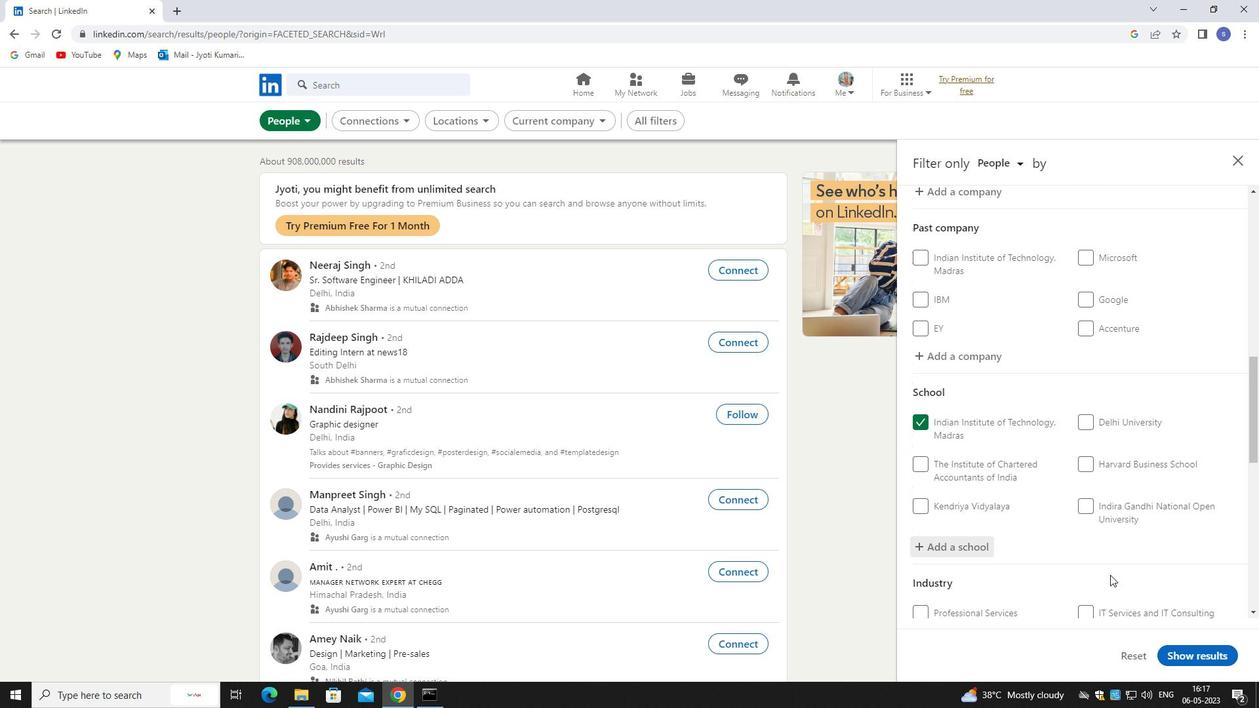 
Action: Mouse moved to (1118, 557)
Screenshot: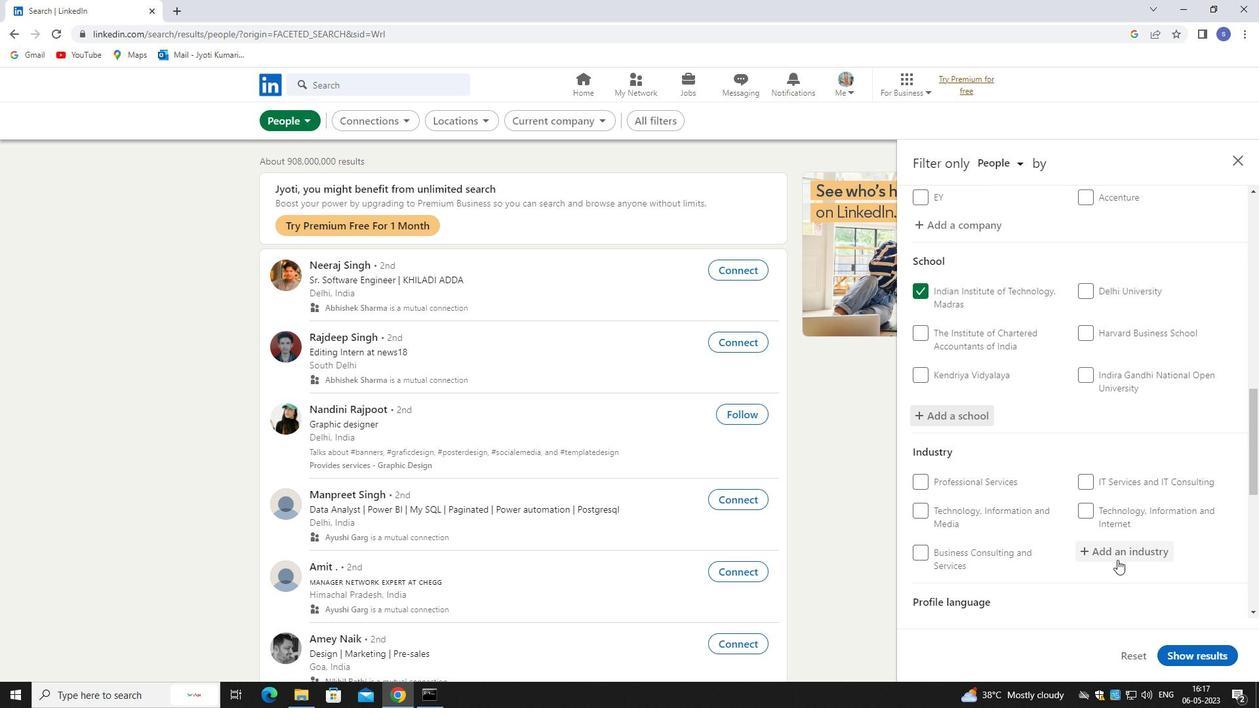 
Action: Mouse pressed left at (1118, 557)
Screenshot: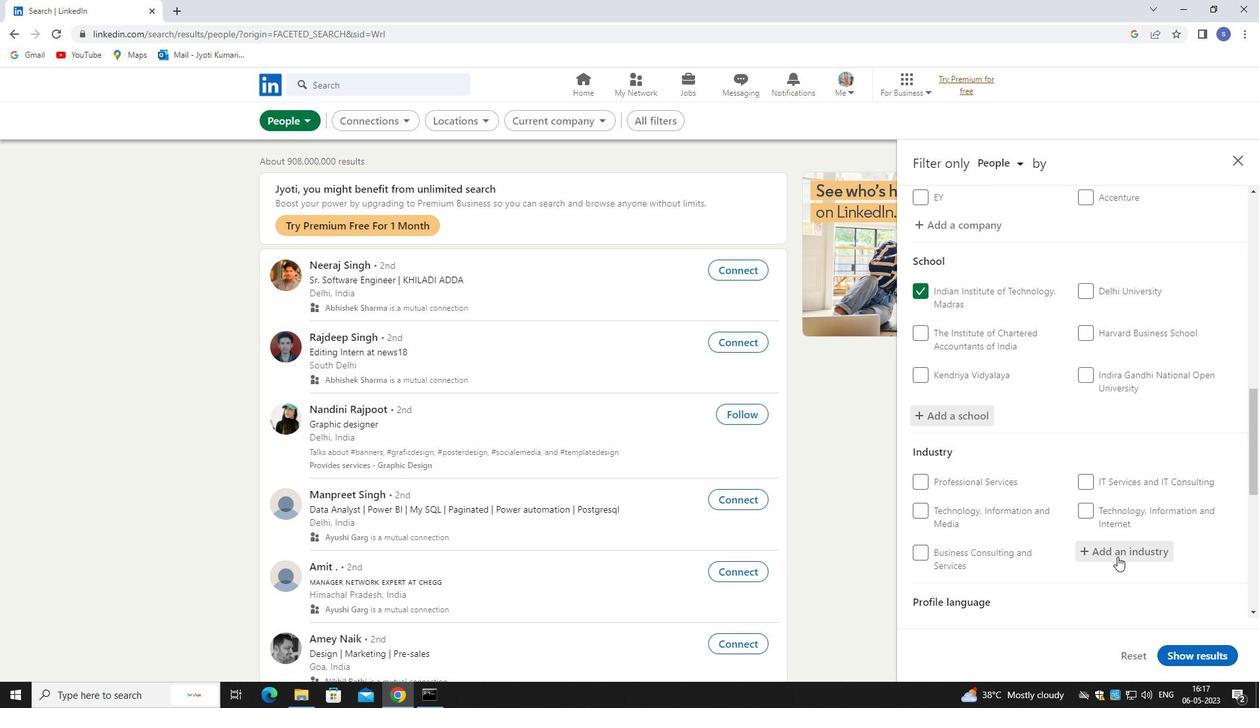 
Action: Mouse moved to (1118, 546)
Screenshot: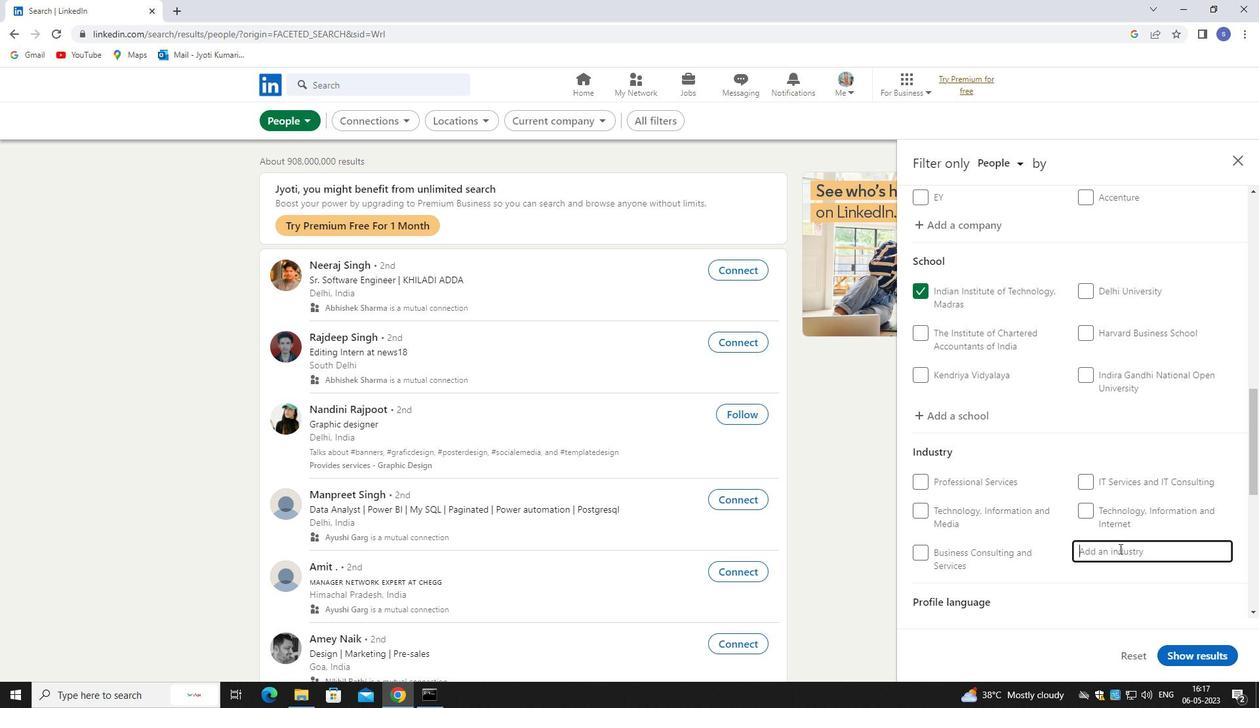 
Action: Key pressed ttransporat
Screenshot: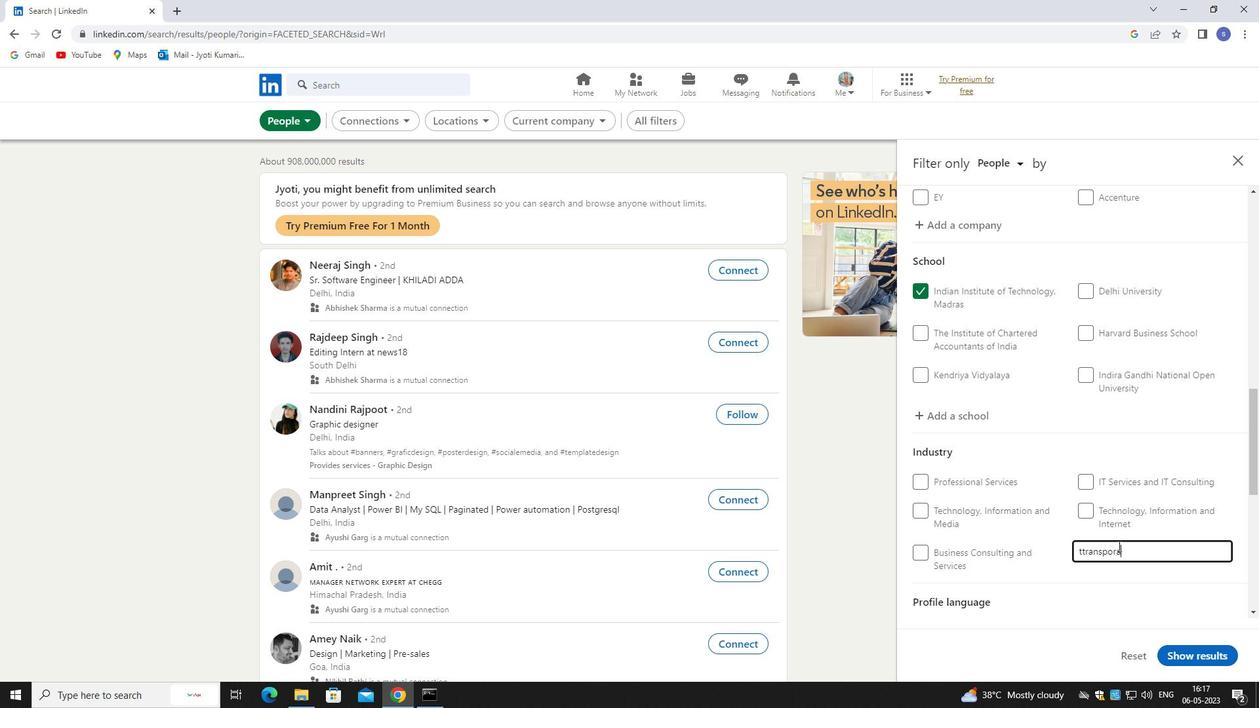 
Action: Mouse moved to (1085, 568)
Screenshot: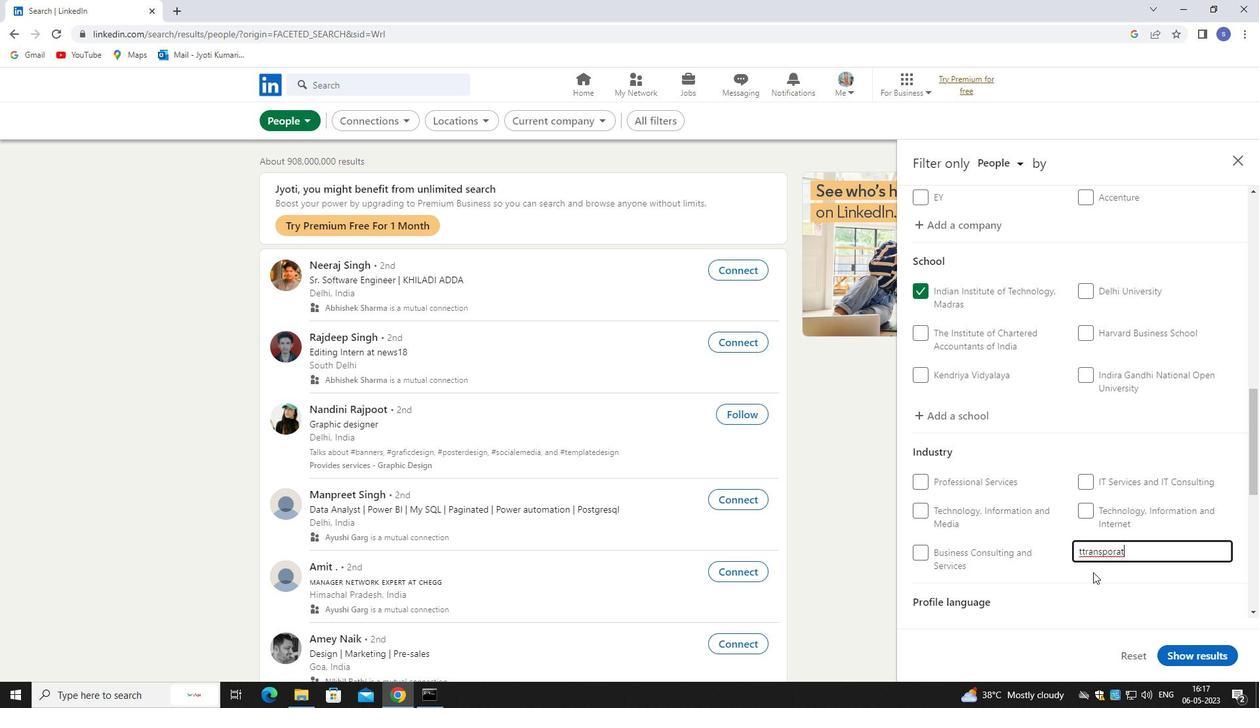 
Action: Key pressed <Key.backspace><Key.backspace><Key.backspace><Key.backspace><Key.backspace><Key.backspace><Key.backspace><Key.backspace><Key.backspace><Key.backspace><Key.backspace><Key.backspace><Key.backspace><Key.backspace><Key.backspace><Key.backspace><Key.backspace><Key.backspace><Key.backspace><Key.backspace>transpor
Screenshot: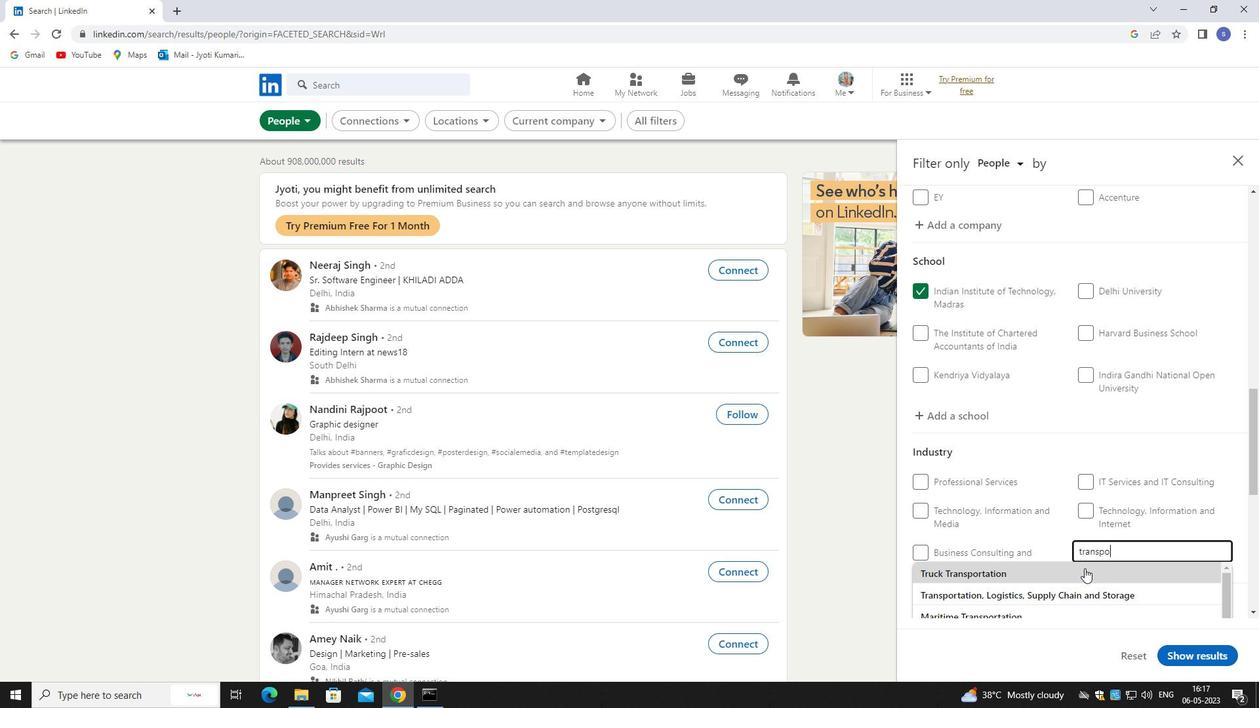 
Action: Mouse moved to (1087, 570)
Screenshot: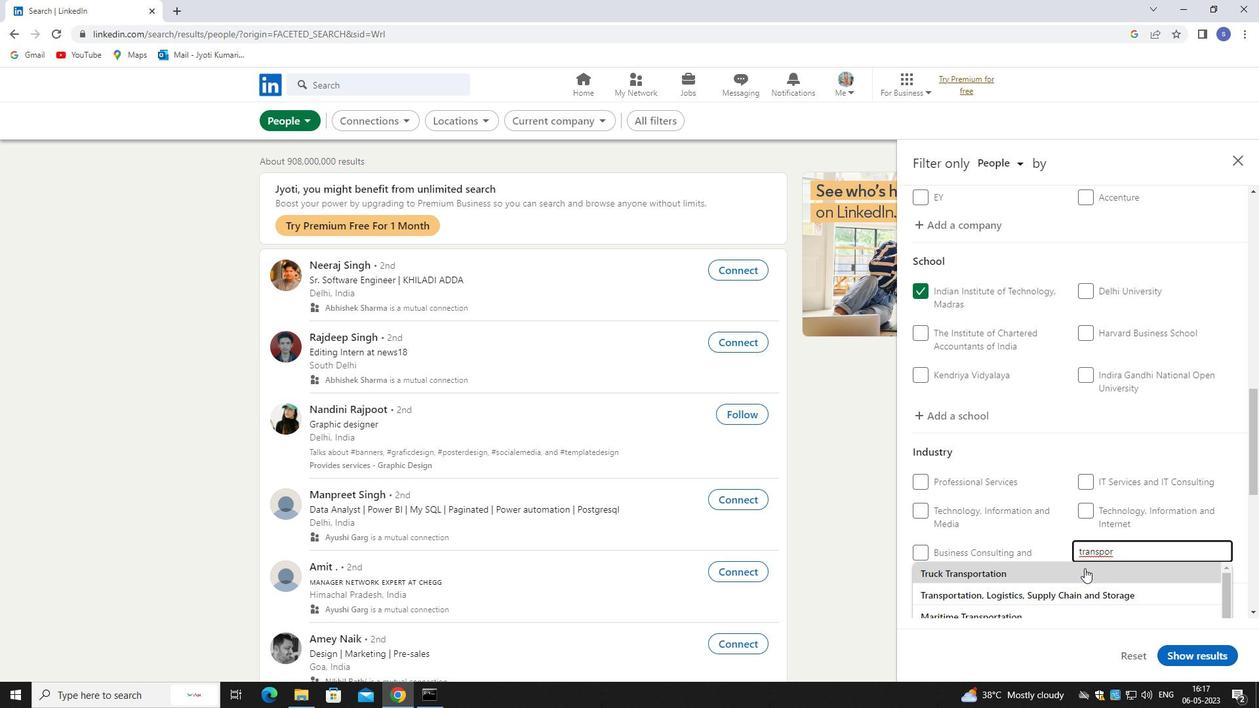 
Action: Mouse scrolled (1087, 570) with delta (0, 0)
Screenshot: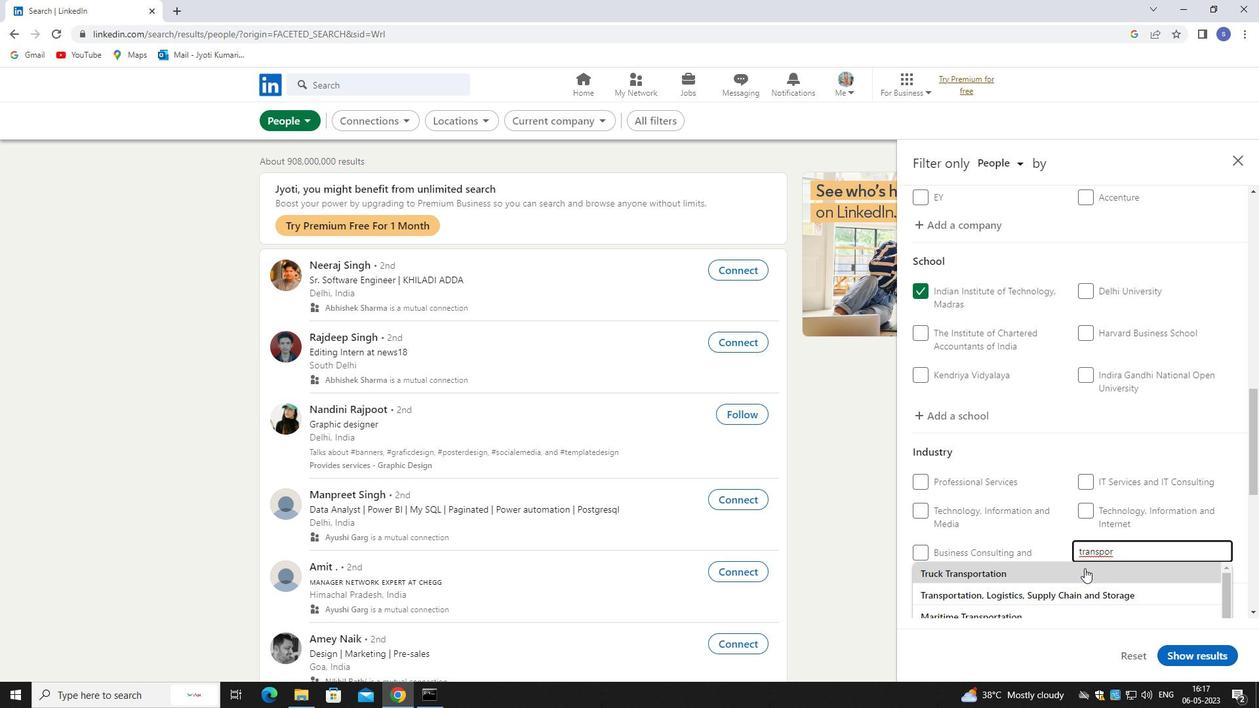 
Action: Mouse moved to (1101, 569)
Screenshot: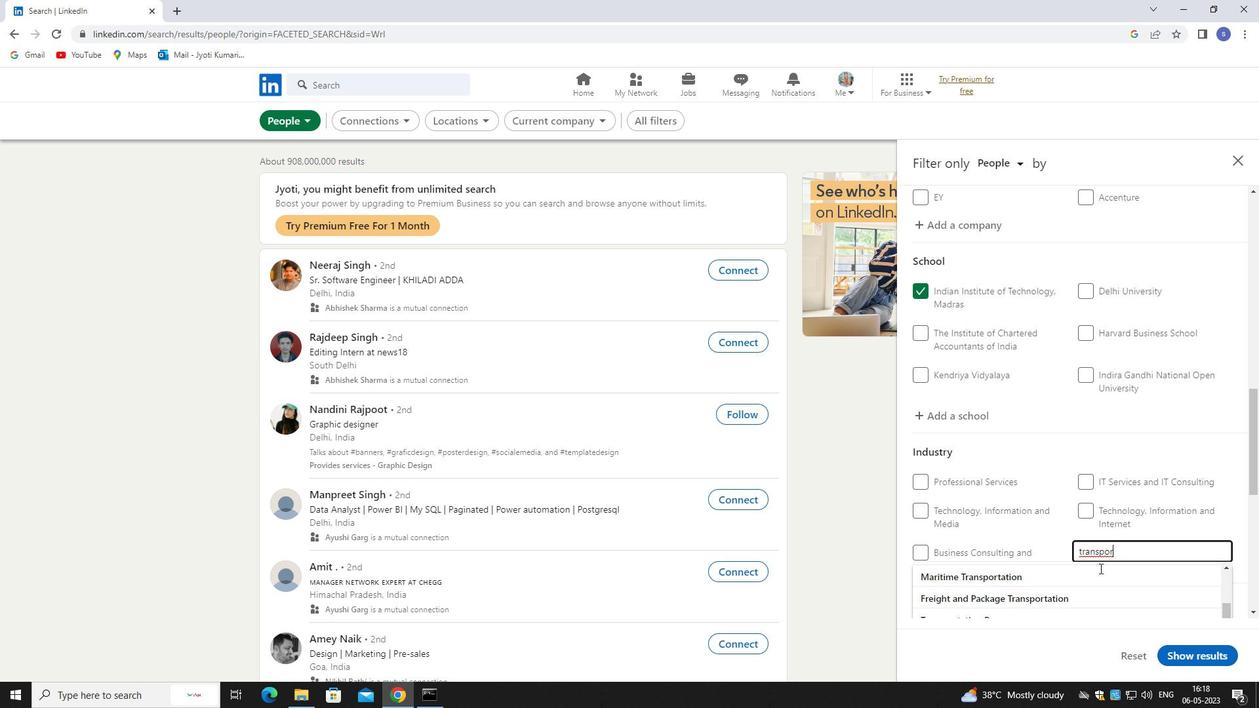 
Action: Mouse scrolled (1101, 570) with delta (0, 0)
Screenshot: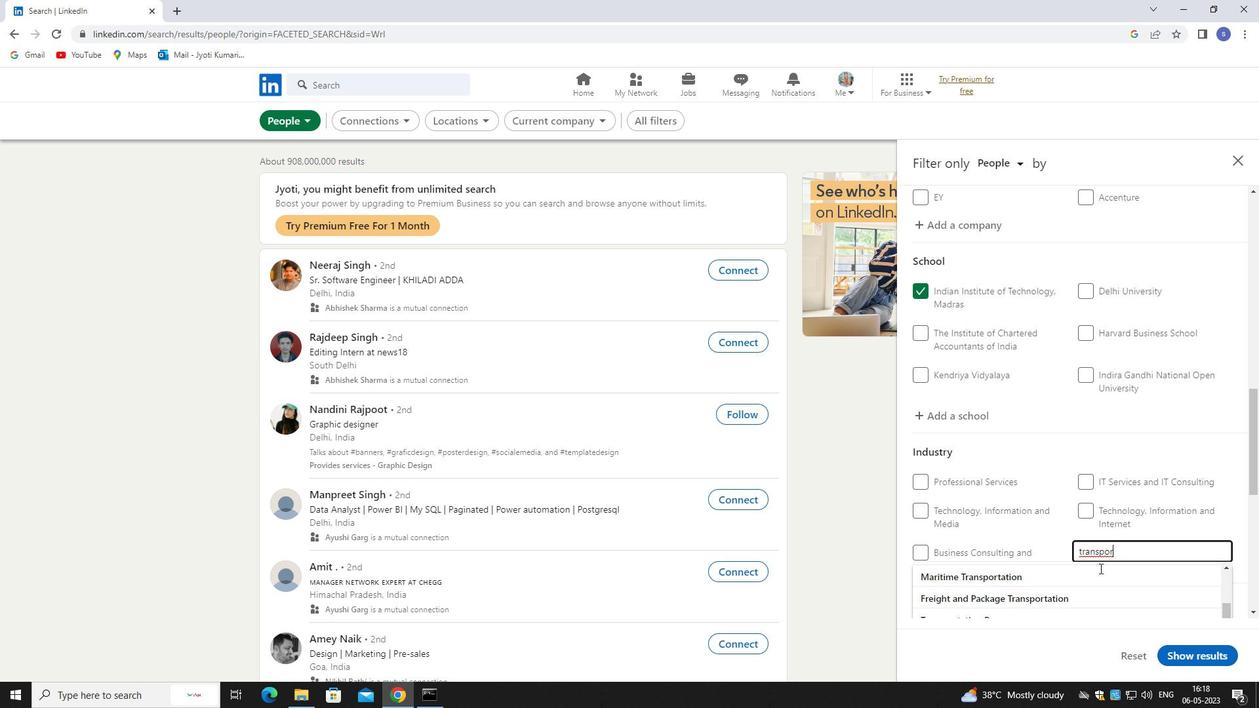 
Action: Mouse moved to (1104, 597)
Screenshot: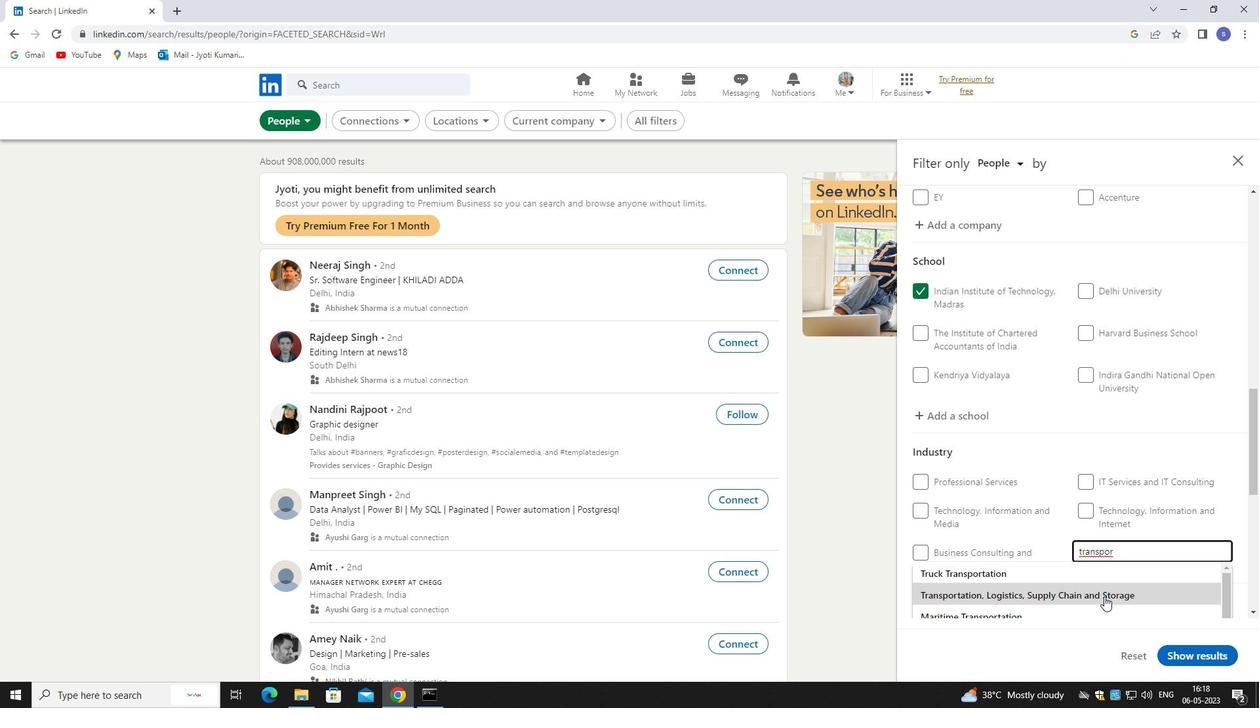 
Action: Mouse pressed left at (1104, 597)
Screenshot: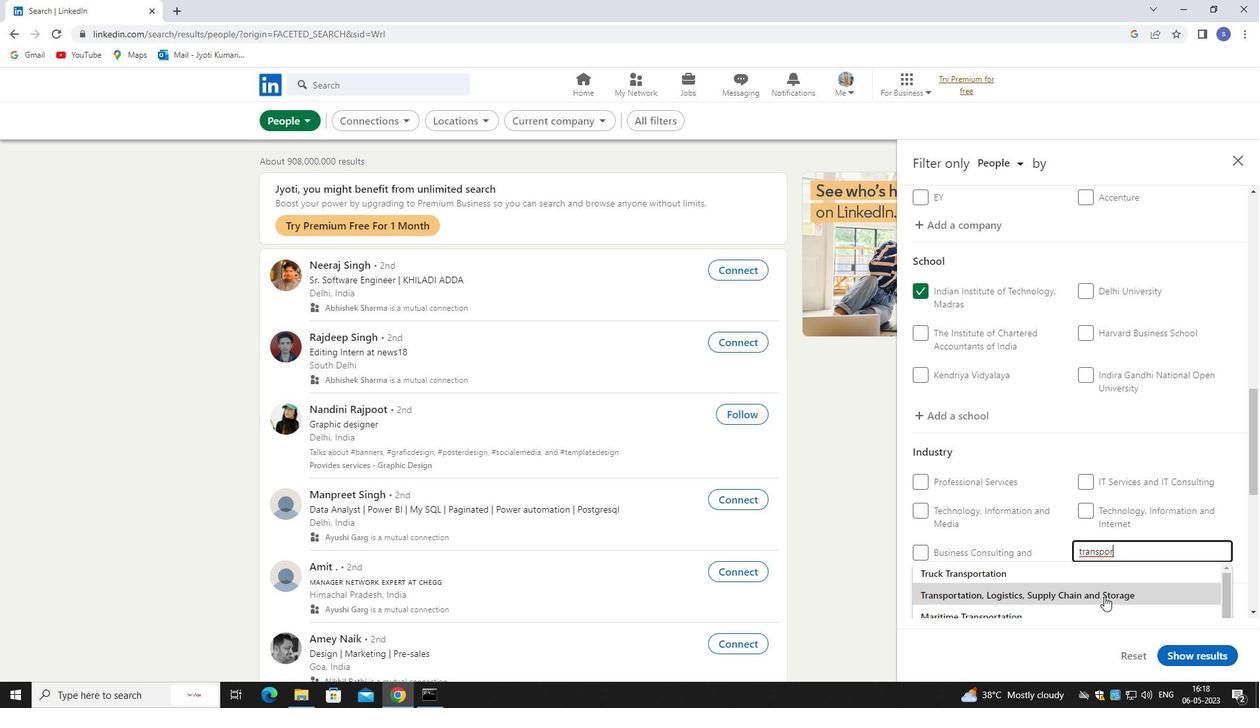 
Action: Mouse moved to (1108, 595)
Screenshot: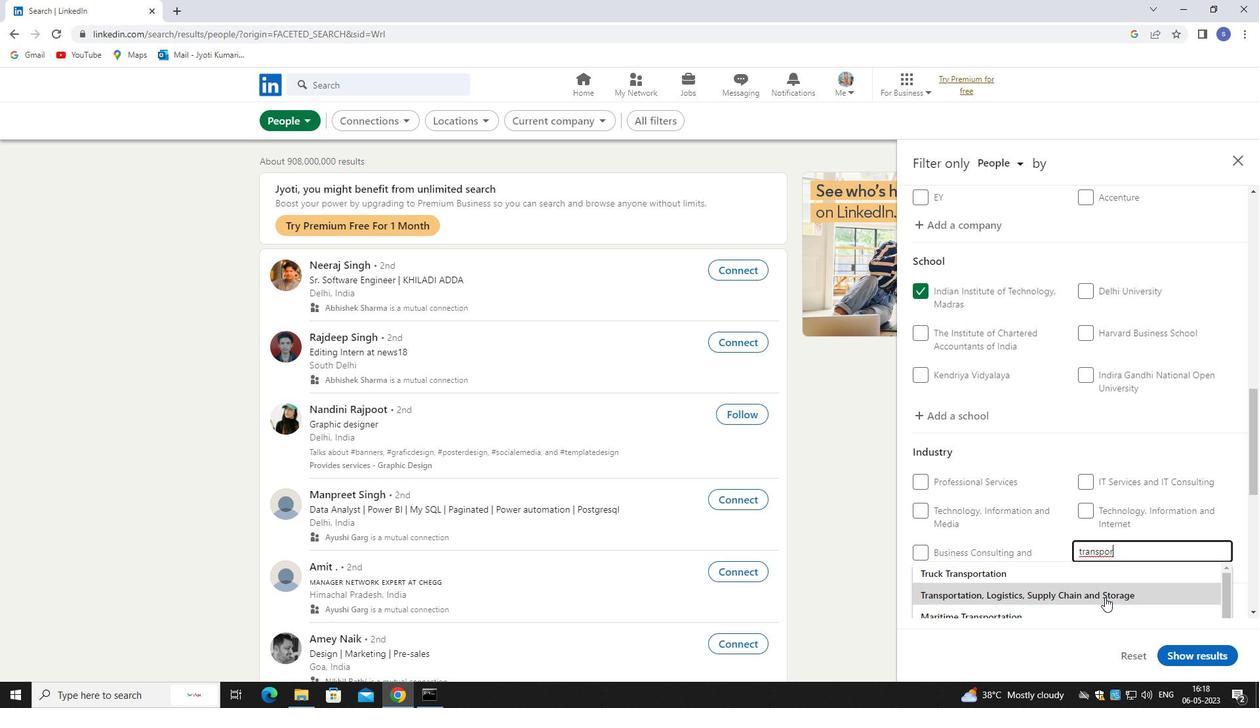 
Action: Mouse scrolled (1108, 595) with delta (0, 0)
Screenshot: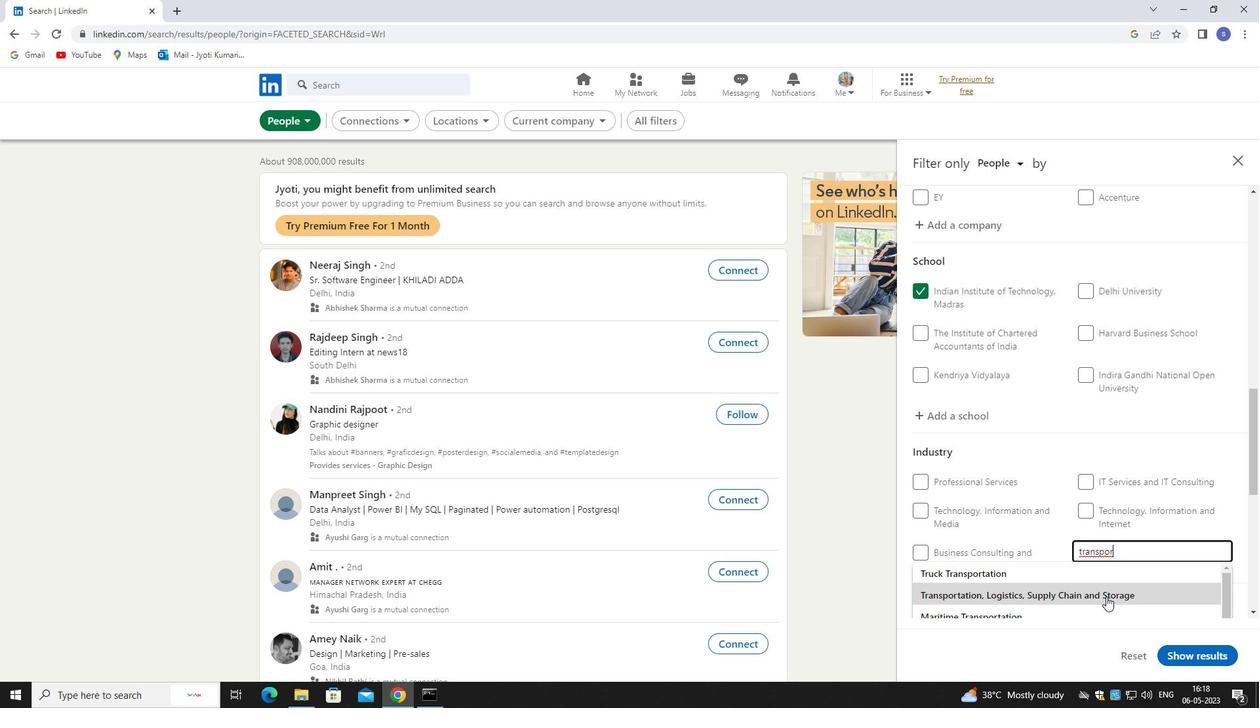 
Action: Mouse moved to (1112, 594)
Screenshot: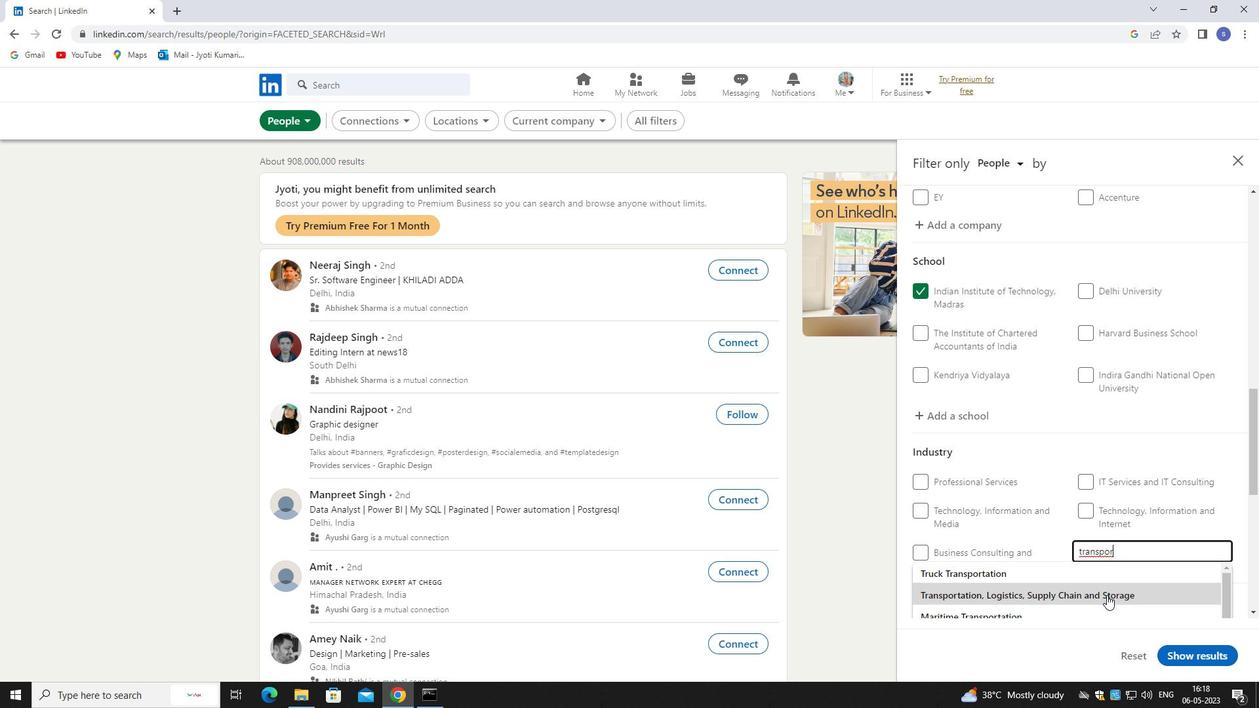 
Action: Mouse scrolled (1112, 593) with delta (0, 0)
Screenshot: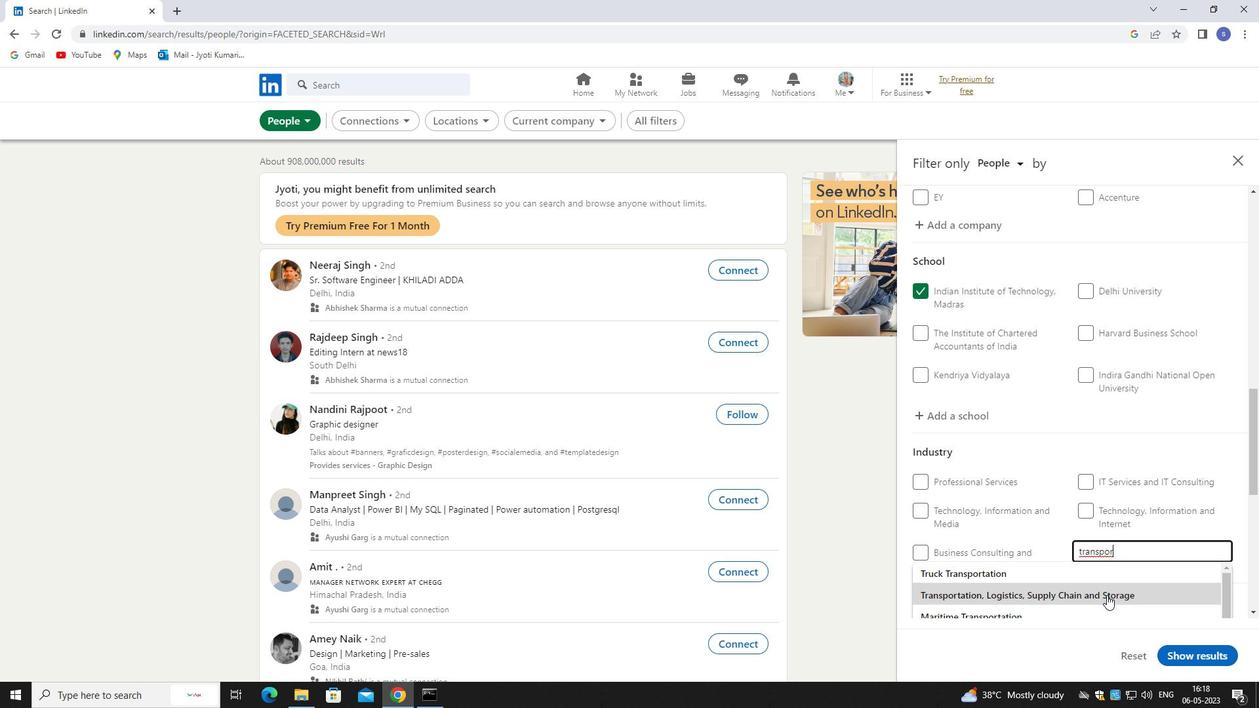 
Action: Mouse moved to (942, 542)
Screenshot: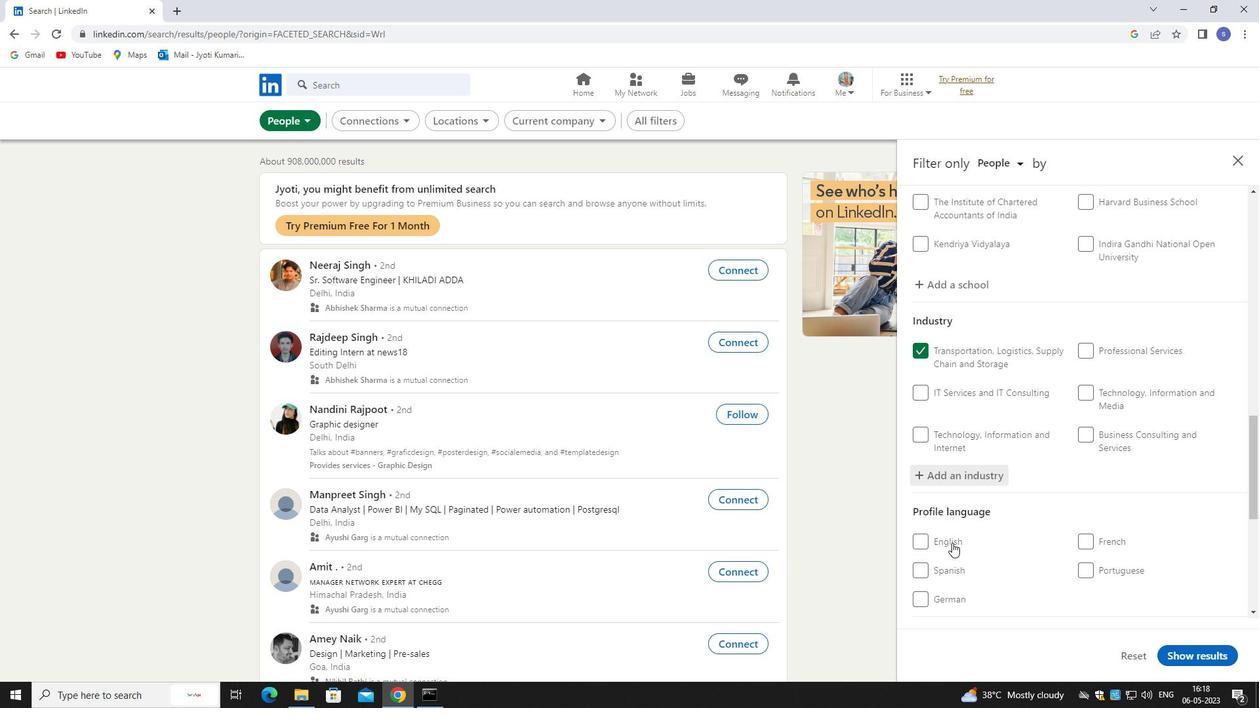 
Action: Mouse pressed left at (942, 542)
Screenshot: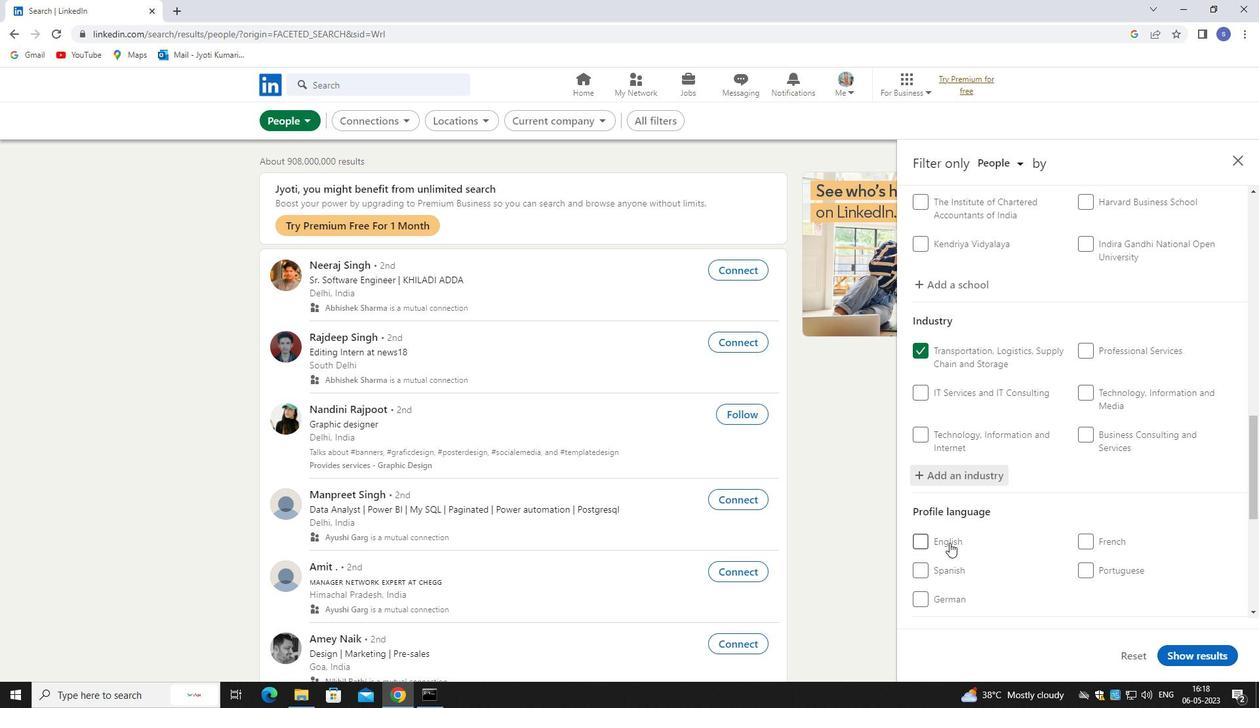 
Action: Mouse moved to (998, 530)
Screenshot: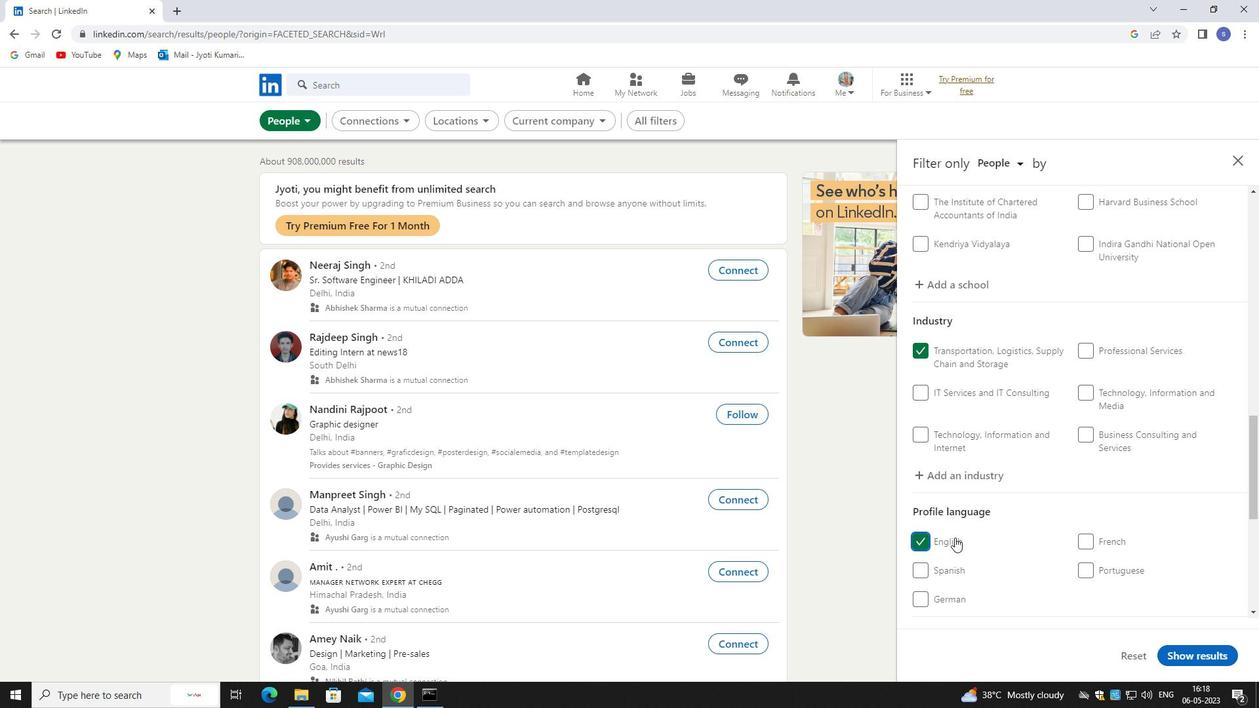 
Action: Mouse scrolled (998, 529) with delta (0, 0)
Screenshot: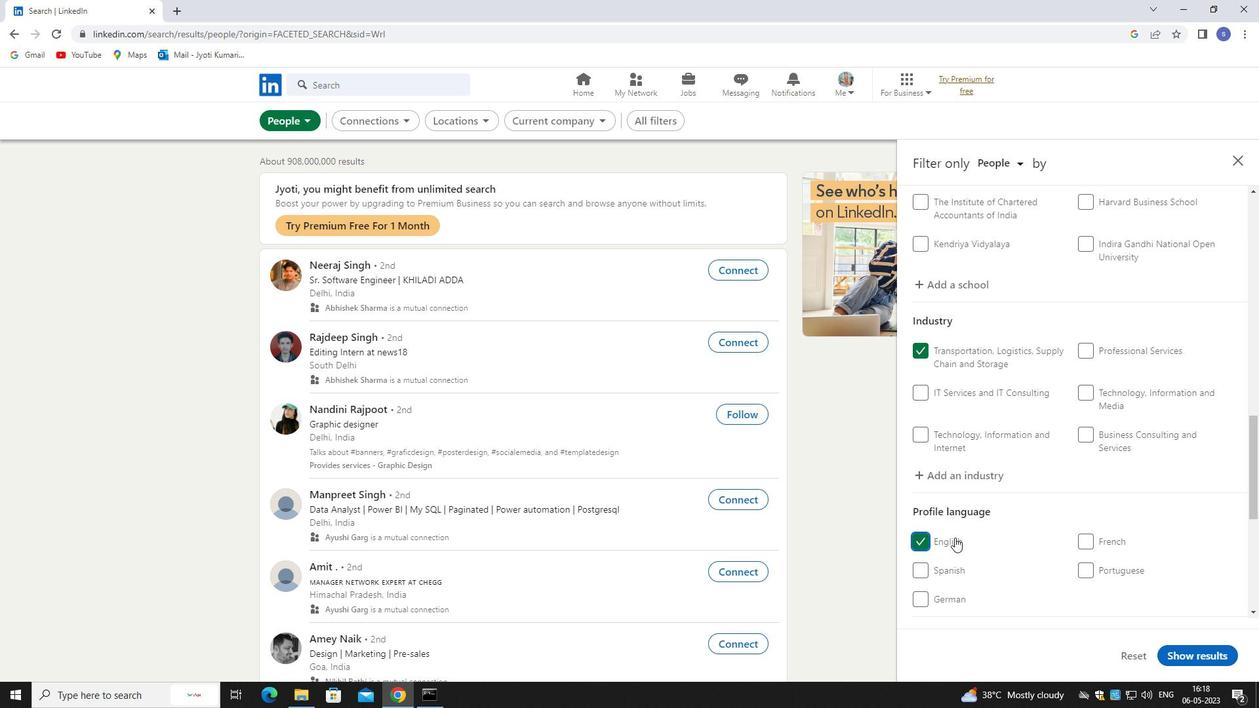 
Action: Mouse moved to (1007, 530)
Screenshot: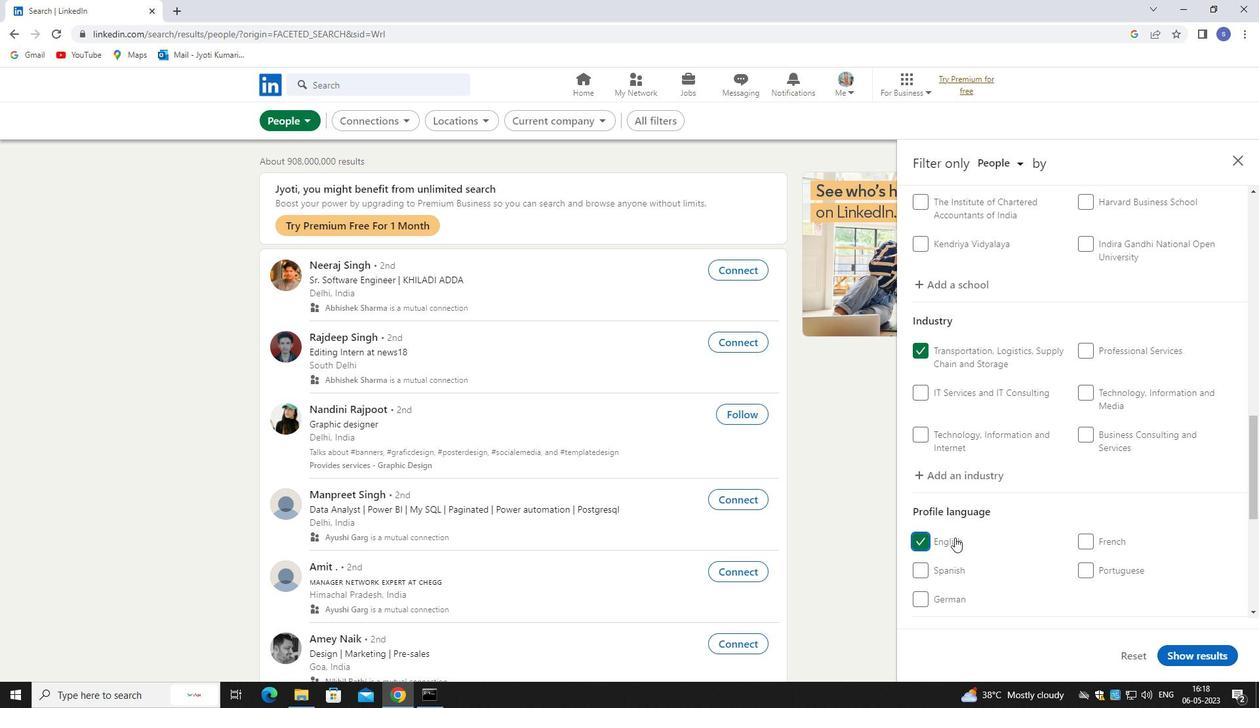
Action: Mouse scrolled (1007, 529) with delta (0, 0)
Screenshot: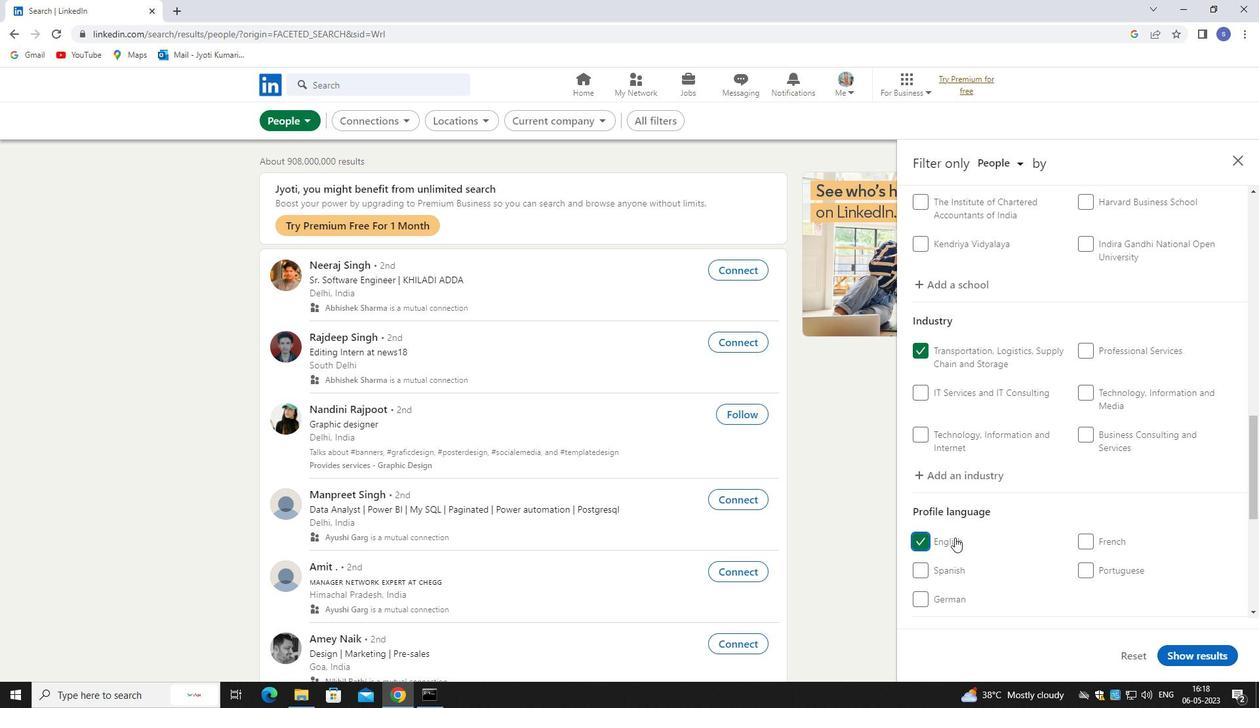 
Action: Mouse moved to (1015, 530)
Screenshot: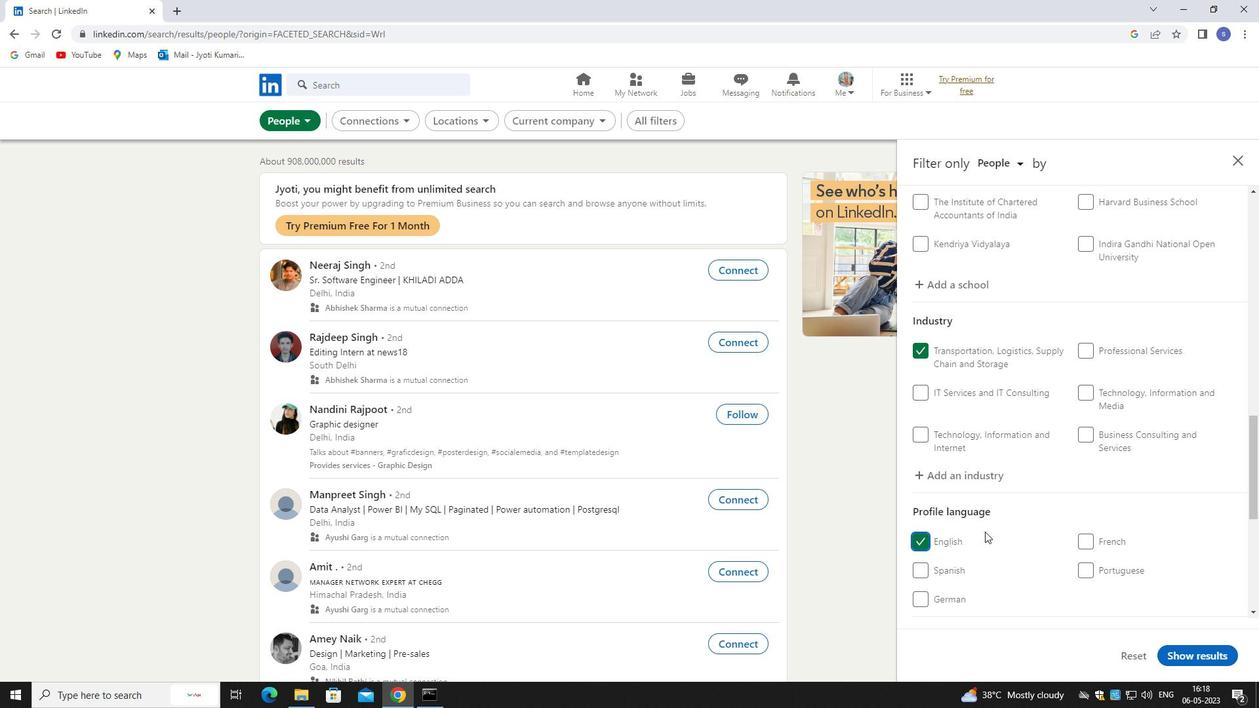 
Action: Mouse scrolled (1015, 529) with delta (0, 0)
Screenshot: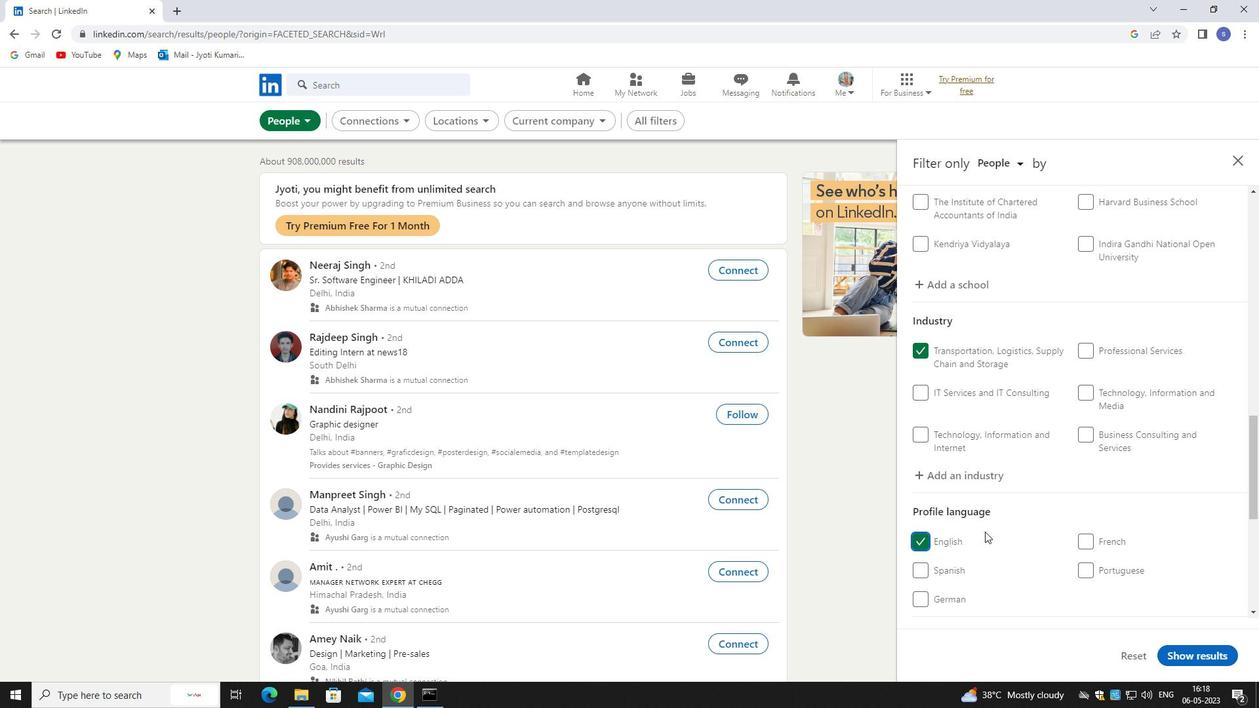 
Action: Mouse moved to (1085, 534)
Screenshot: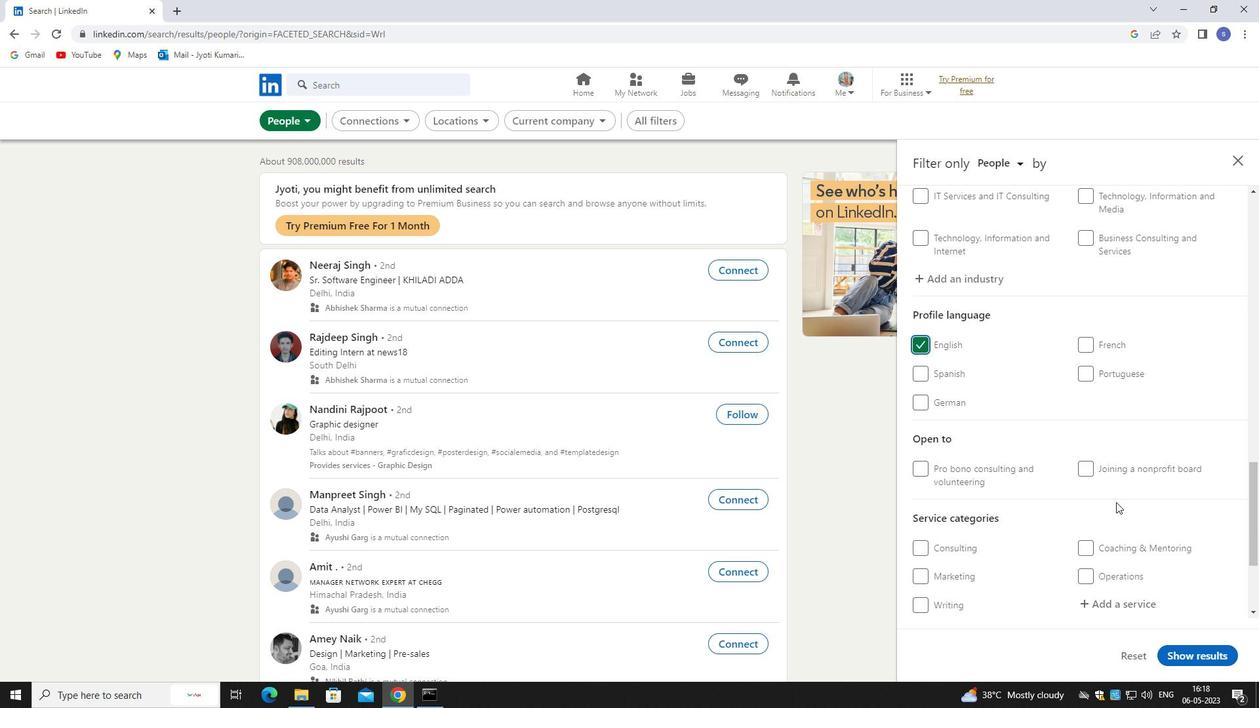 
Action: Mouse scrolled (1085, 533) with delta (0, 0)
Screenshot: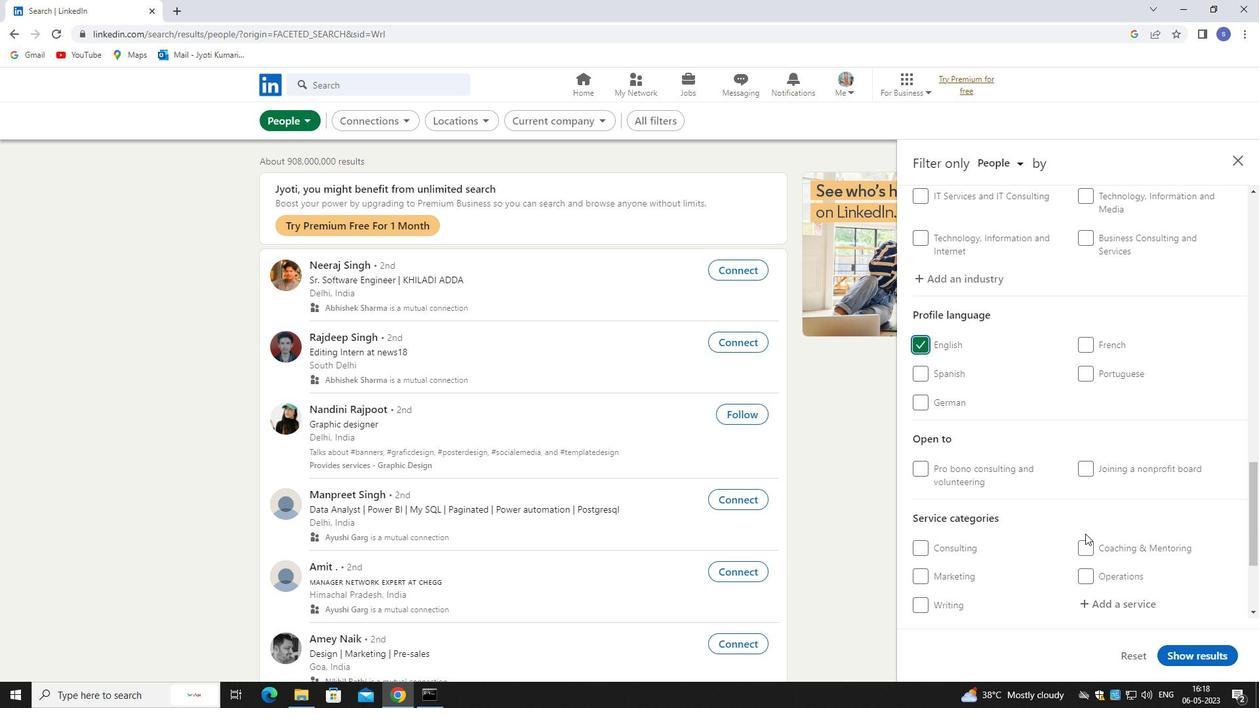 
Action: Mouse moved to (1085, 535)
Screenshot: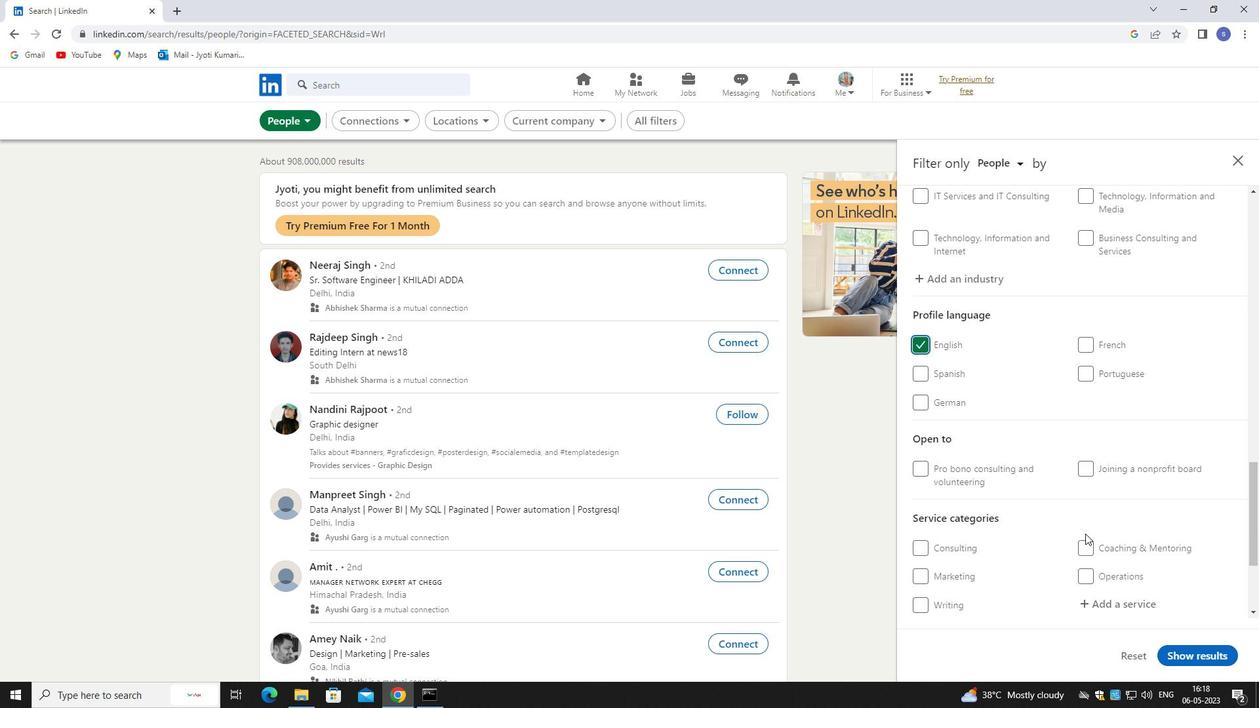 
Action: Mouse scrolled (1085, 534) with delta (0, 0)
Screenshot: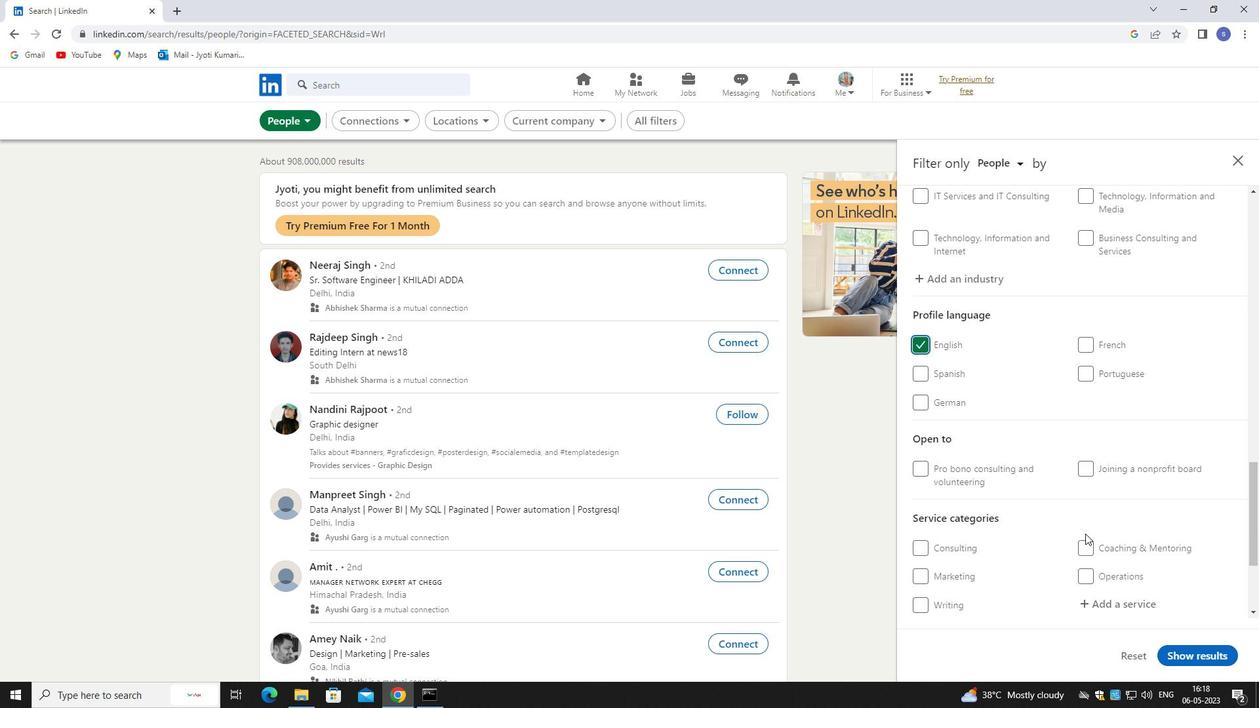 
Action: Mouse scrolled (1085, 534) with delta (0, 0)
Screenshot: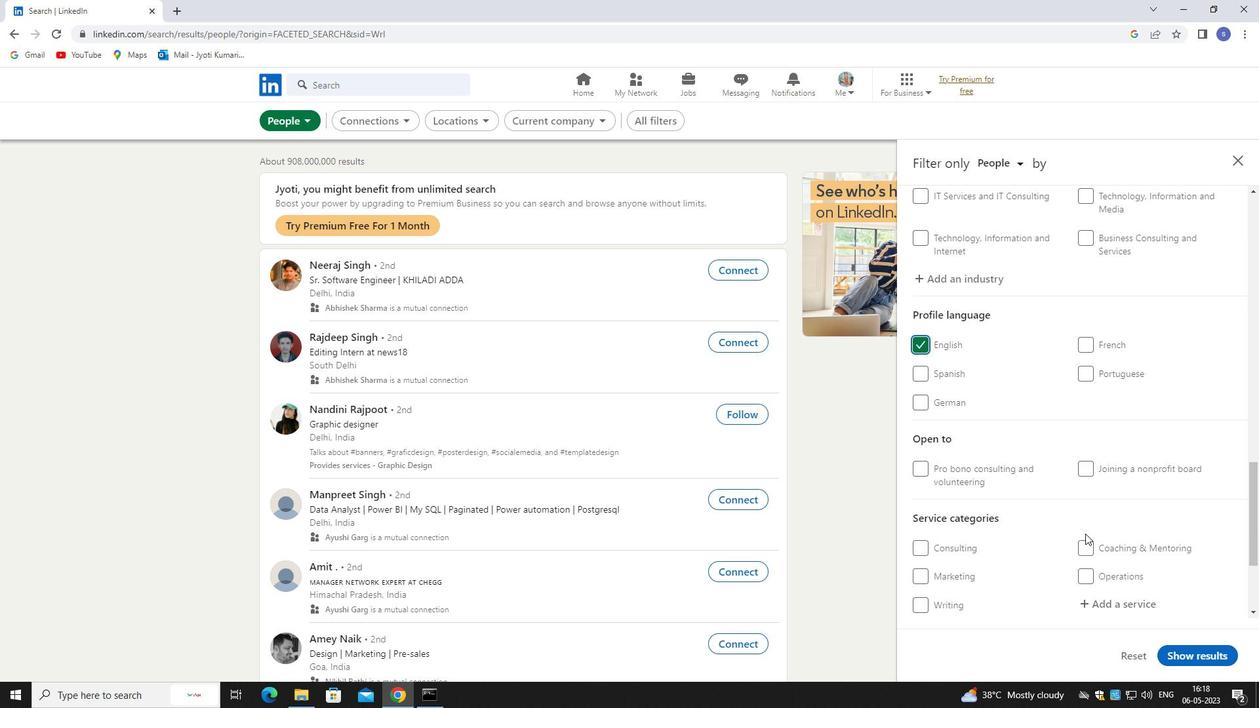 
Action: Mouse moved to (1136, 432)
Screenshot: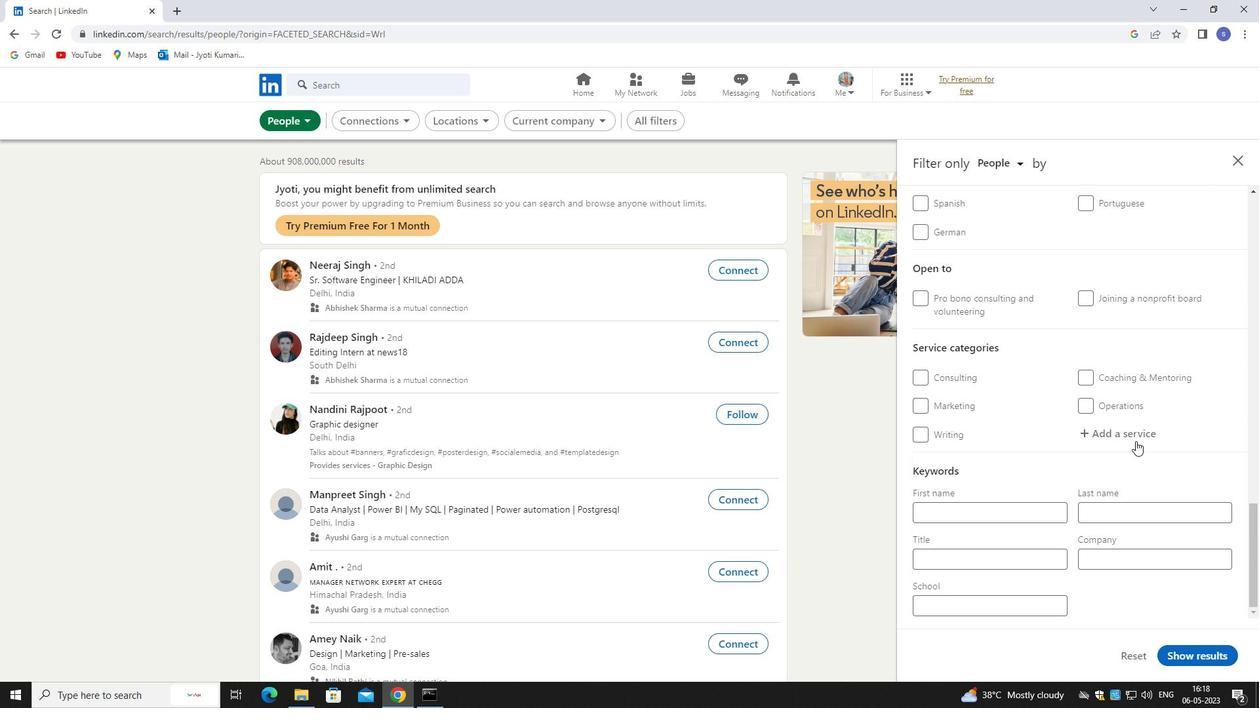 
Action: Mouse pressed left at (1136, 432)
Screenshot: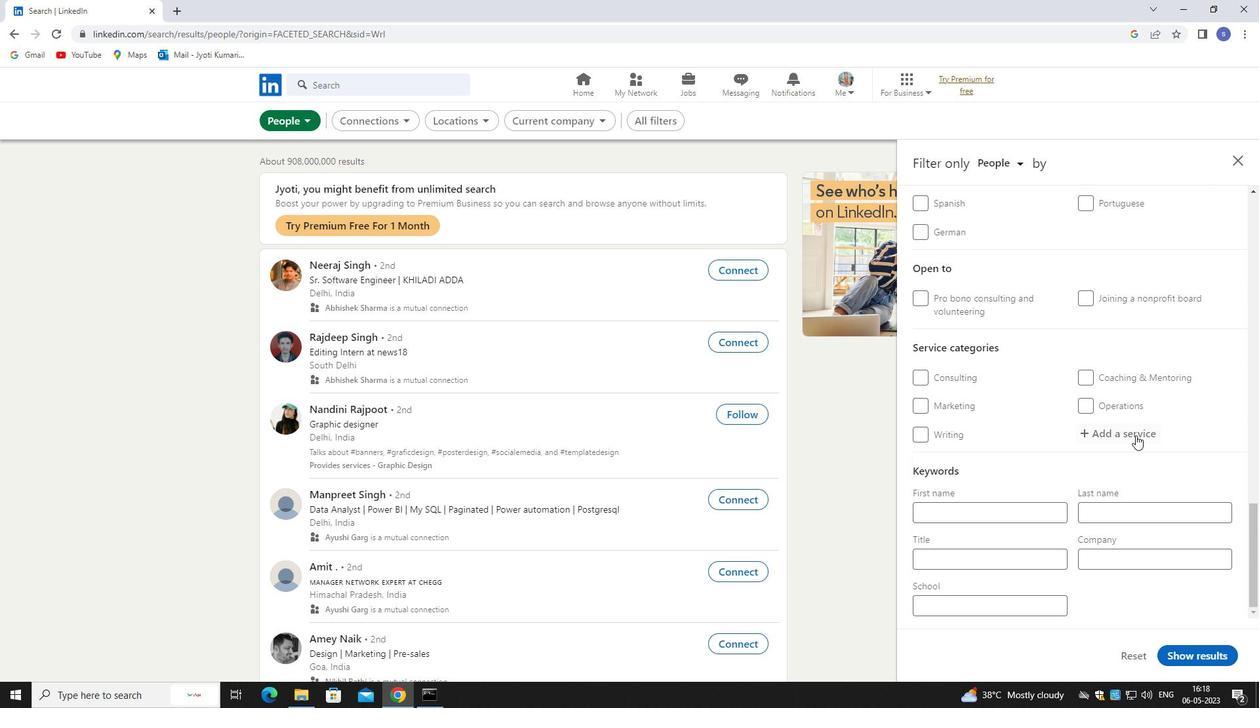 
Action: Mouse moved to (1131, 426)
Screenshot: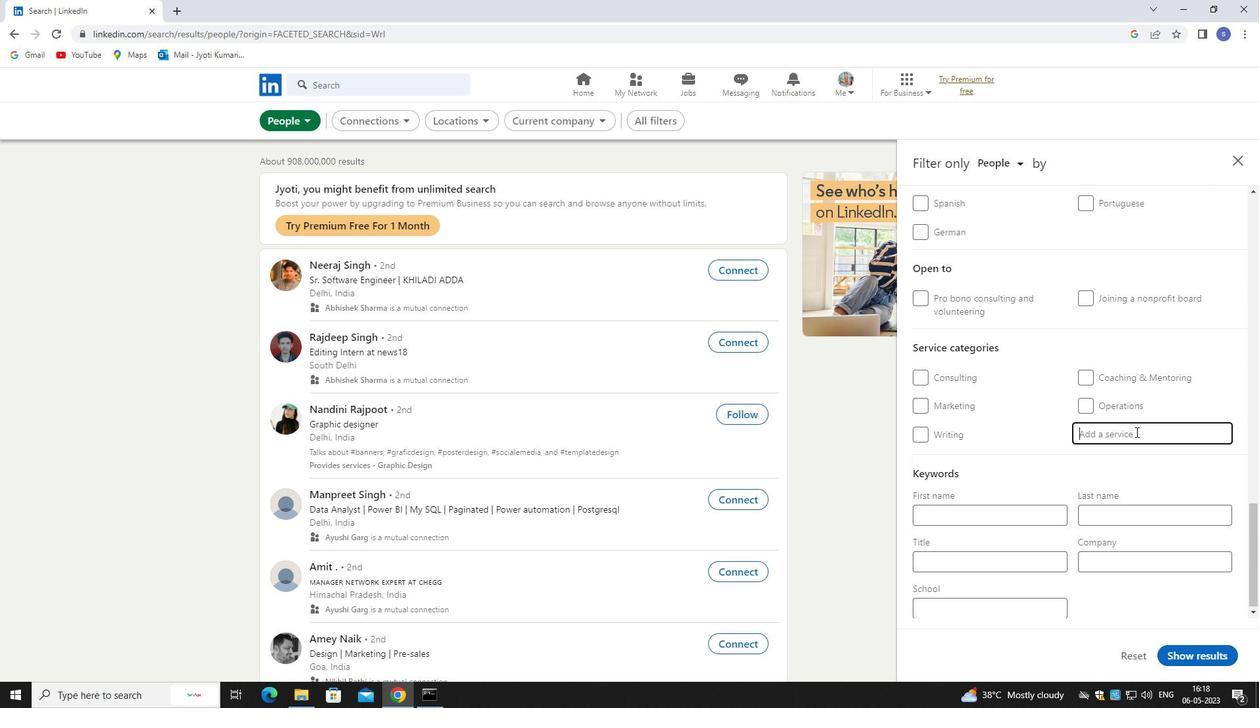 
Action: Key pressed cop<Key.backspace>rpot<Key.backspace>ra
Screenshot: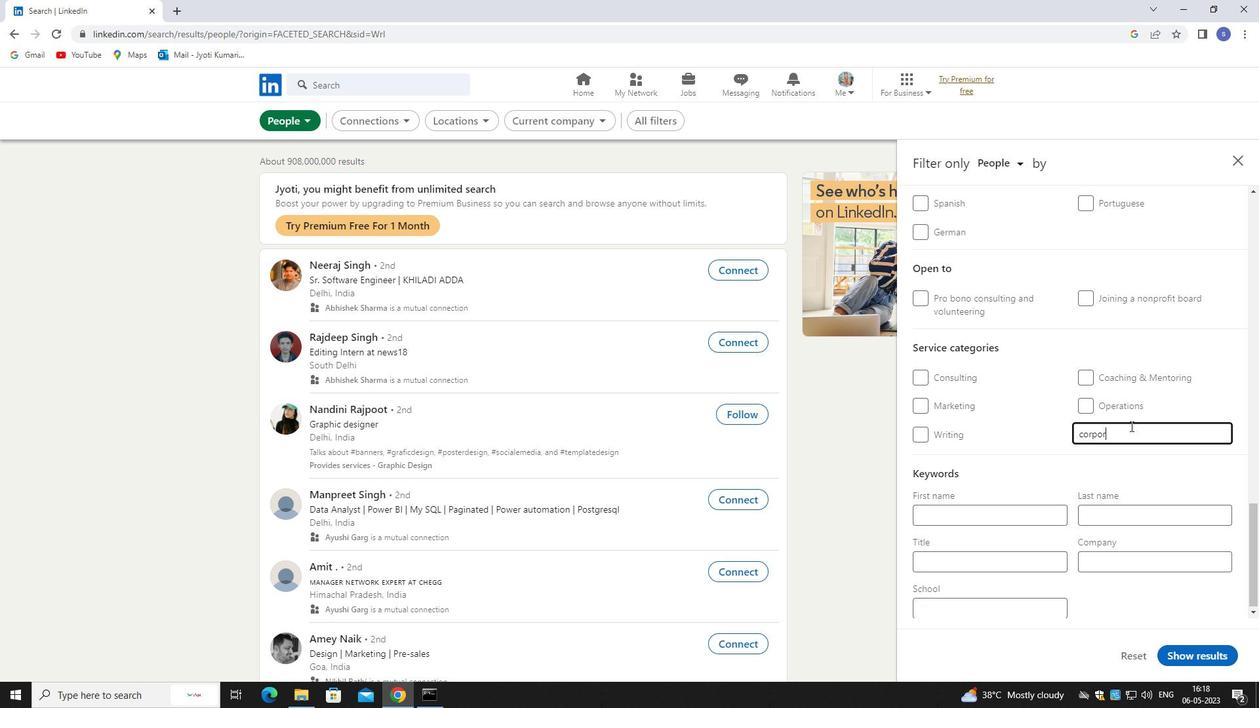 
Action: Mouse moved to (1085, 489)
Screenshot: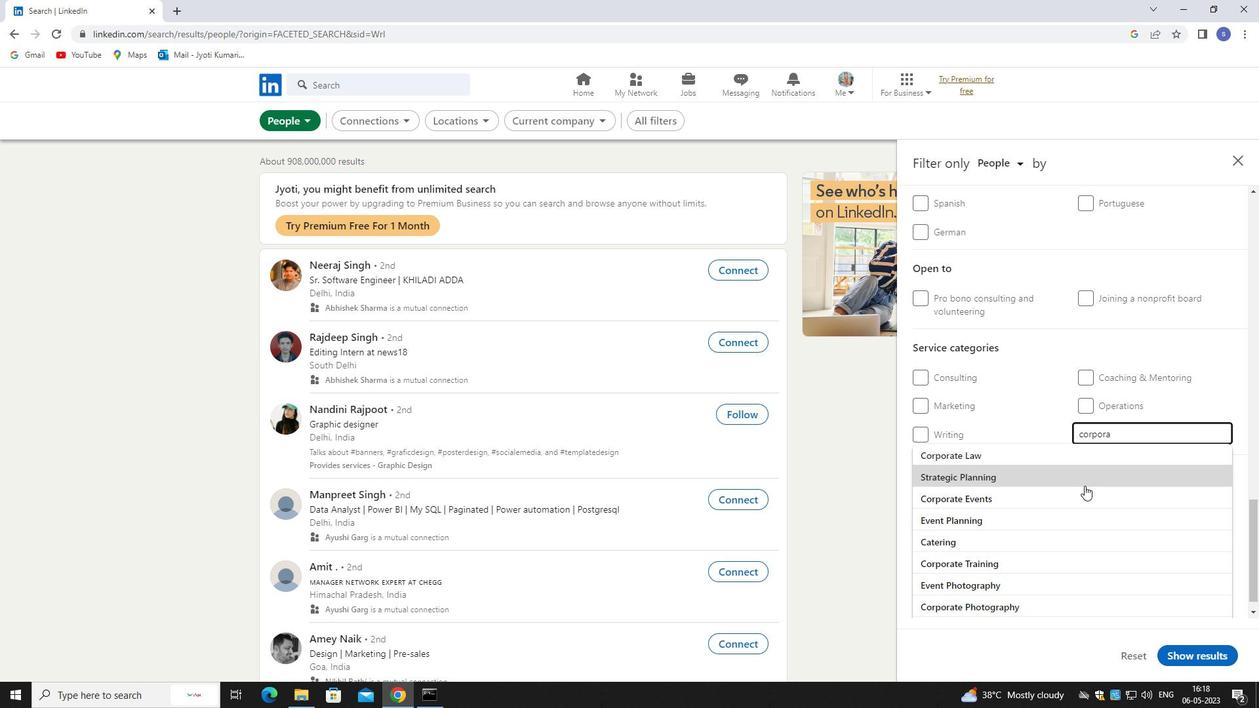 
Action: Mouse pressed left at (1085, 489)
Screenshot: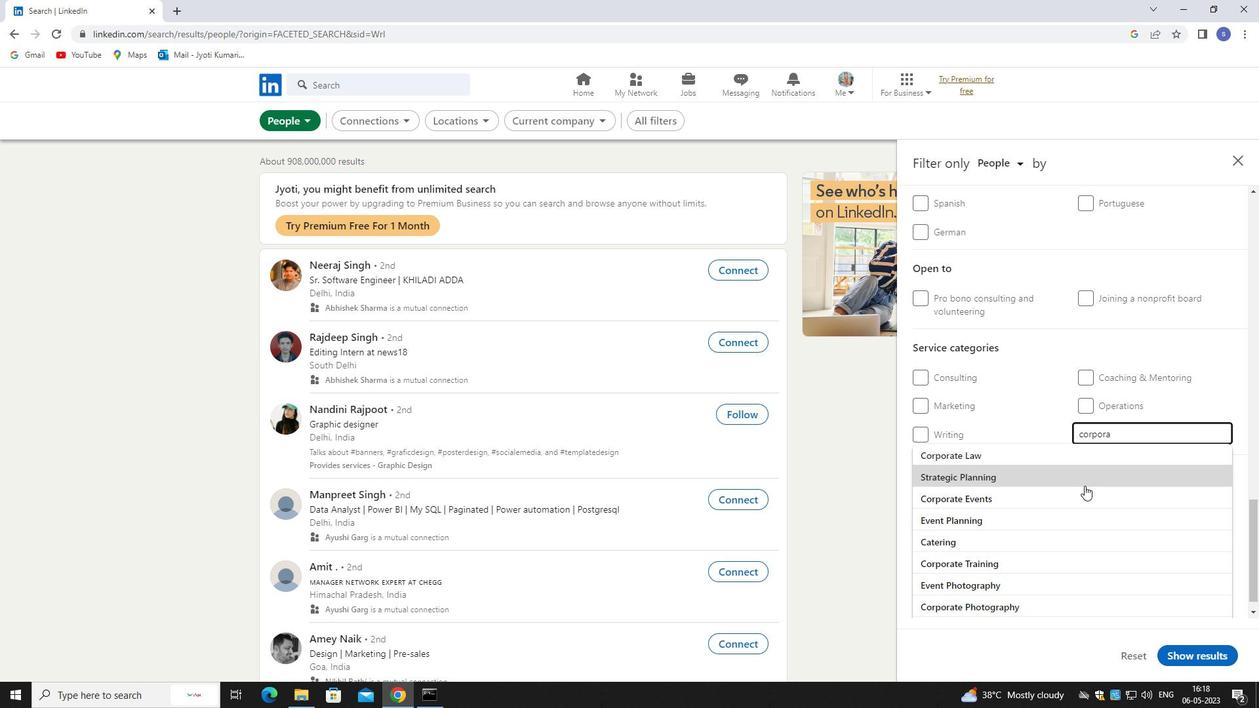 
Action: Mouse moved to (1047, 499)
Screenshot: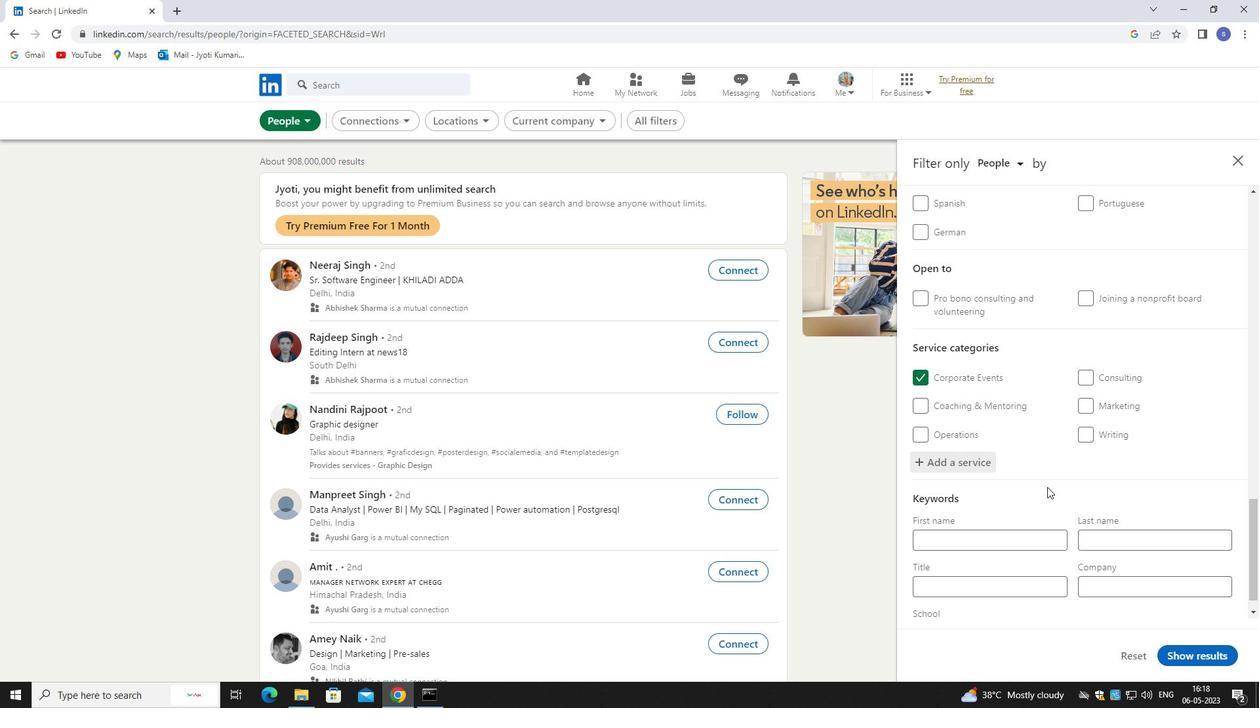 
Action: Mouse scrolled (1047, 499) with delta (0, 0)
Screenshot: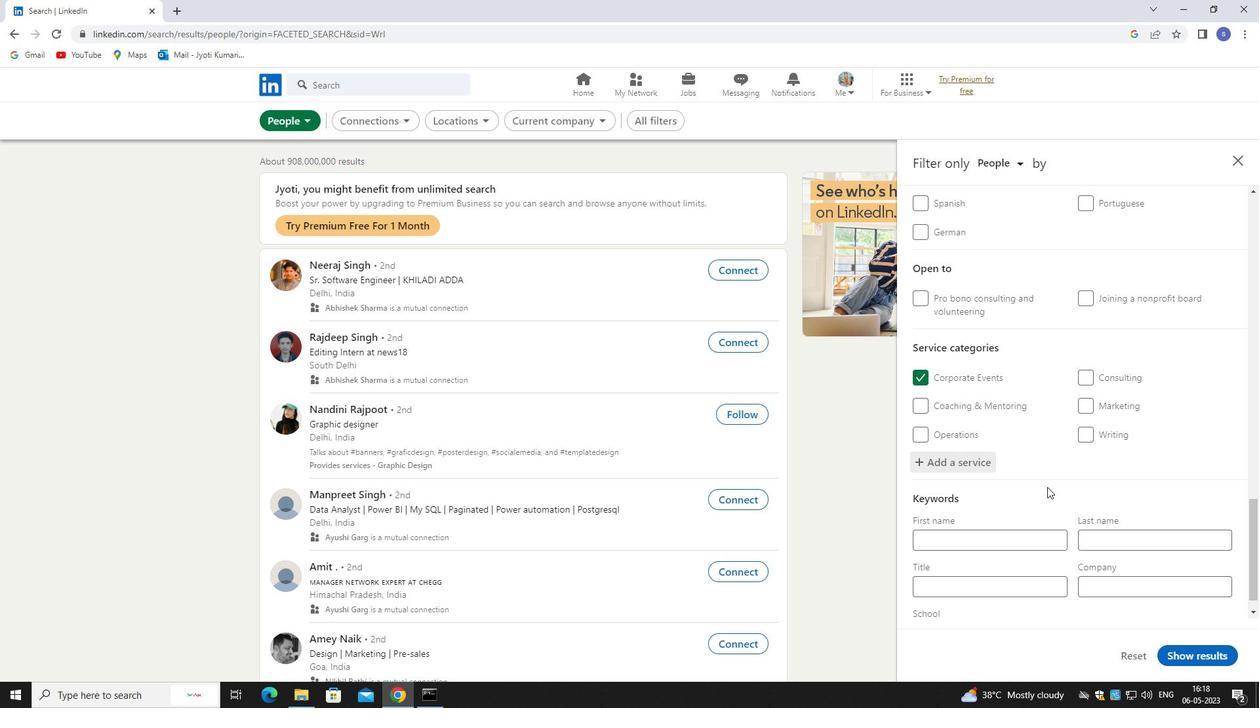 
Action: Mouse moved to (1047, 515)
Screenshot: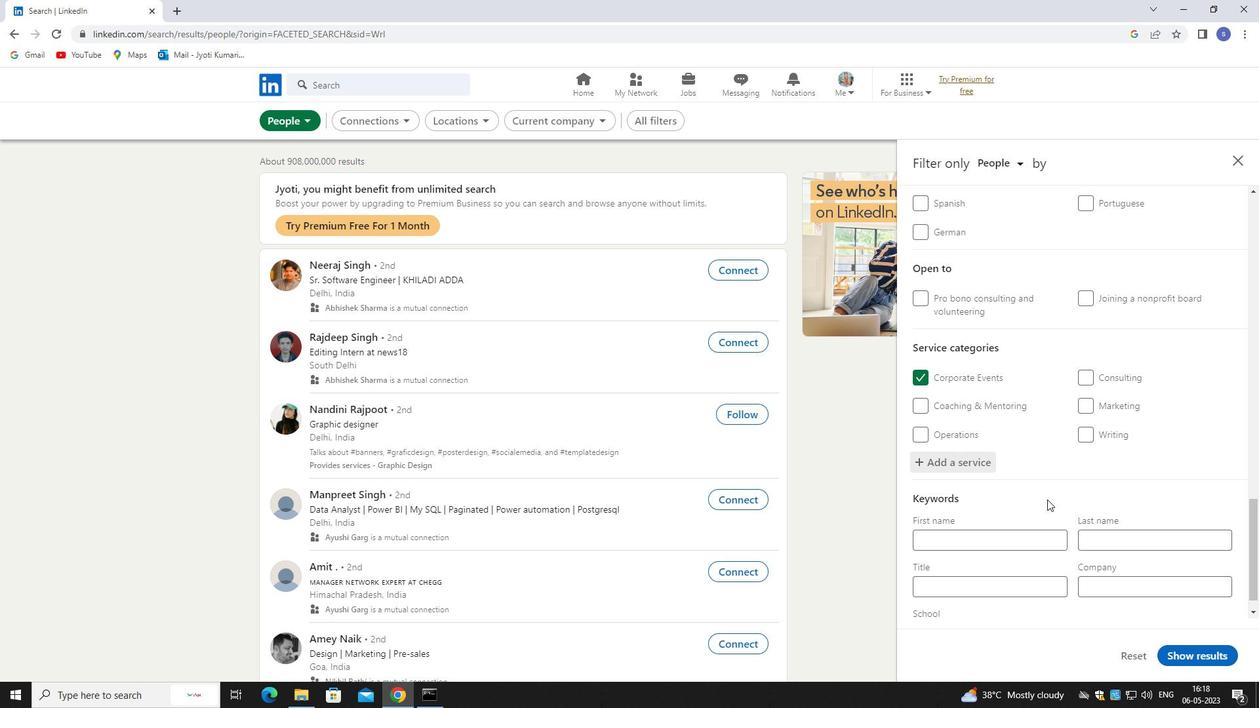 
Action: Mouse scrolled (1047, 515) with delta (0, 0)
Screenshot: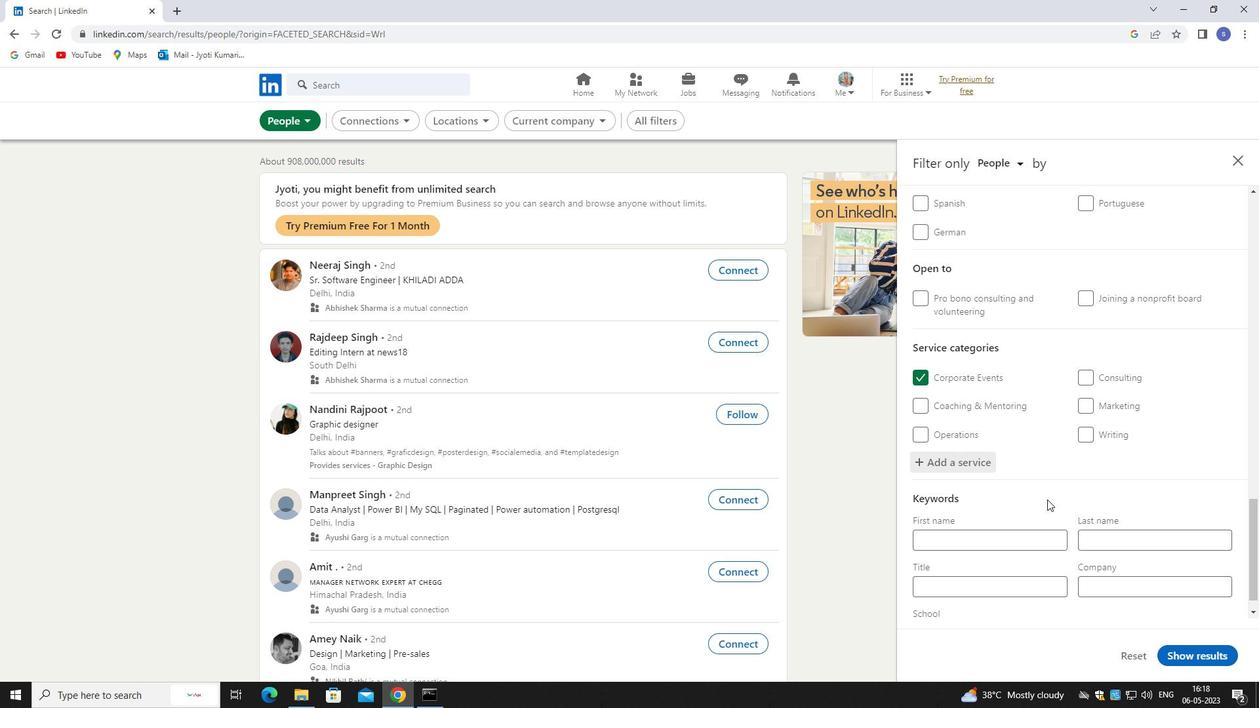 
Action: Mouse moved to (980, 558)
Screenshot: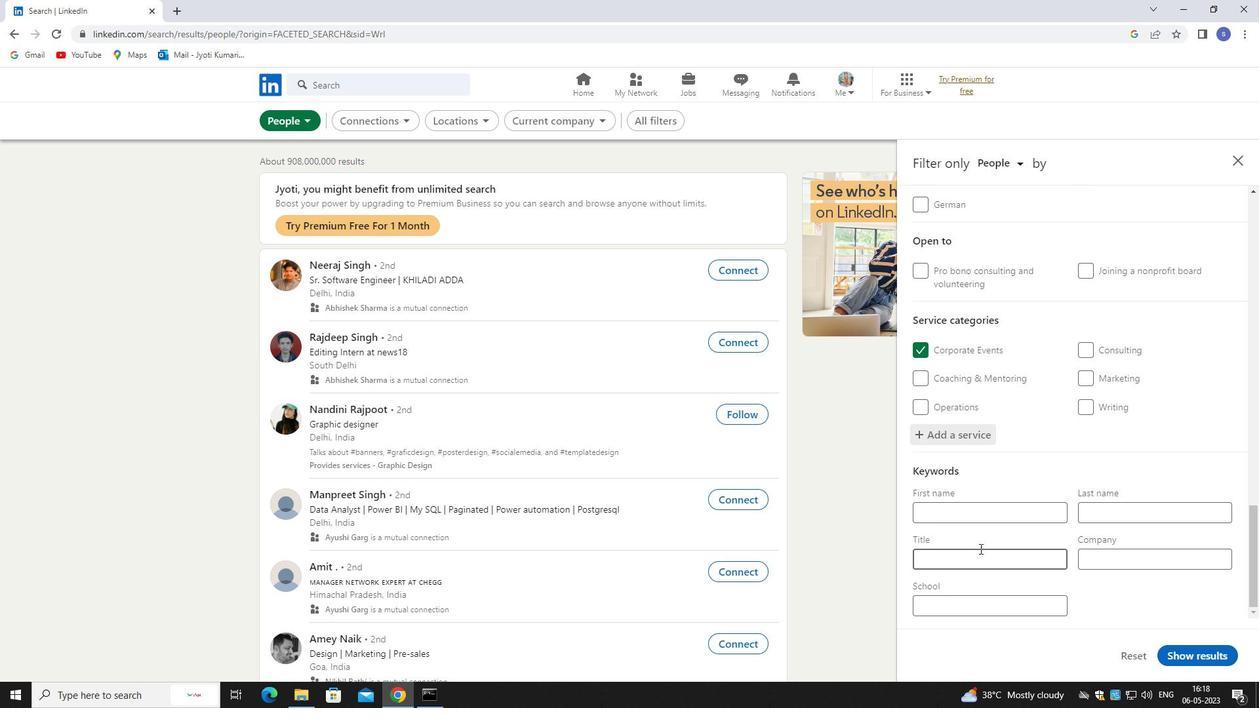
Action: Mouse pressed left at (980, 558)
Screenshot: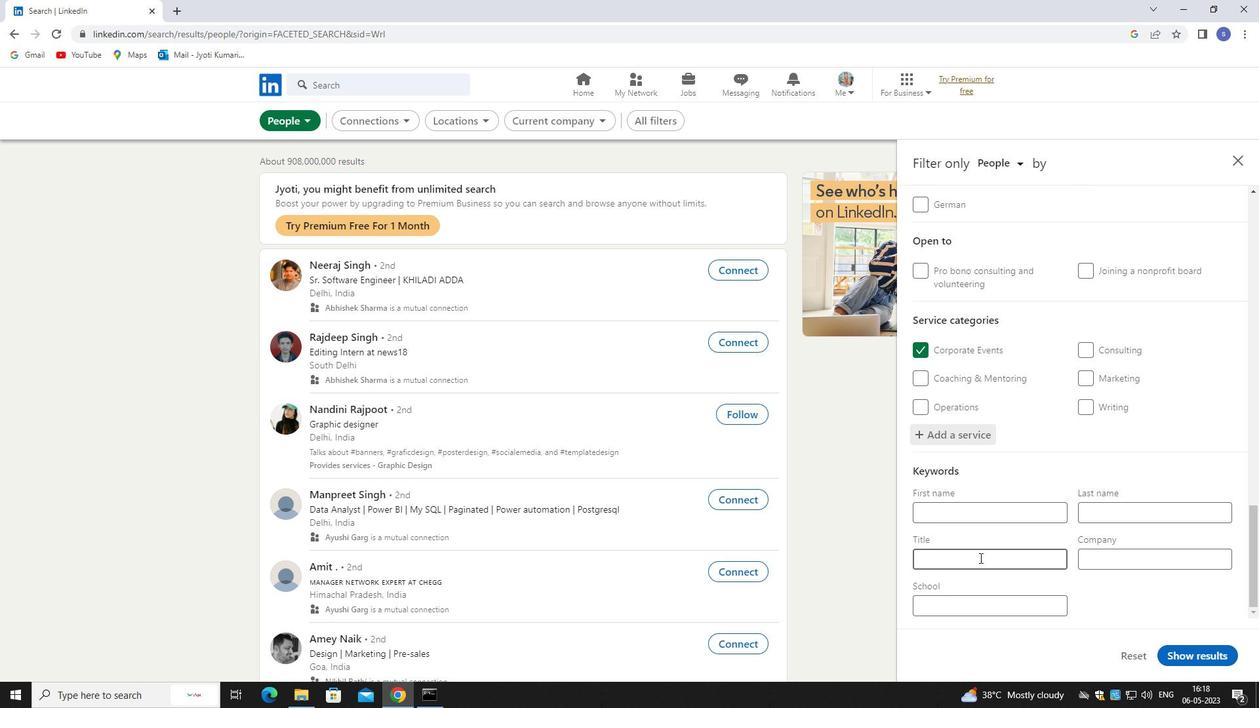 
Action: Mouse moved to (980, 559)
Screenshot: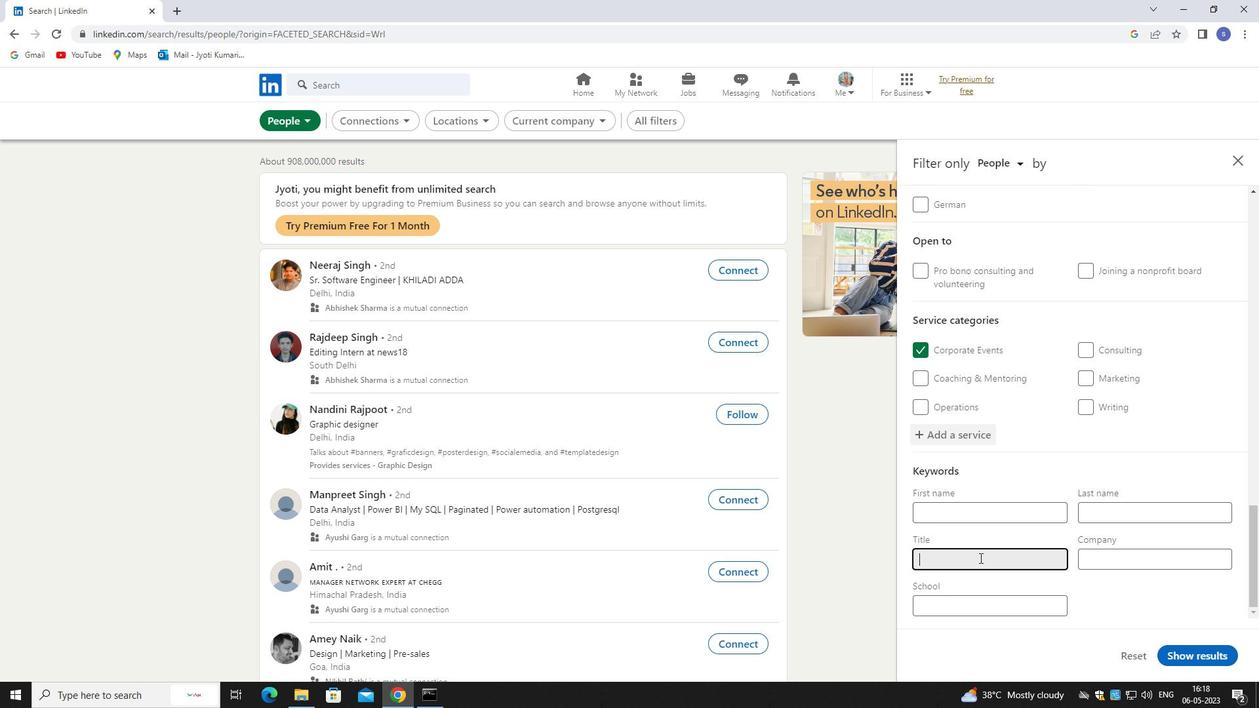 
Action: Key pressed life<Key.space>coach
Screenshot: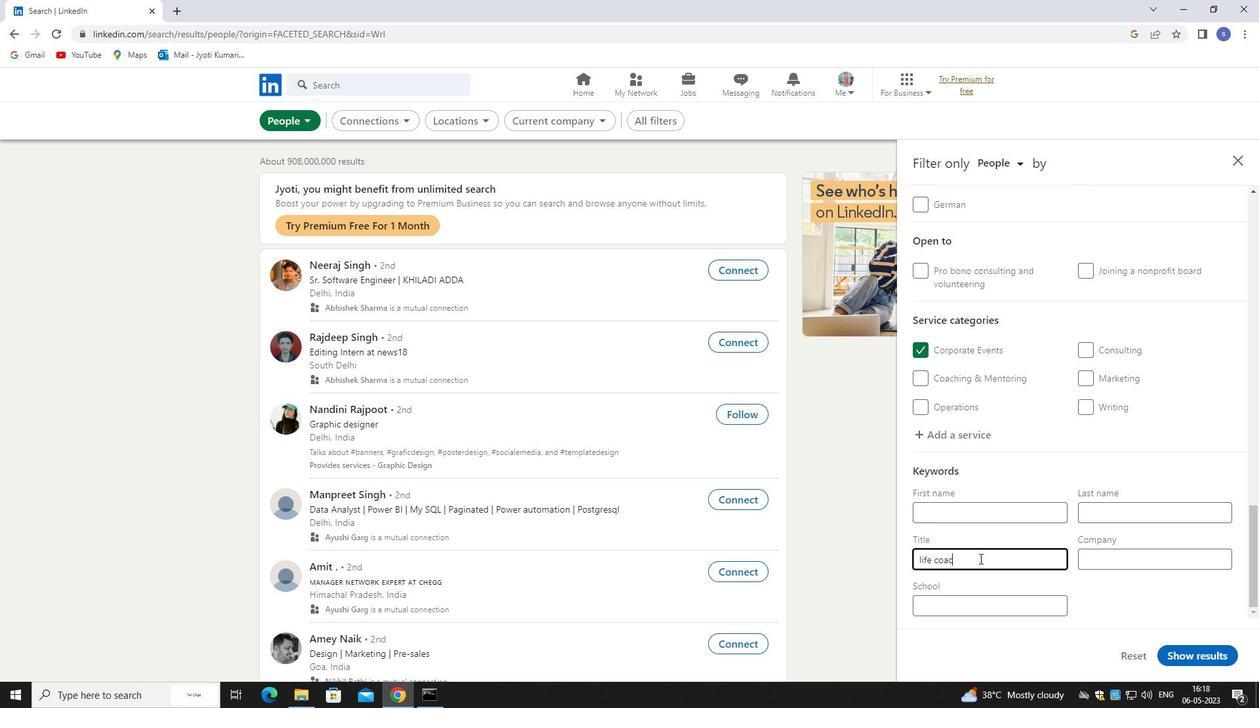 
Action: Mouse moved to (1184, 660)
Screenshot: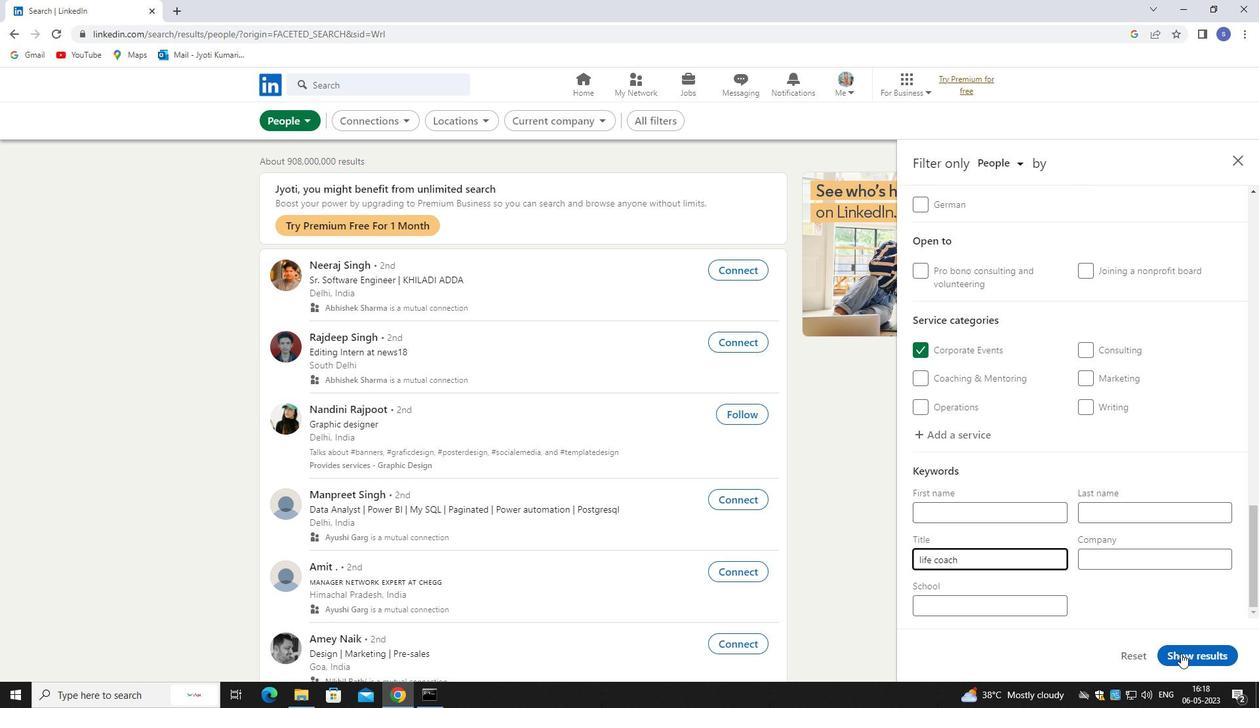 
Action: Mouse pressed left at (1184, 660)
Screenshot: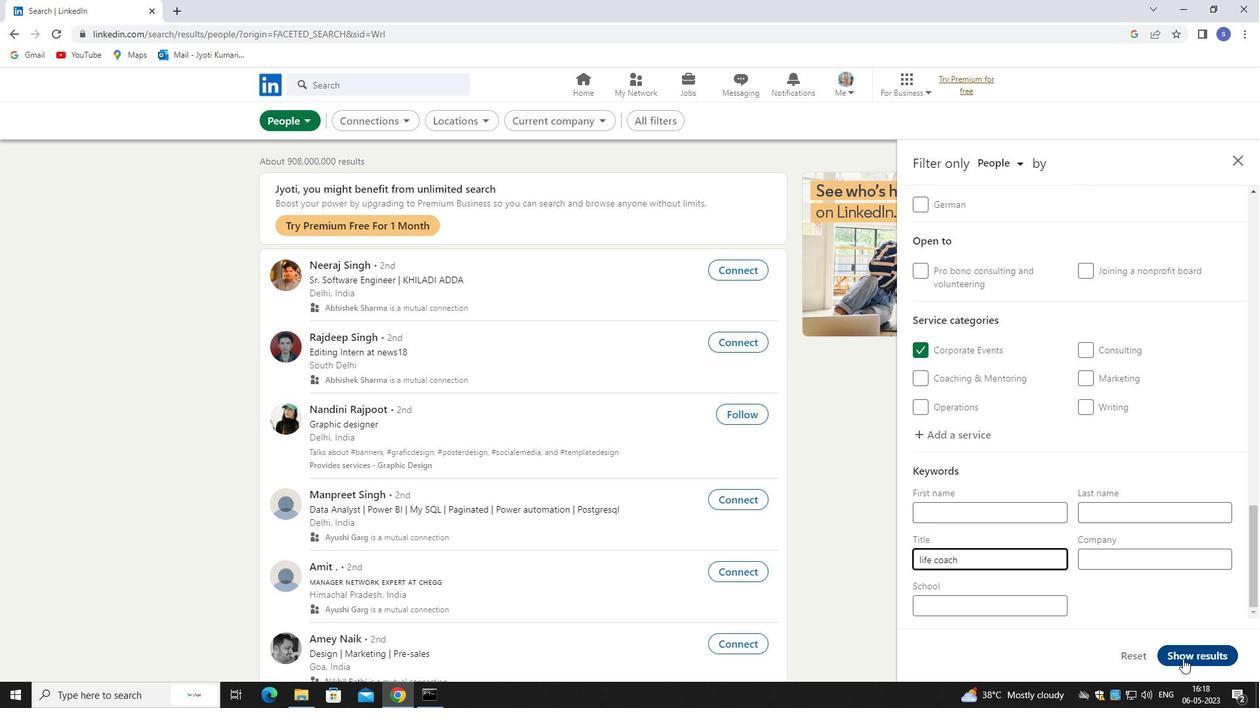 
Action: Mouse moved to (1179, 643)
Screenshot: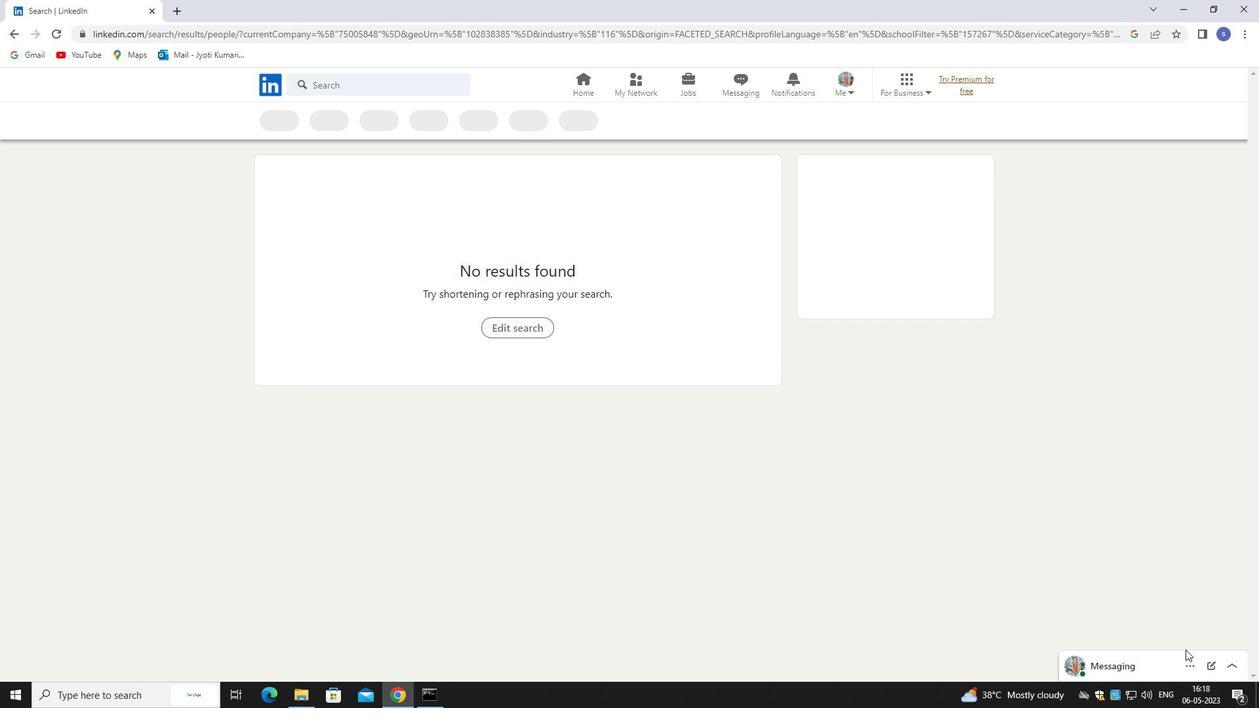 
